 Task: Add White Chocolate Macadamia Cookies to the cart.
Action: Mouse pressed left at (19, 76)
Screenshot: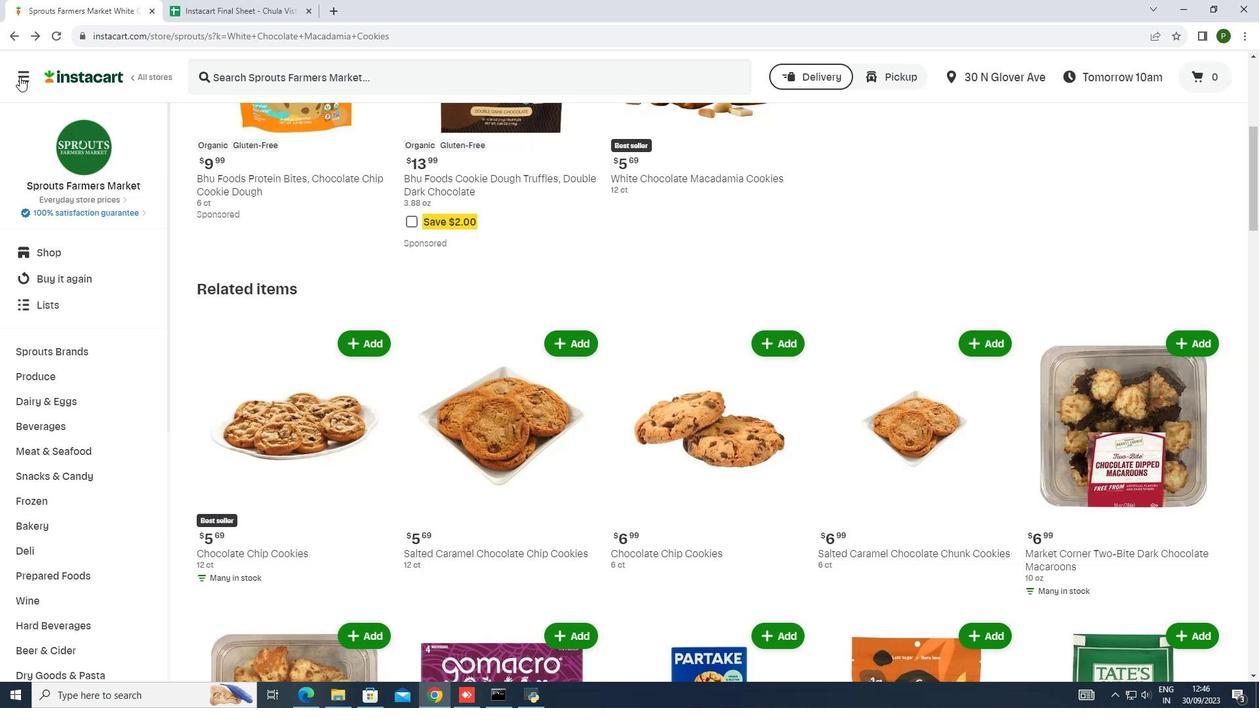 
Action: Mouse moved to (24, 340)
Screenshot: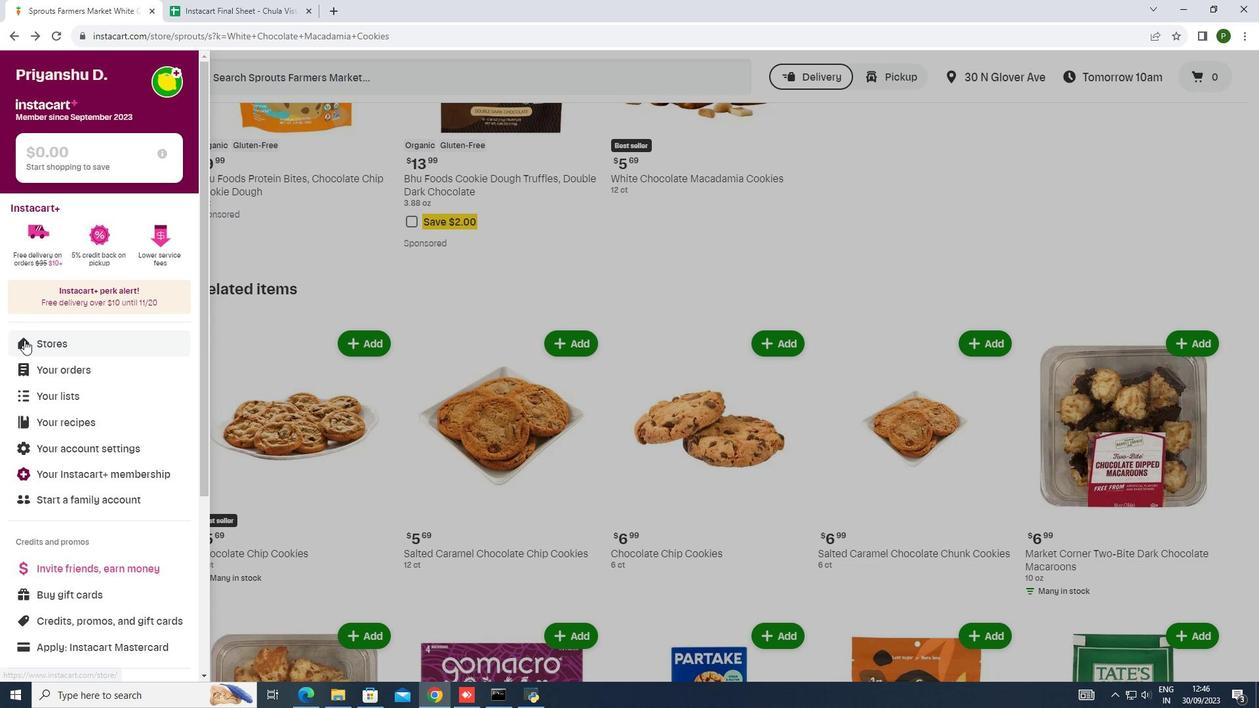 
Action: Mouse pressed left at (24, 340)
Screenshot: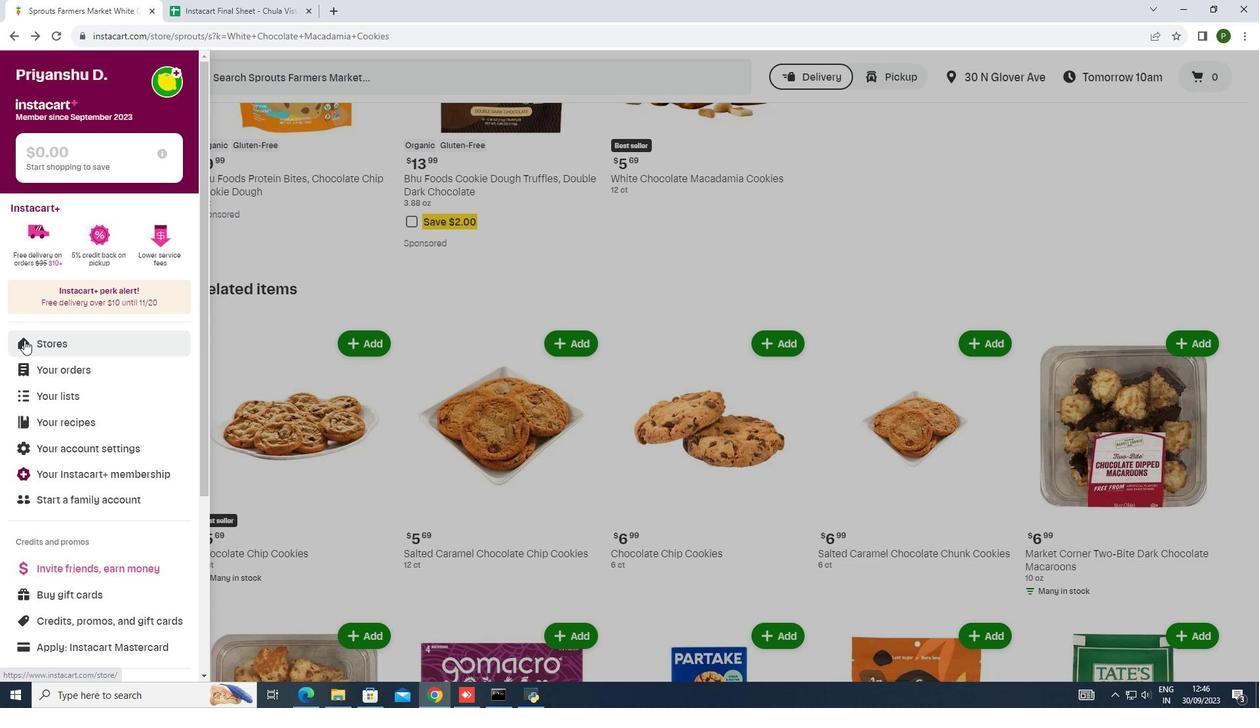 
Action: Mouse moved to (316, 108)
Screenshot: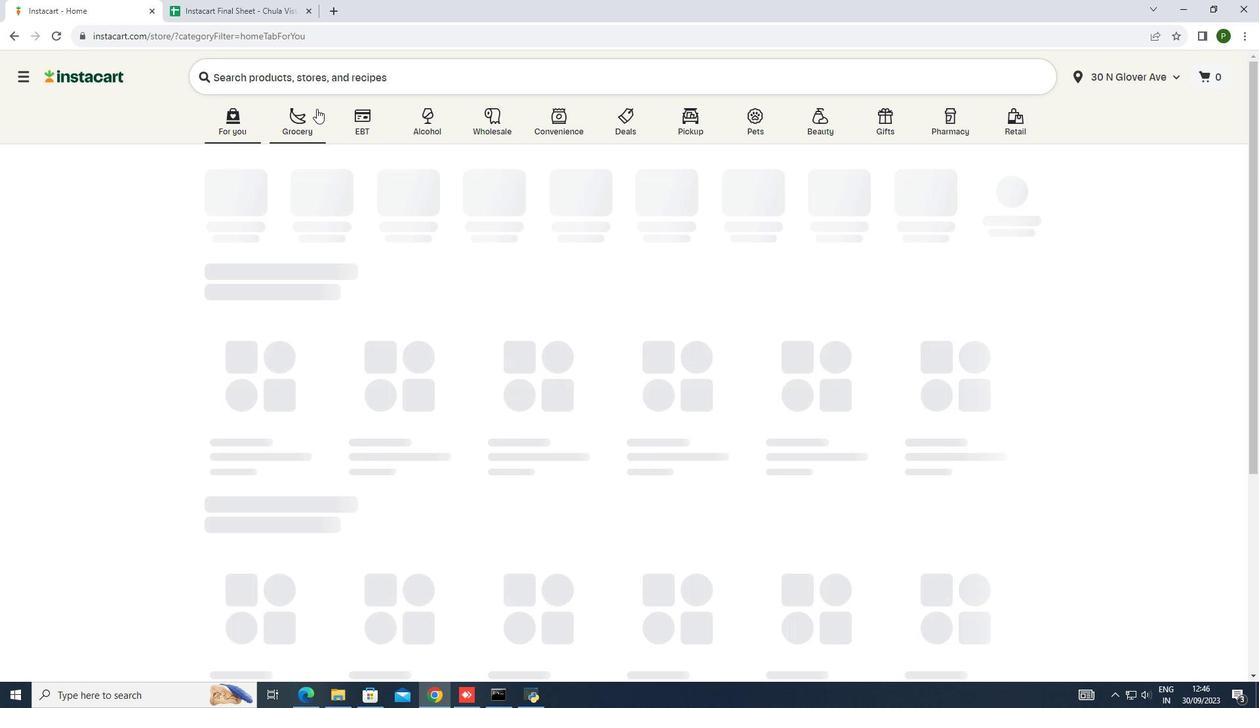 
Action: Mouse pressed left at (316, 108)
Screenshot: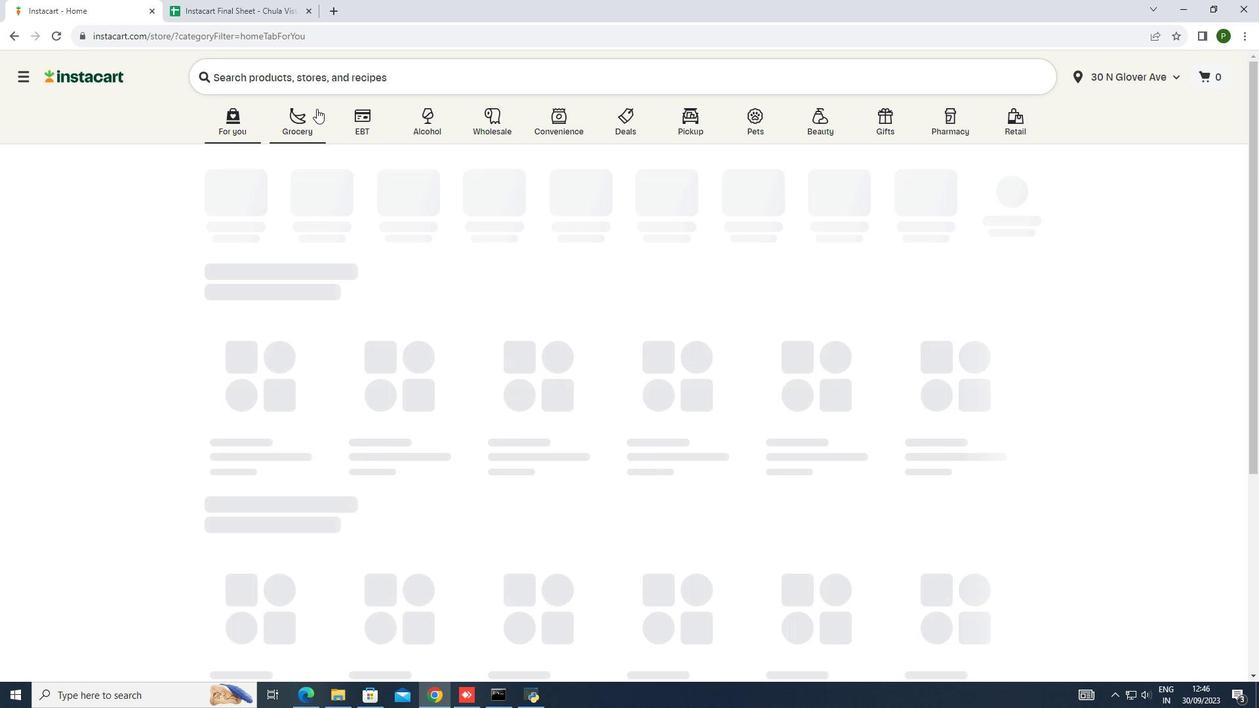 
Action: Mouse moved to (661, 195)
Screenshot: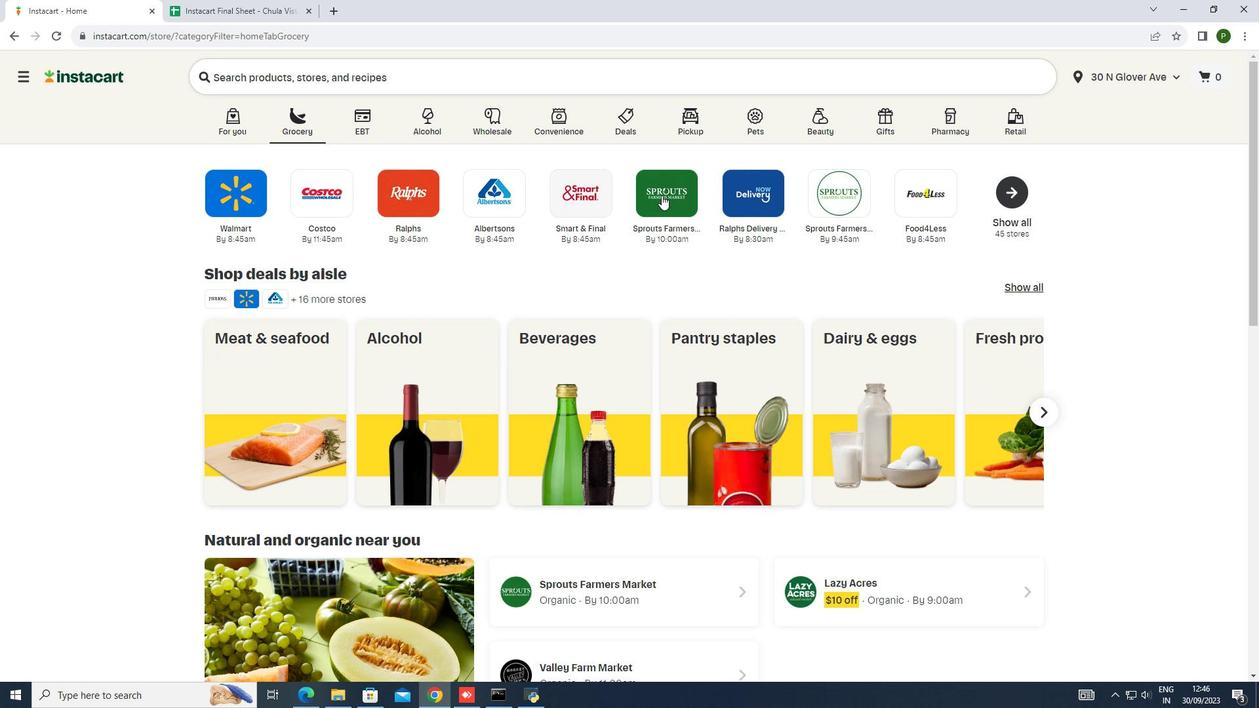 
Action: Mouse pressed left at (661, 195)
Screenshot: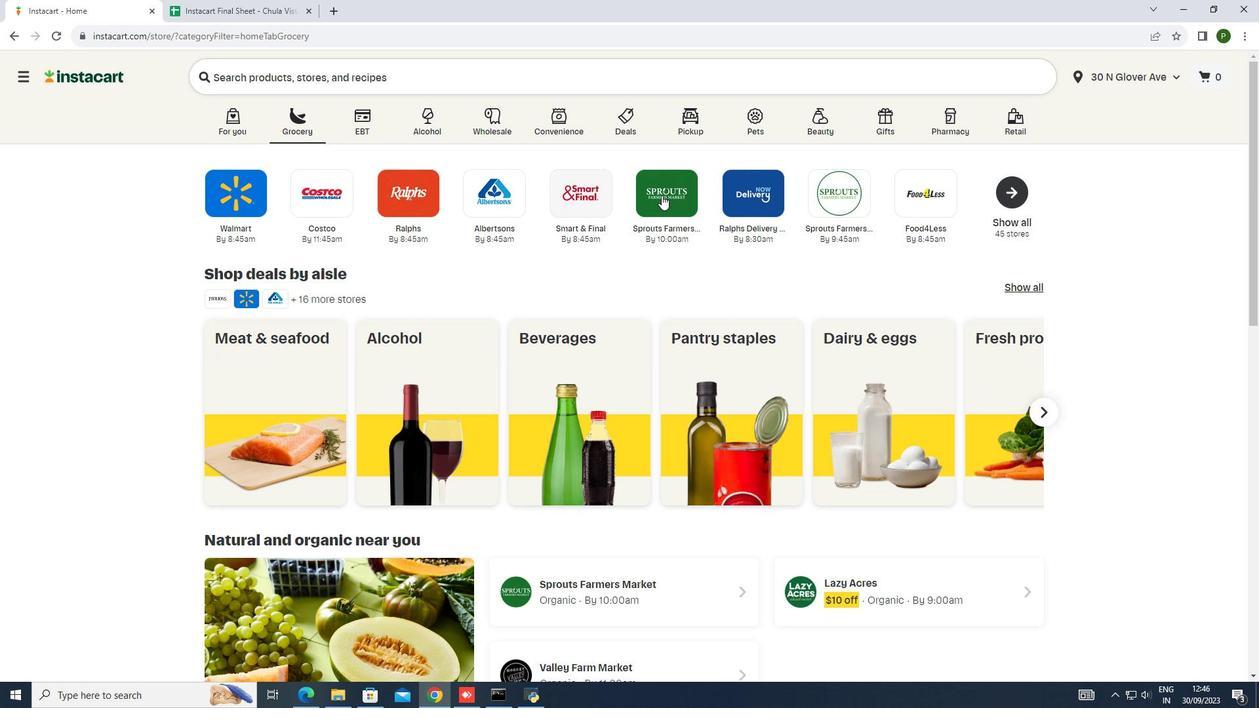 
Action: Mouse moved to (107, 247)
Screenshot: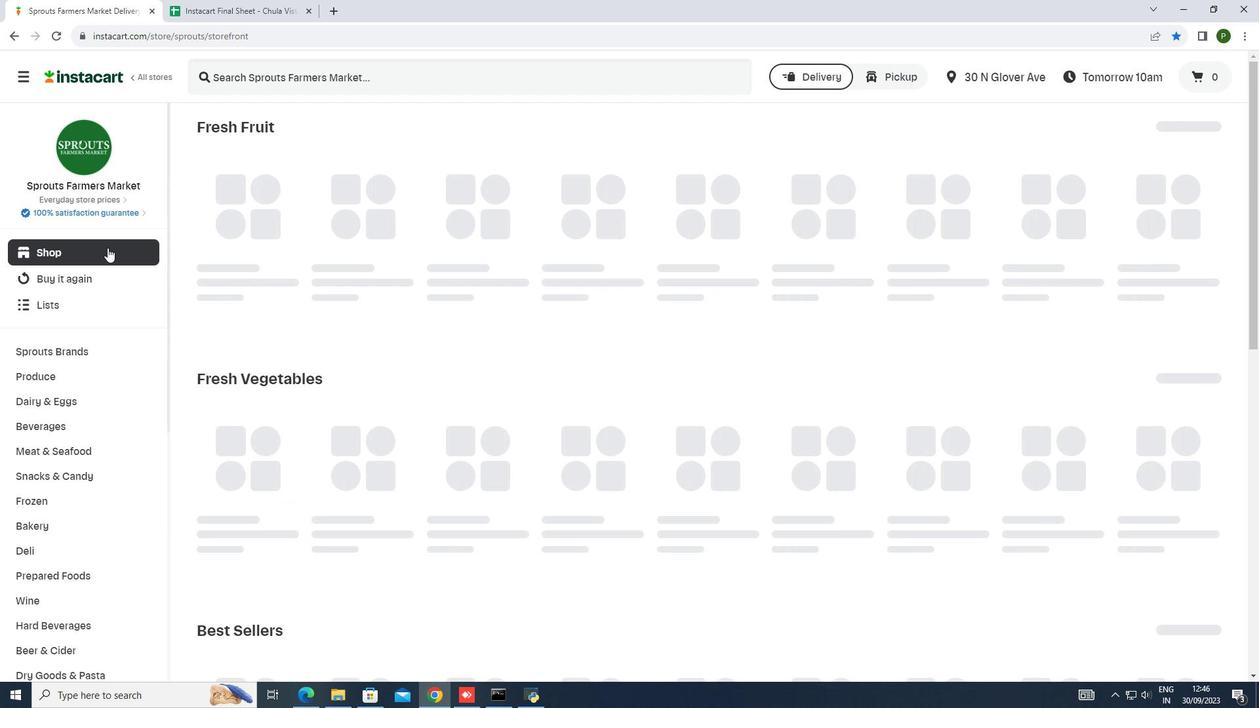 
Action: Mouse pressed left at (107, 247)
Screenshot: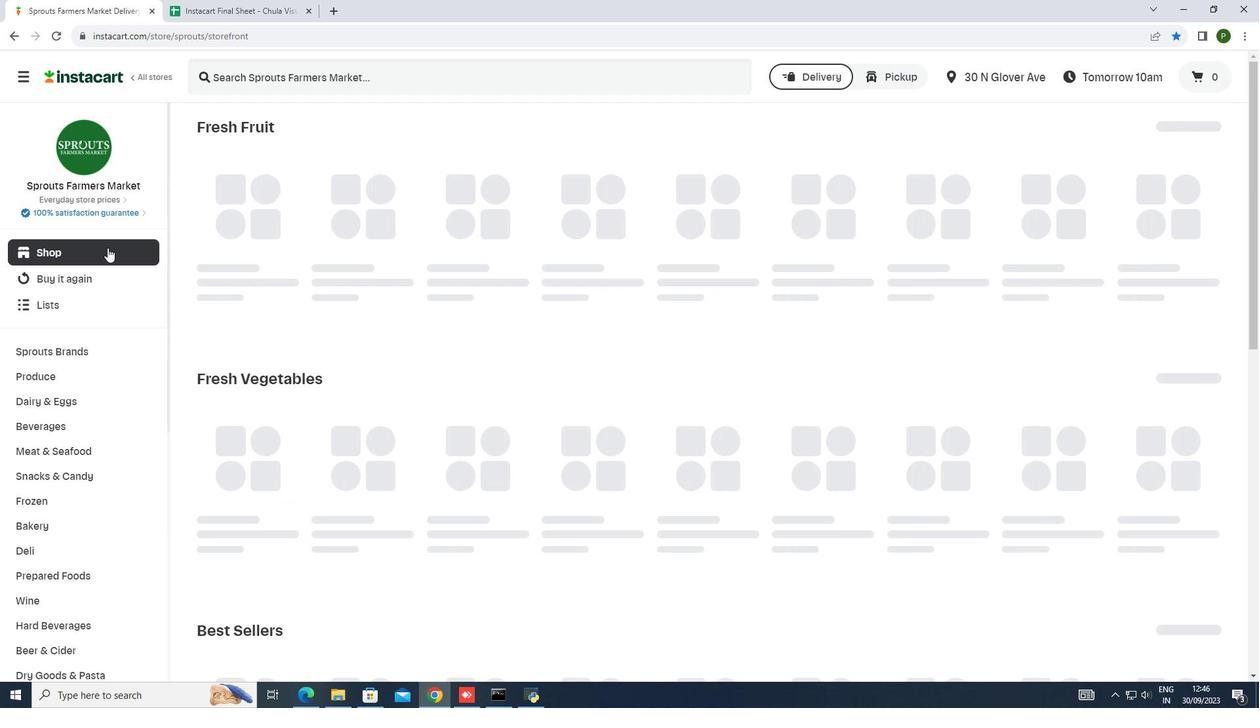 
Action: Mouse moved to (679, 400)
Screenshot: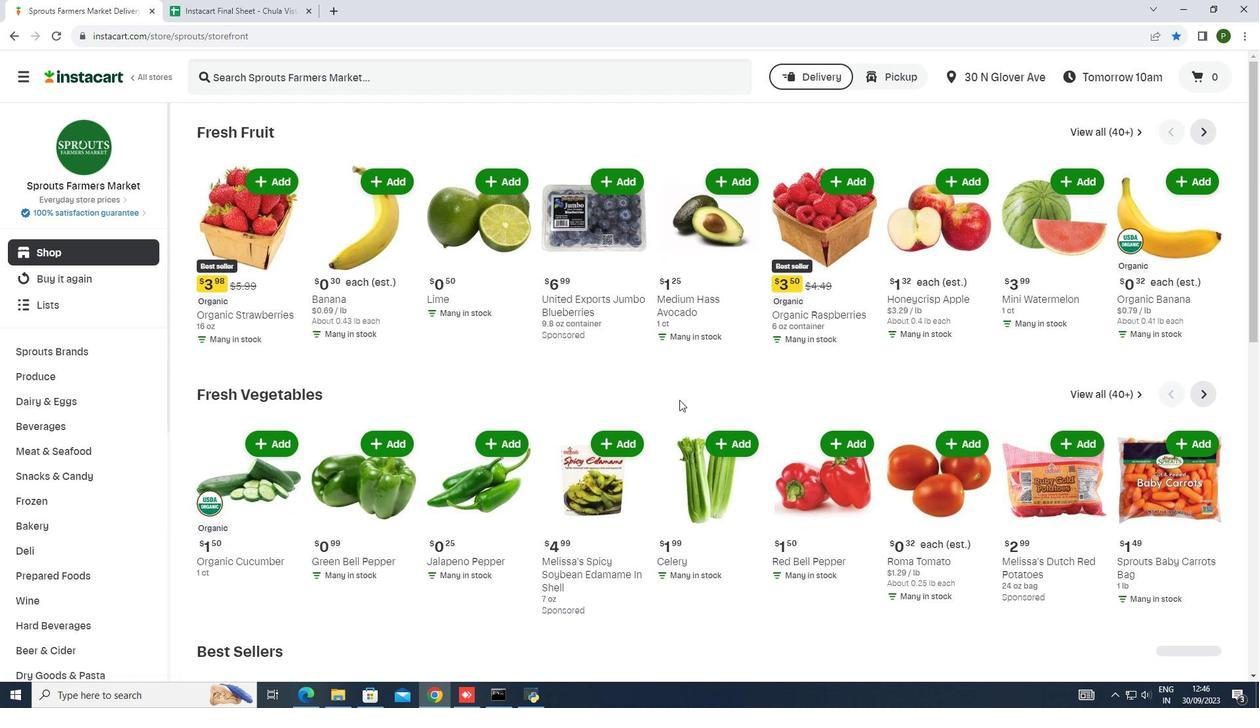 
Action: Mouse scrolled (679, 399) with delta (0, 0)
Screenshot: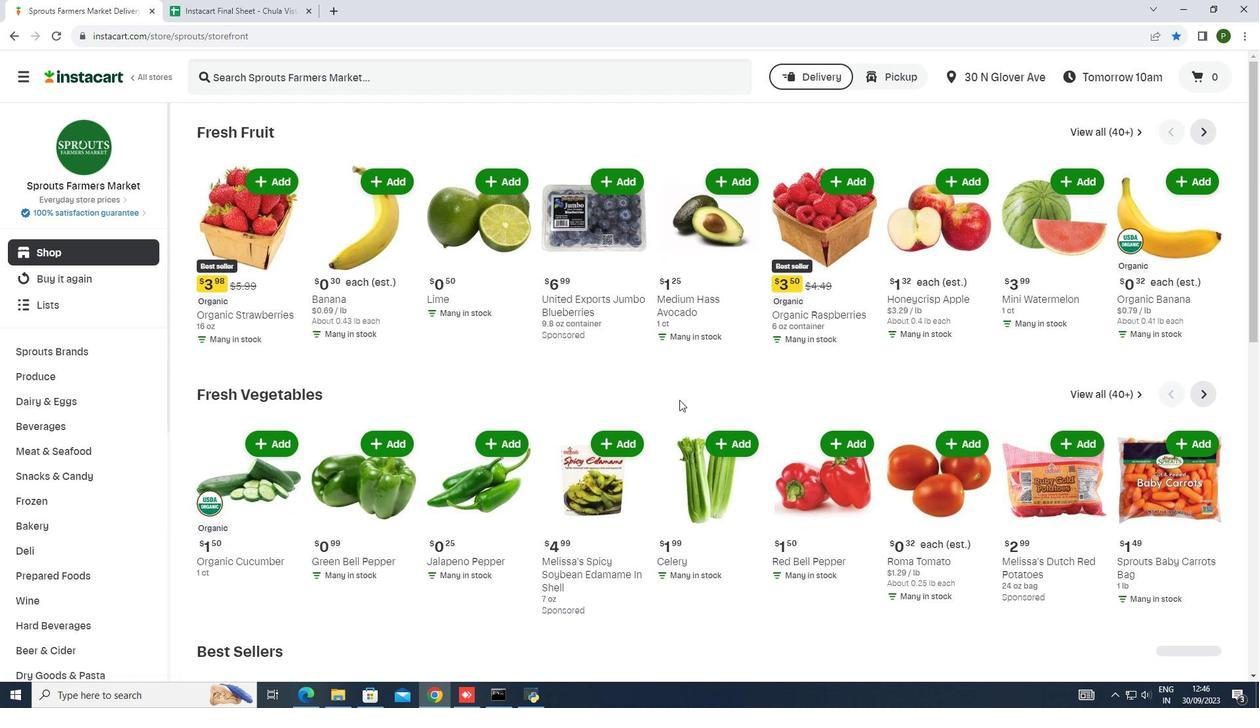 
Action: Mouse scrolled (679, 399) with delta (0, 0)
Screenshot: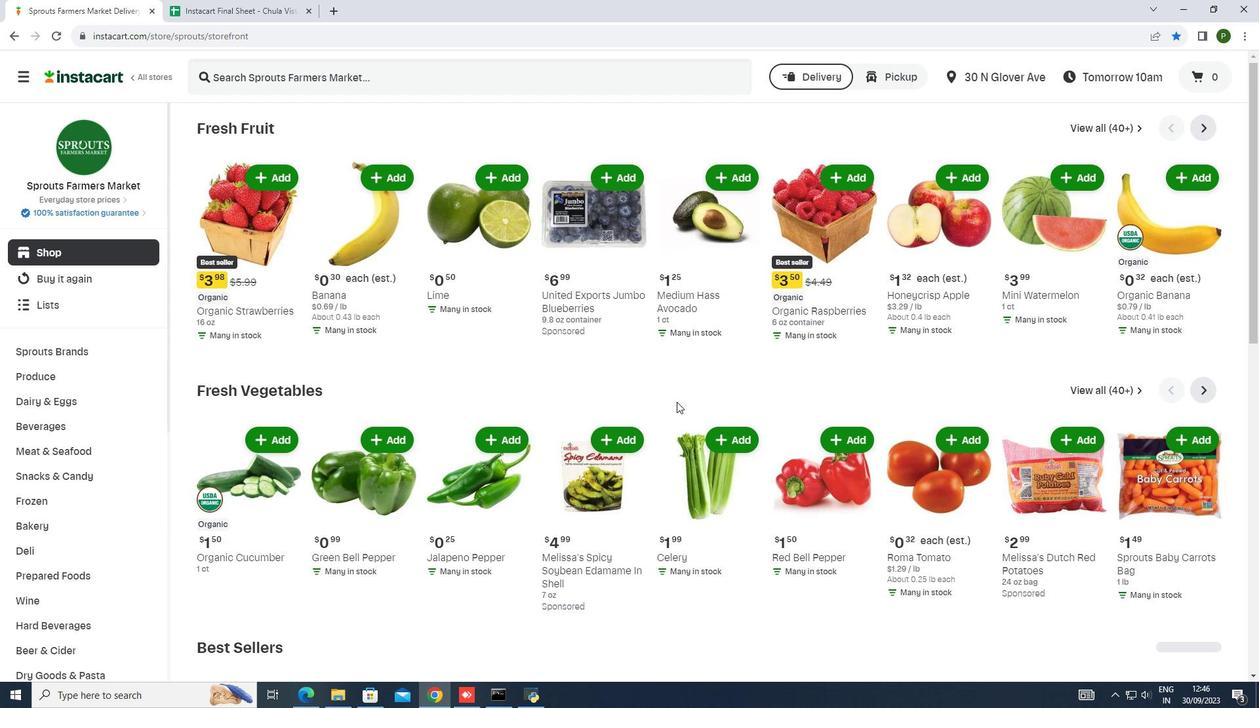 
Action: Mouse moved to (679, 400)
Screenshot: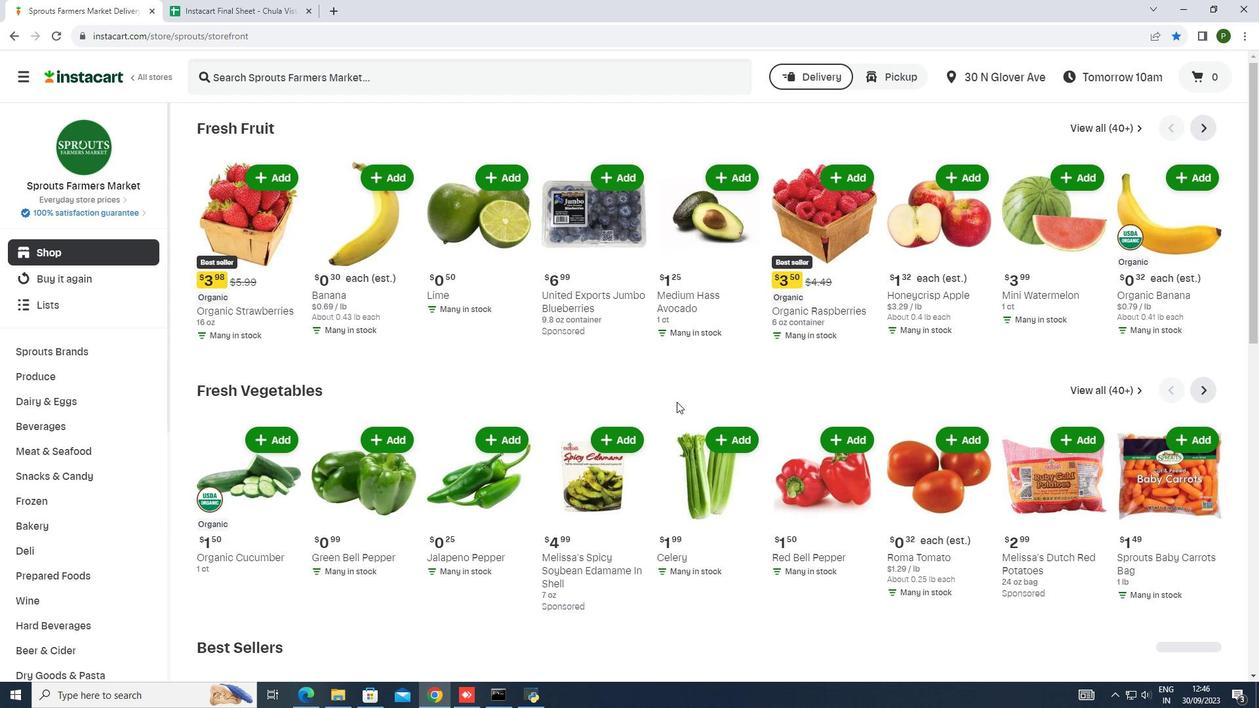 
Action: Mouse scrolled (679, 400) with delta (0, 0)
Screenshot: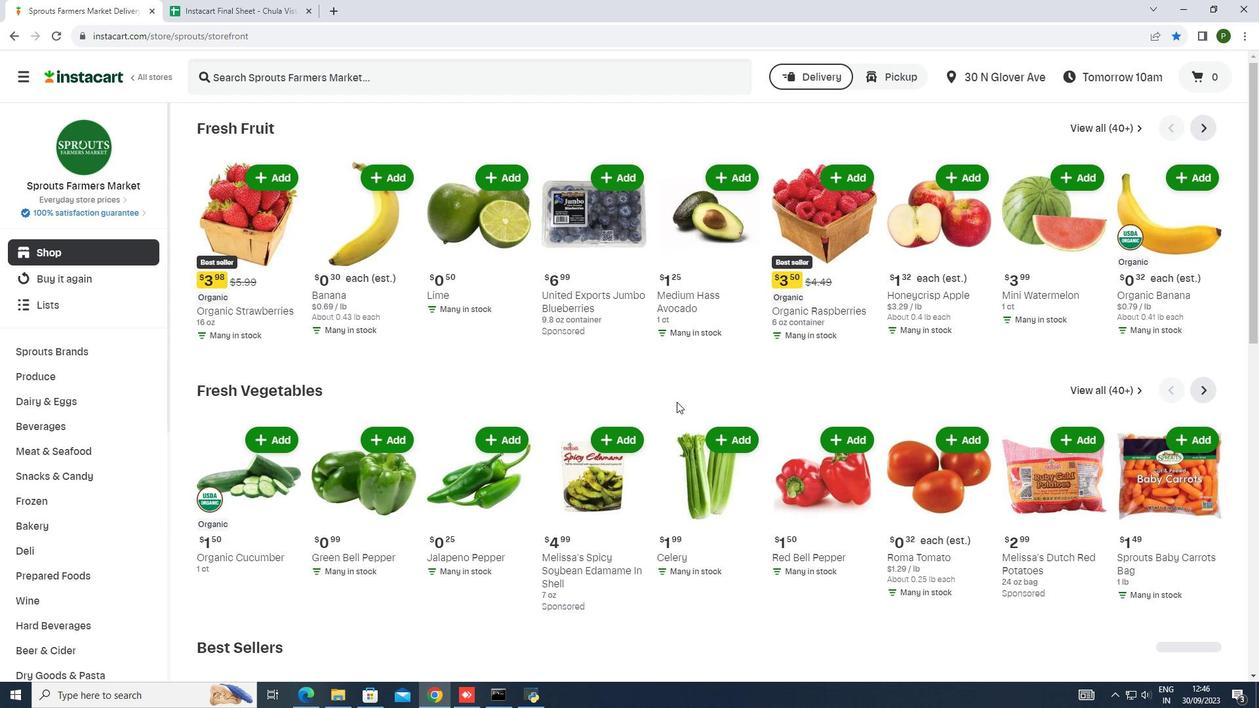 
Action: Mouse moved to (678, 402)
Screenshot: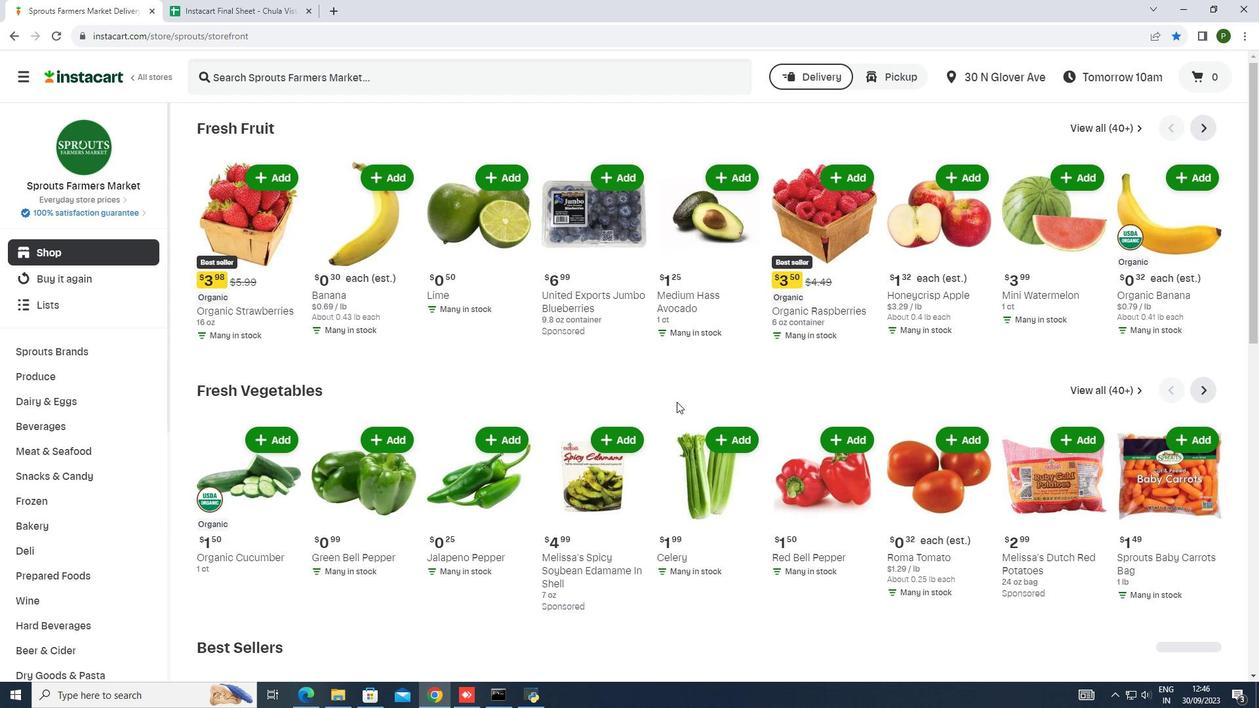 
Action: Mouse scrolled (678, 401) with delta (0, 0)
Screenshot: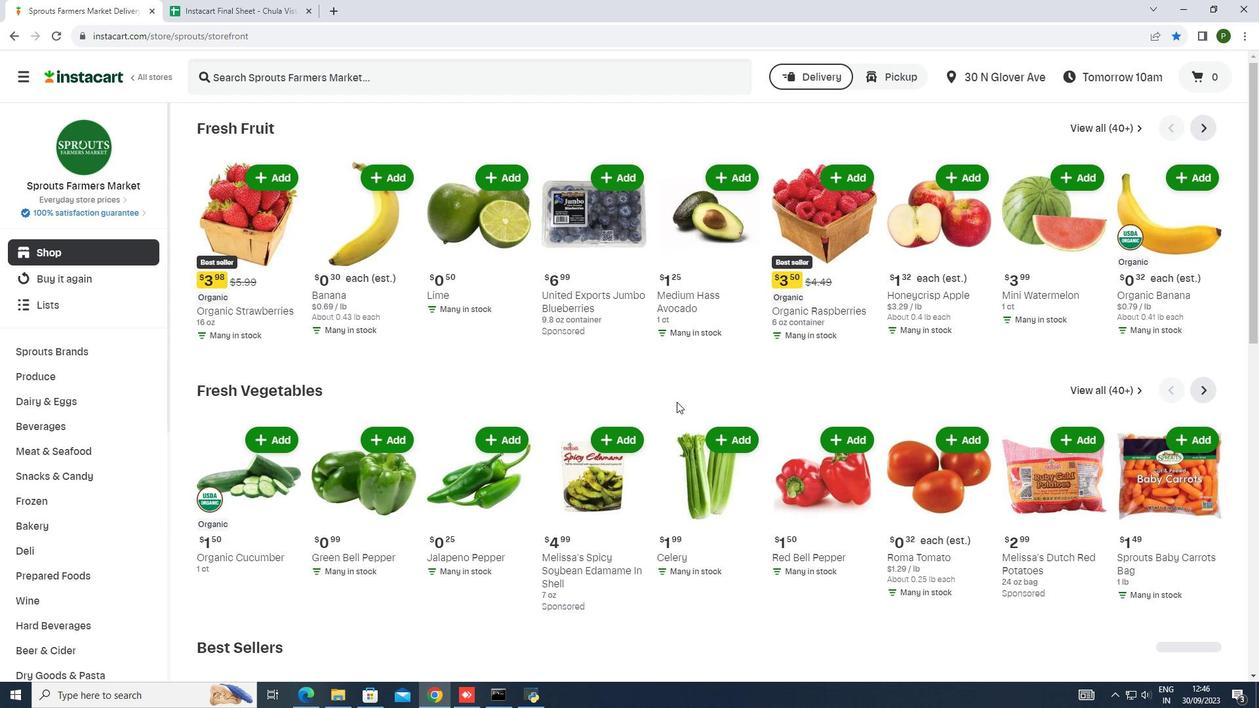 
Action: Mouse moved to (676, 402)
Screenshot: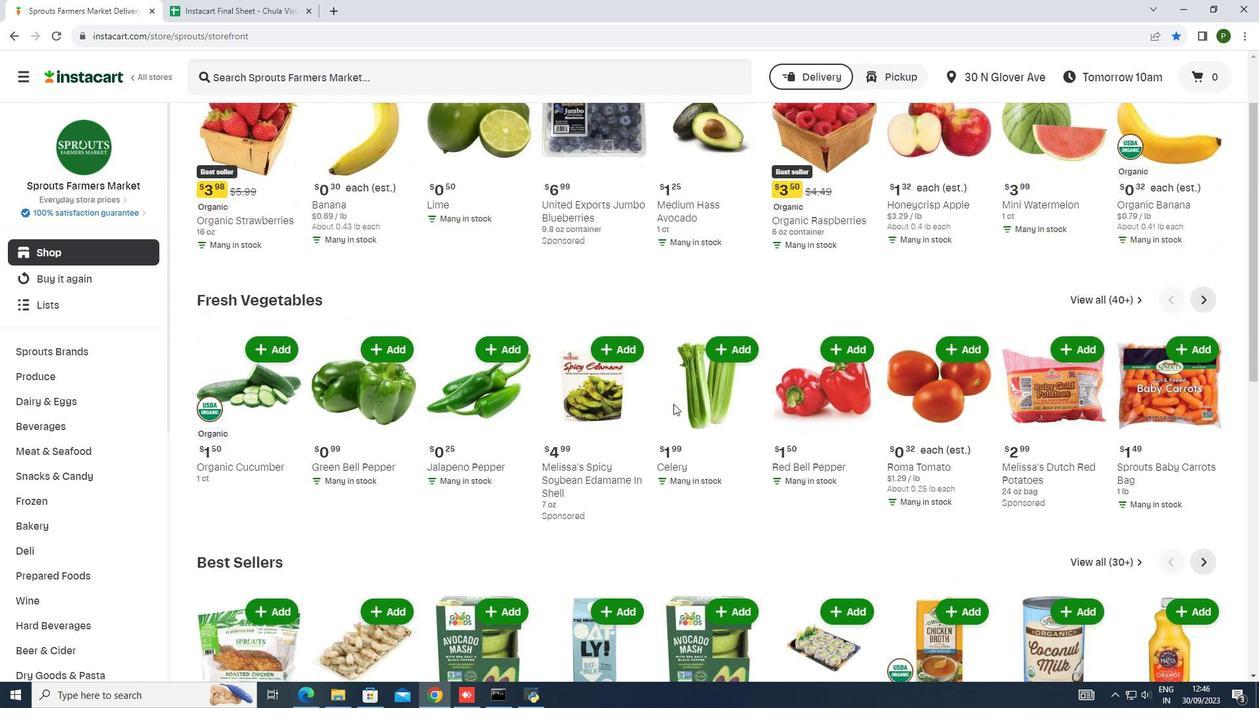 
Action: Mouse scrolled (676, 401) with delta (0, 0)
Screenshot: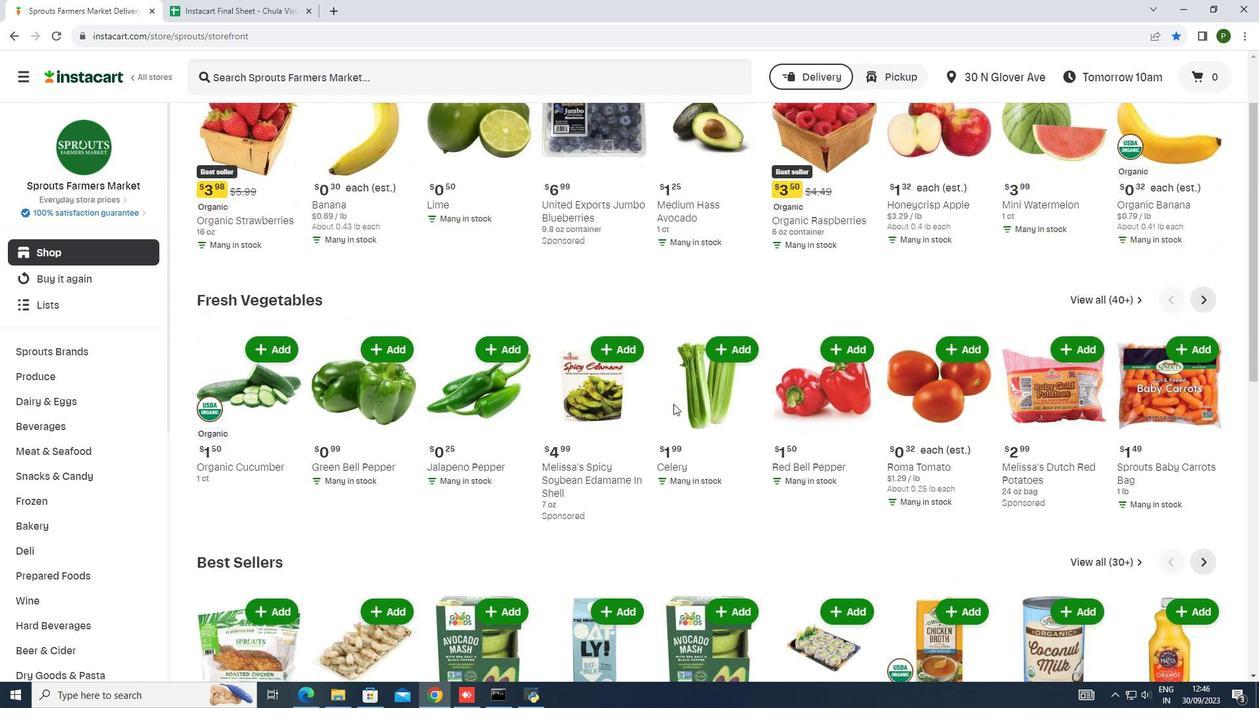 
Action: Mouse moved to (676, 403)
Screenshot: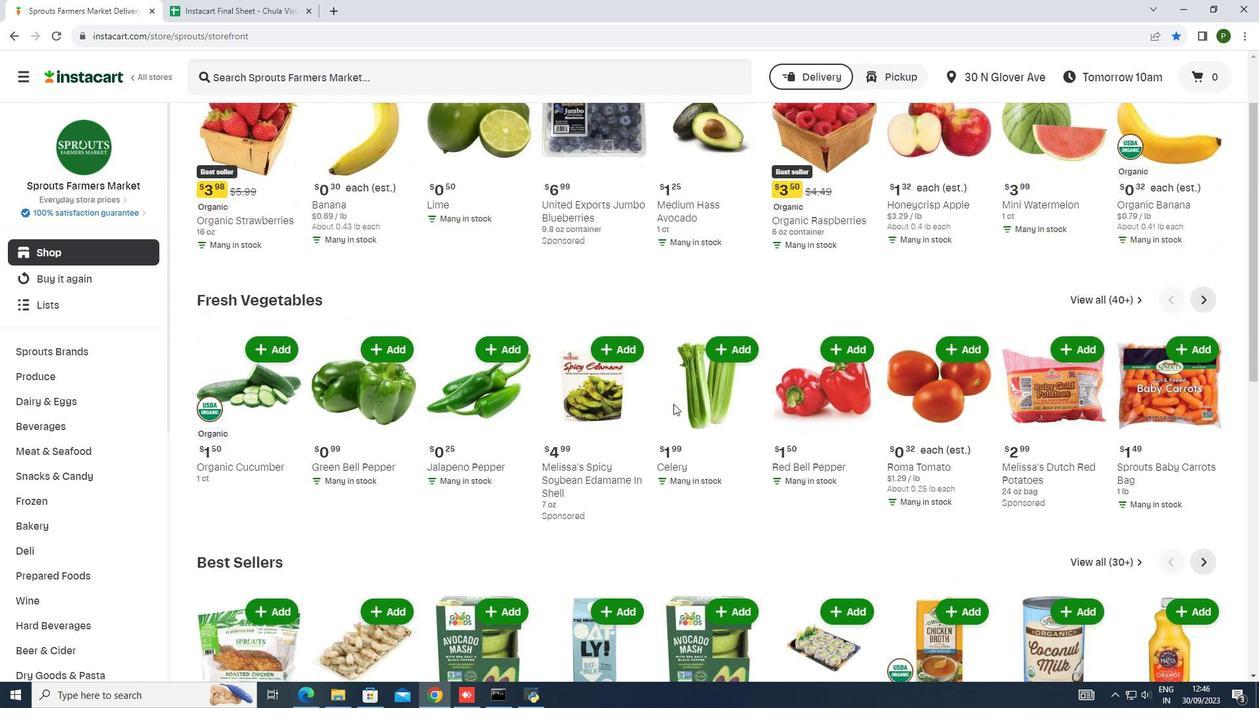 
Action: Mouse scrolled (676, 402) with delta (0, 0)
Screenshot: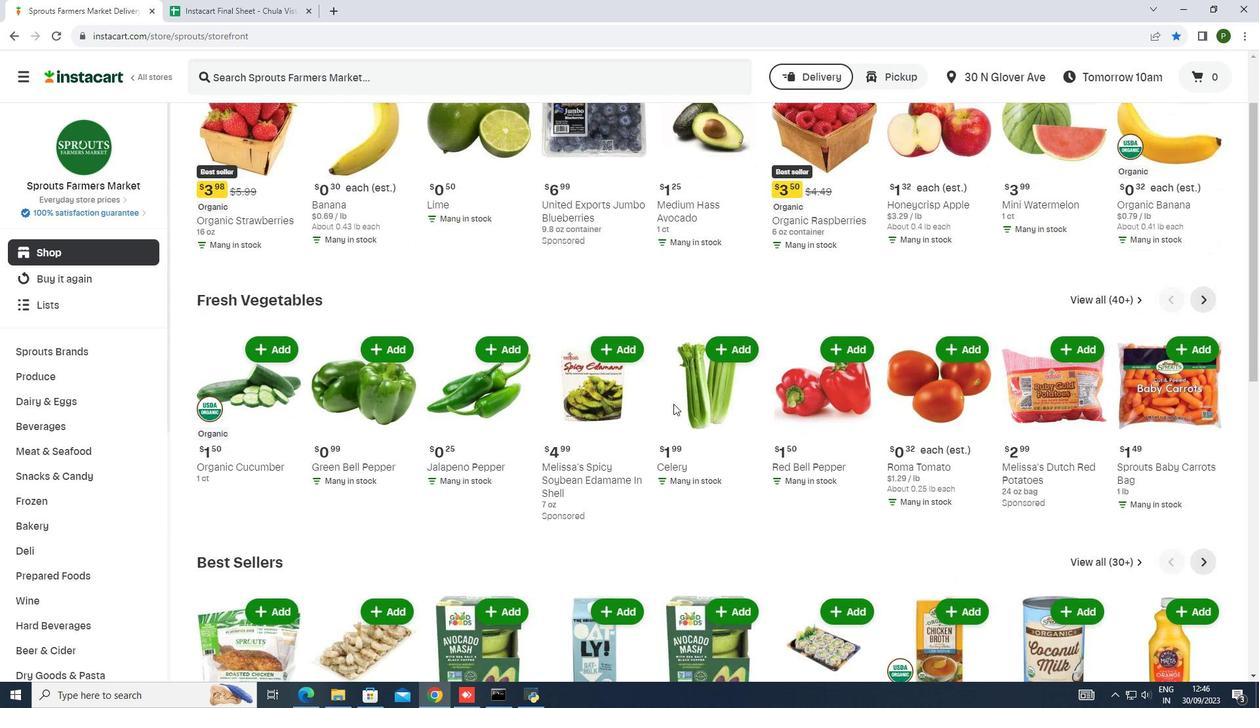 
Action: Mouse moved to (675, 404)
Screenshot: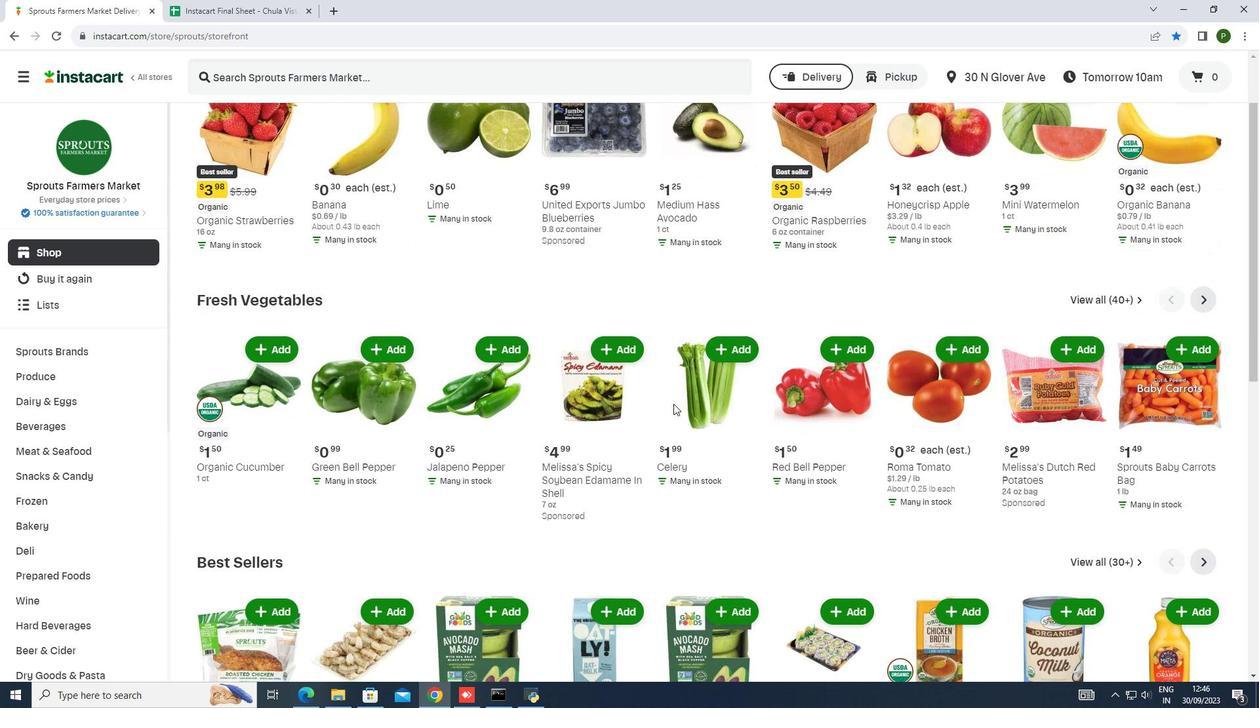 
Action: Mouse scrolled (675, 403) with delta (0, 0)
Screenshot: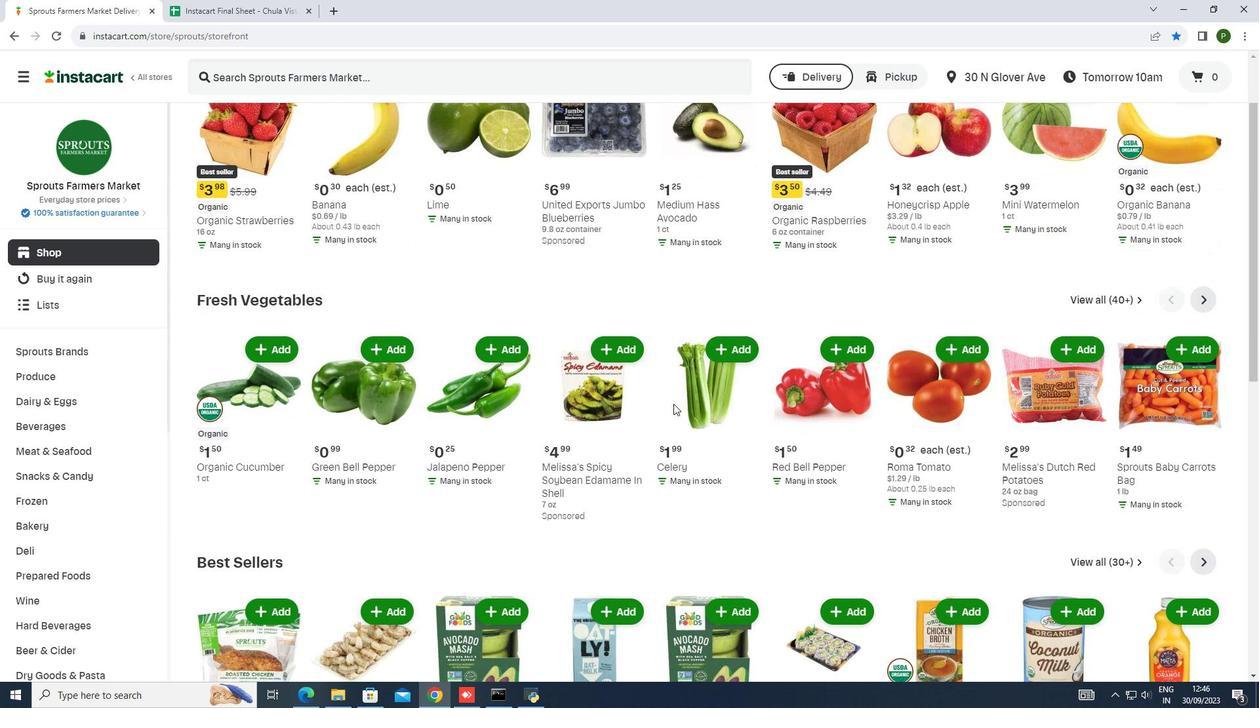
Action: Mouse moved to (693, 473)
Screenshot: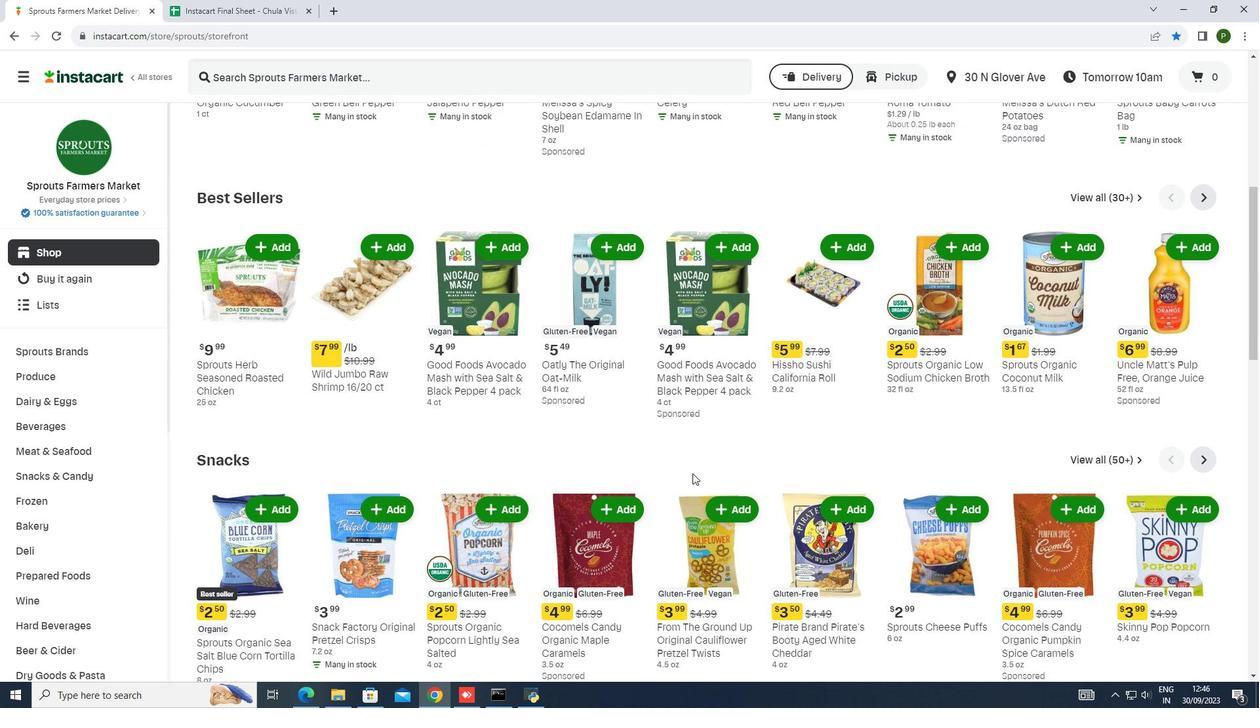 
Action: Mouse scrolled (693, 472) with delta (0, 0)
Screenshot: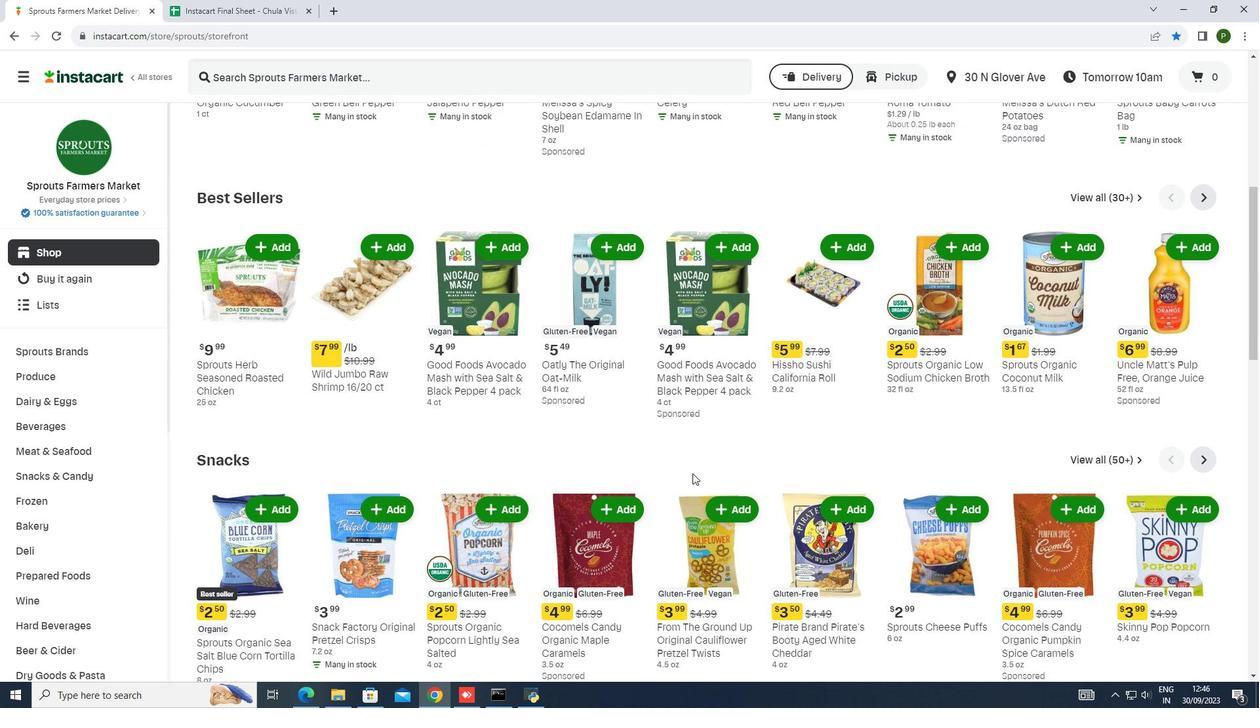 
Action: Mouse moved to (690, 473)
Screenshot: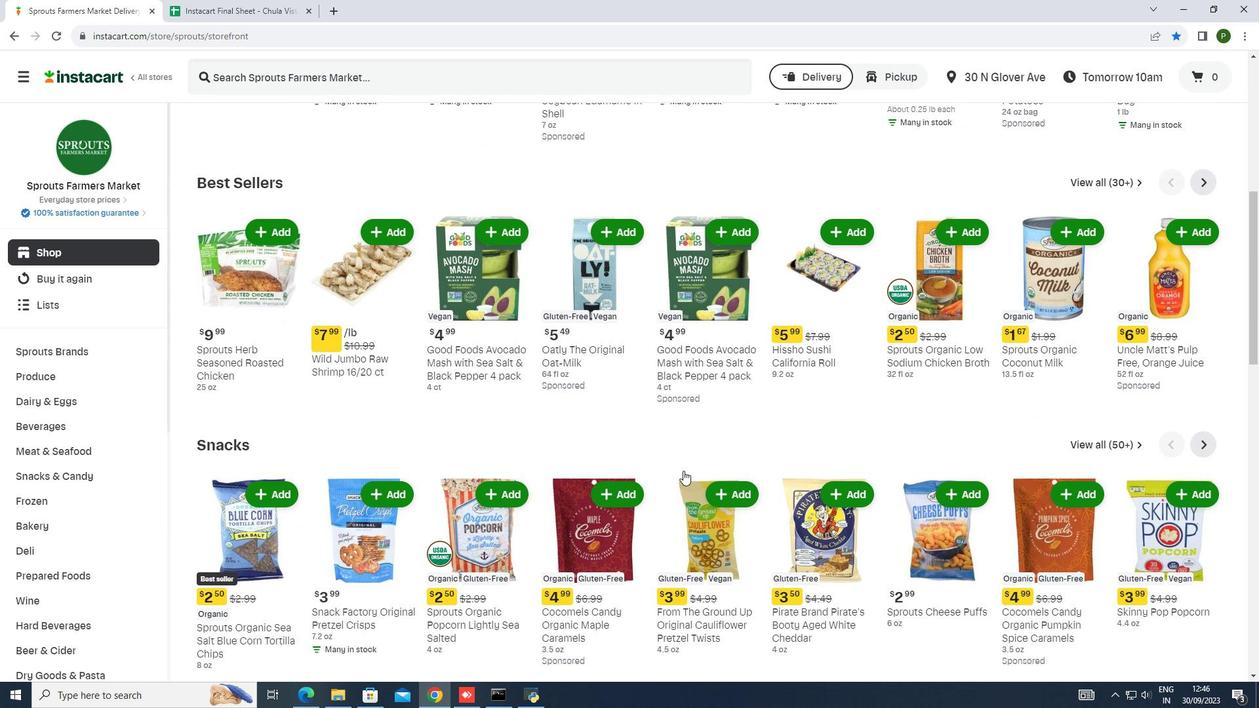 
Action: Mouse scrolled (690, 472) with delta (0, 0)
Screenshot: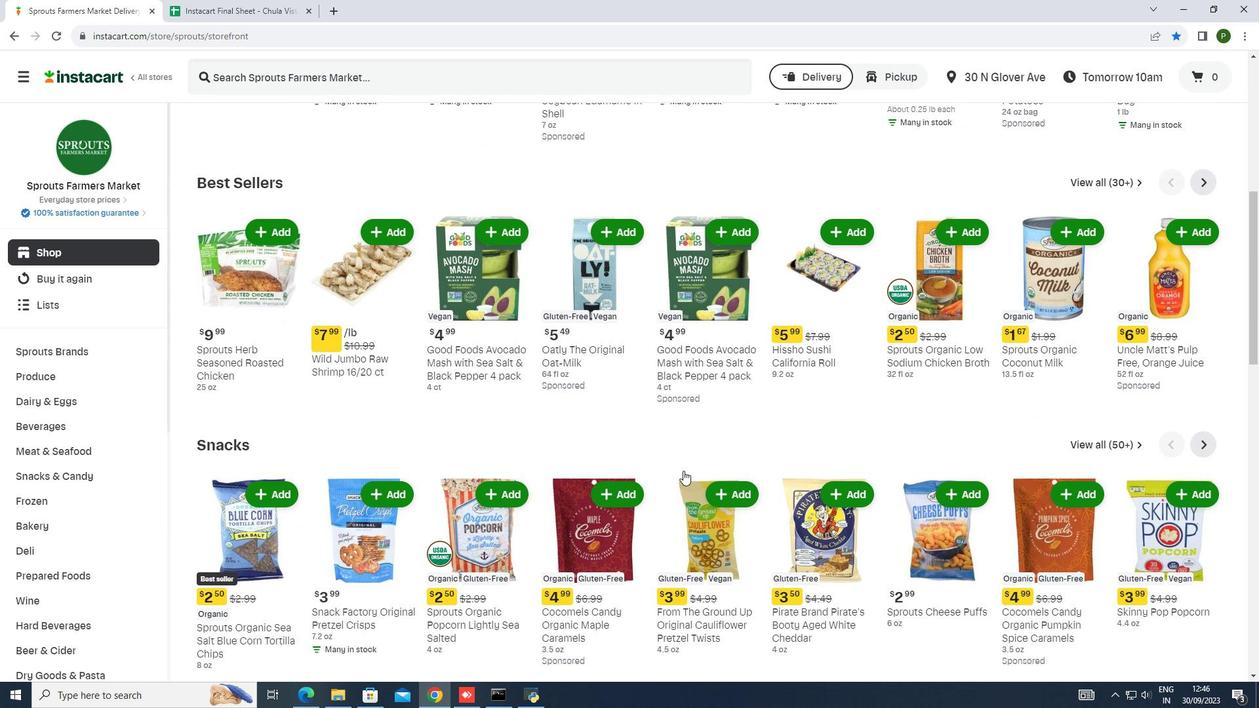 
Action: Mouse moved to (683, 470)
Screenshot: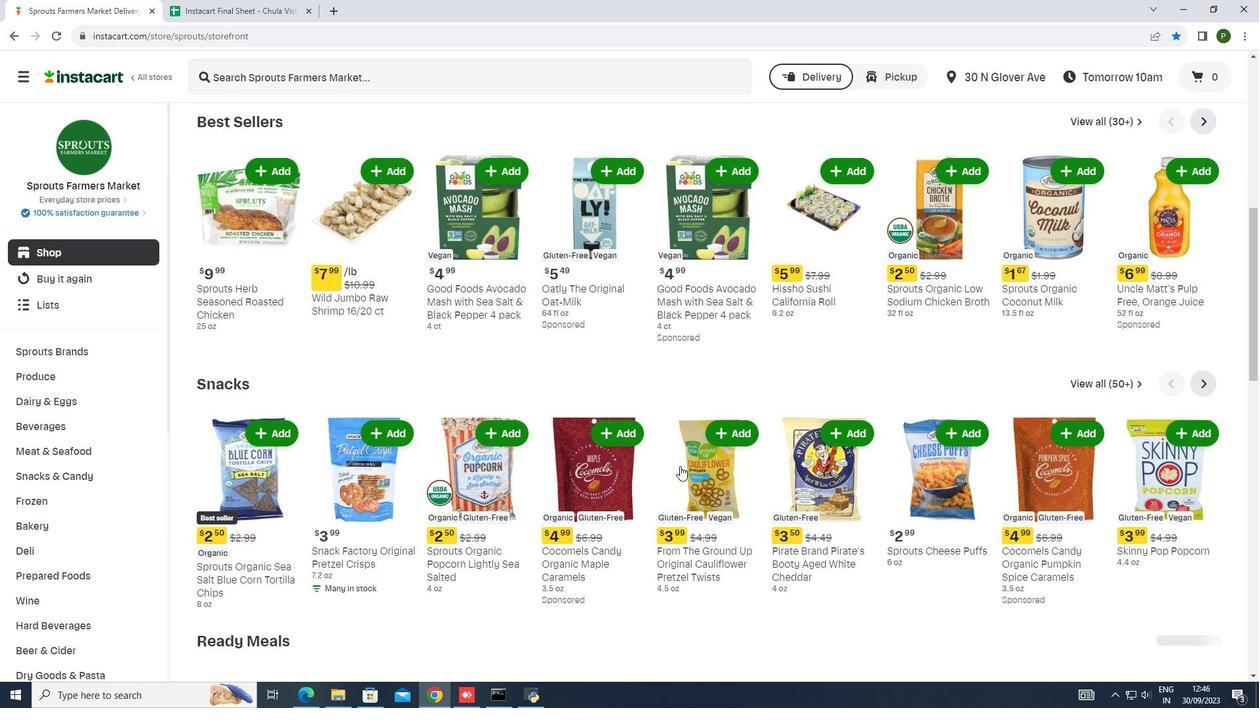 
Action: Mouse scrolled (683, 470) with delta (0, 0)
Screenshot: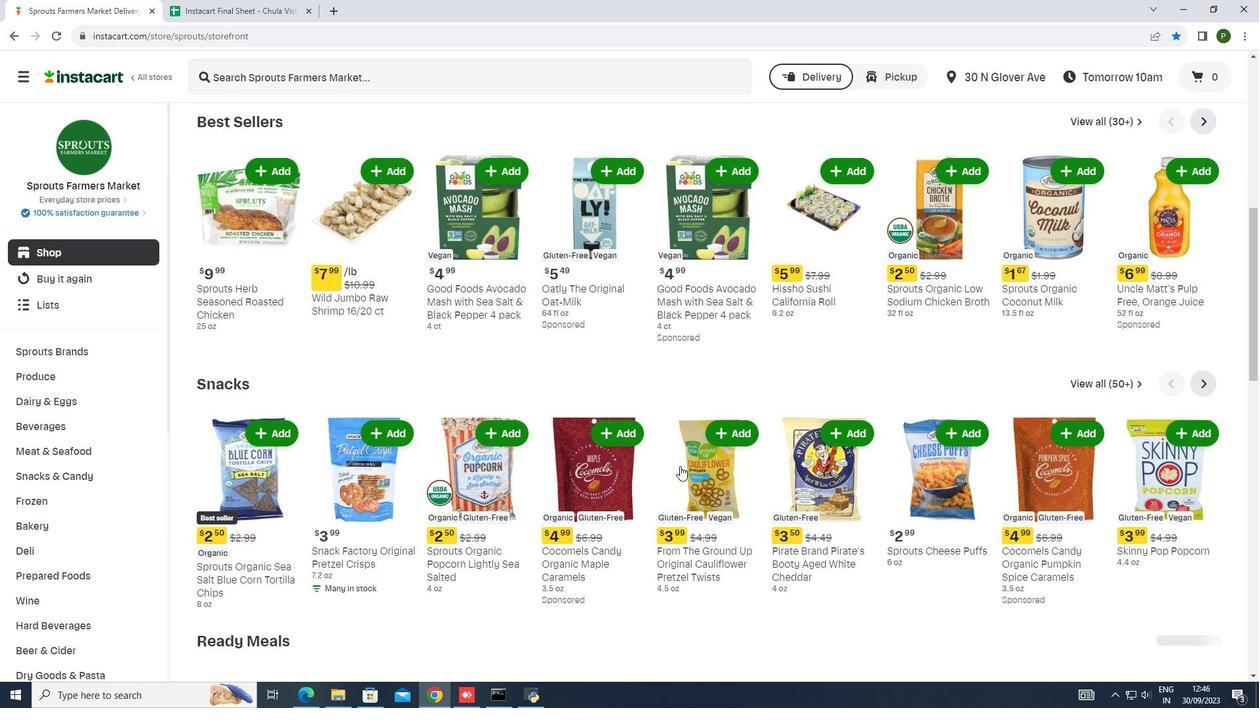 
Action: Mouse moved to (681, 467)
Screenshot: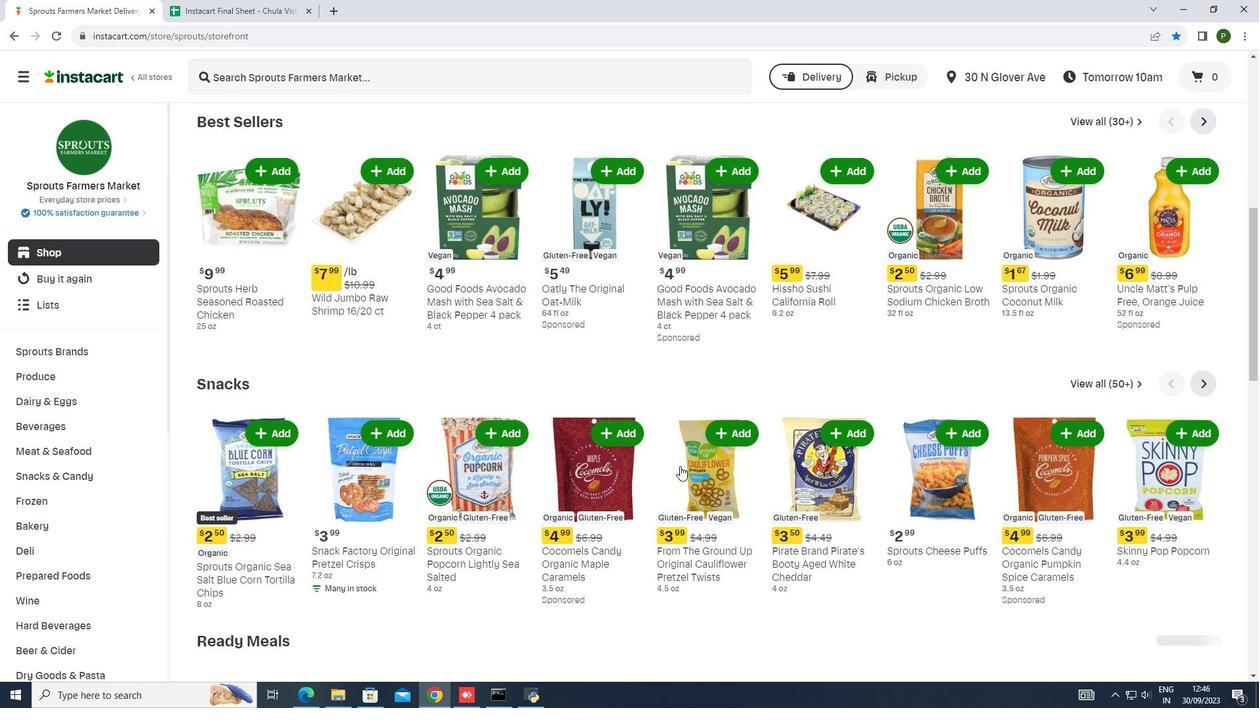 
Action: Mouse scrolled (681, 467) with delta (0, 0)
Screenshot: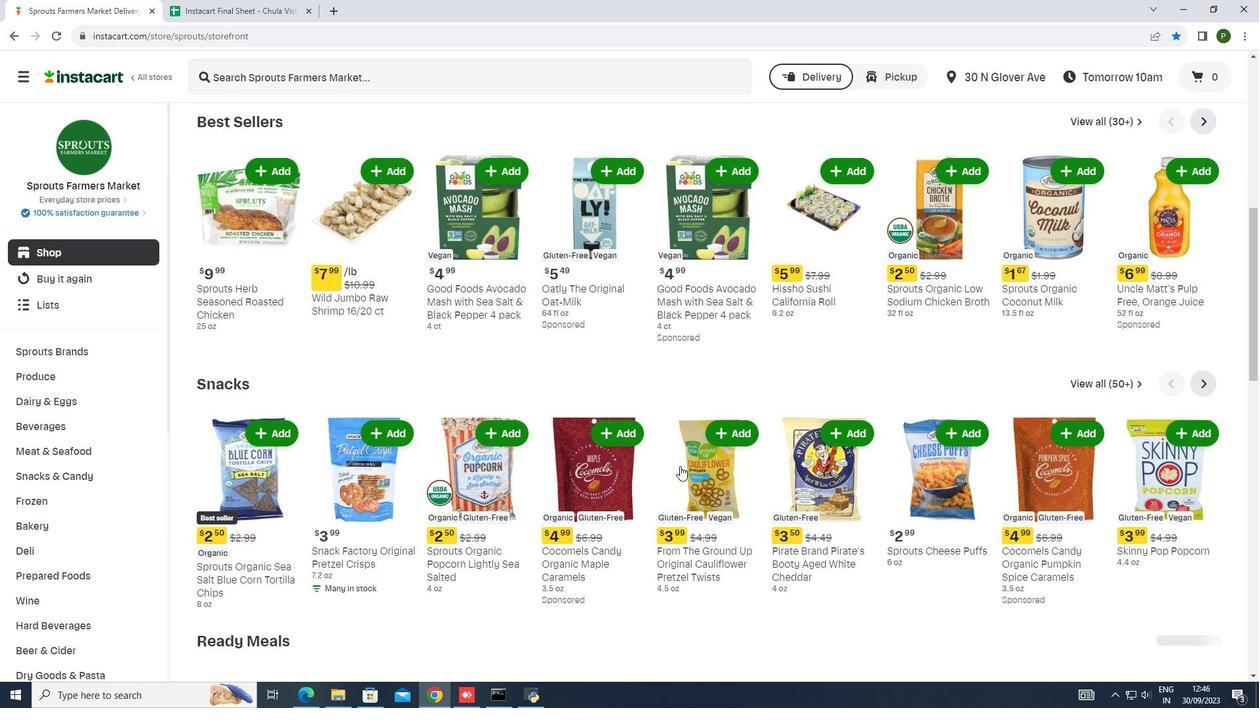
Action: Mouse moved to (678, 465)
Screenshot: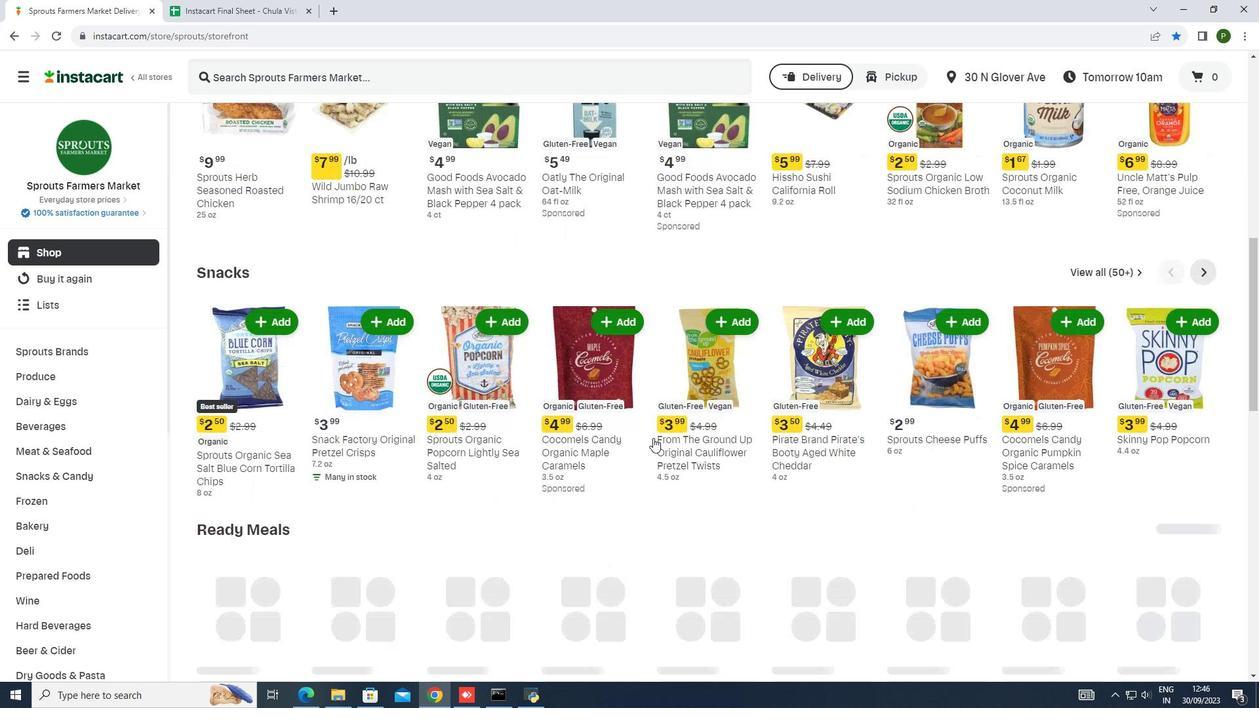 
Action: Mouse scrolled (678, 464) with delta (0, 0)
Screenshot: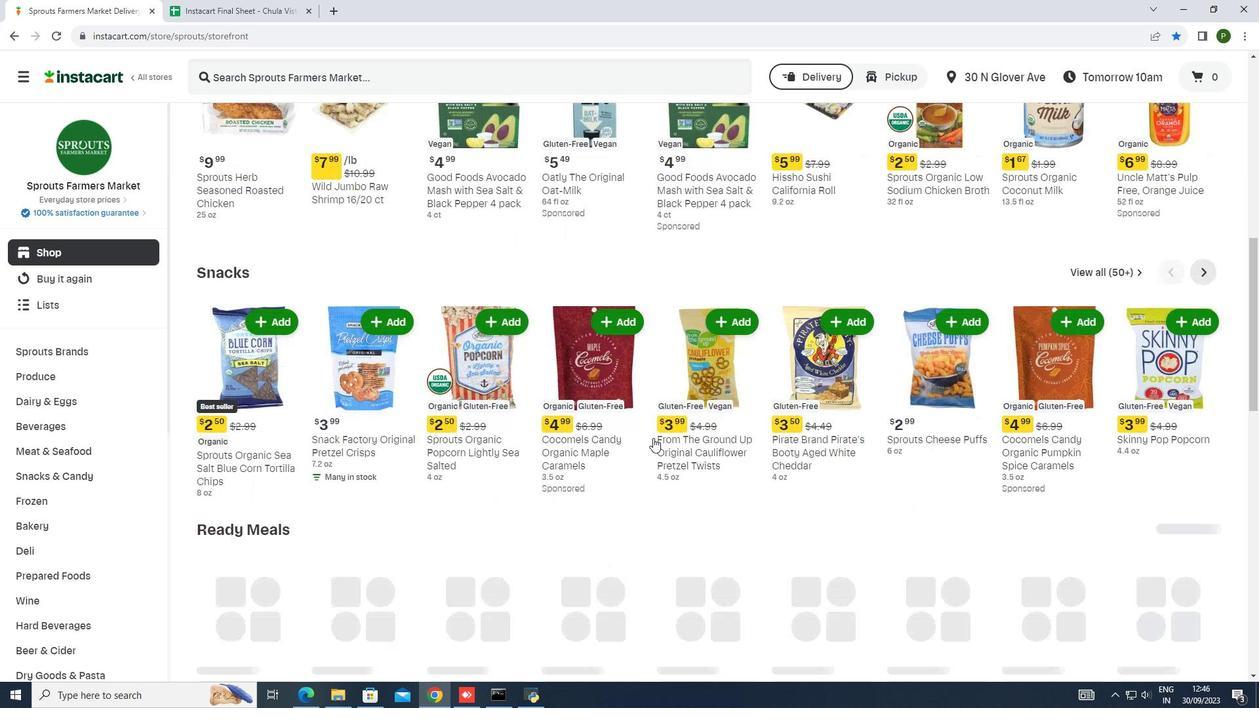 
Action: Mouse moved to (671, 456)
Screenshot: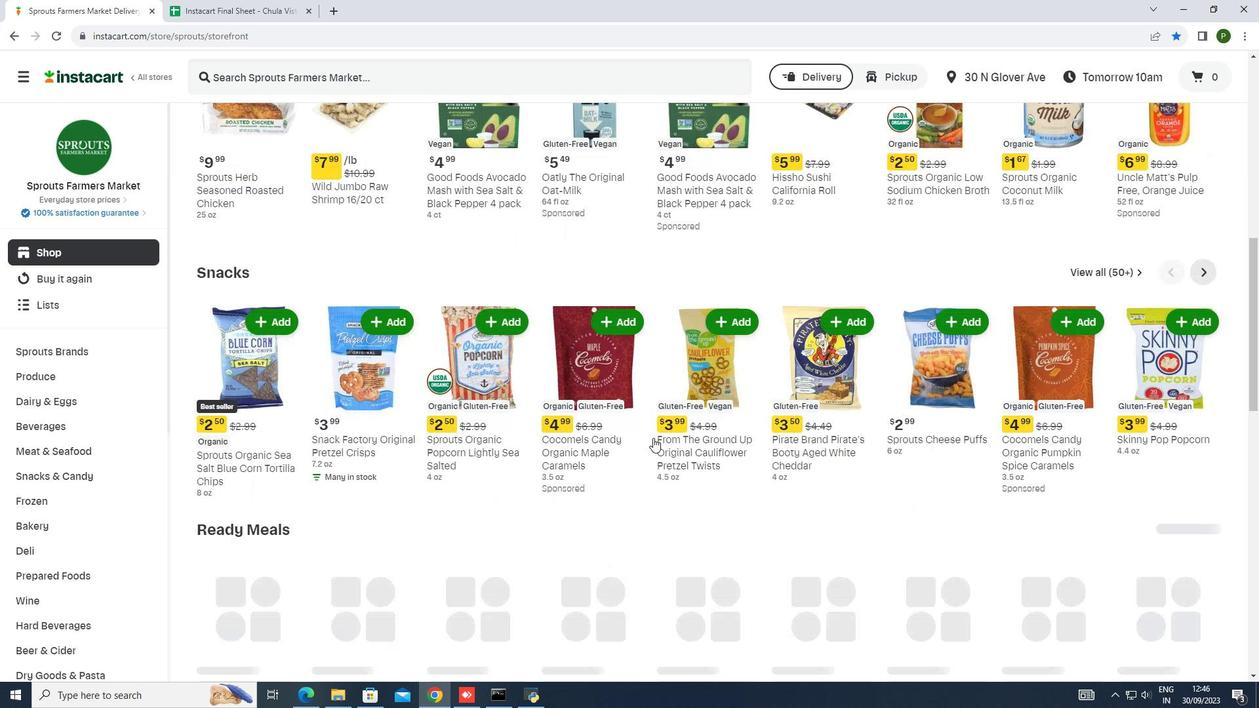 
Action: Mouse scrolled (671, 455) with delta (0, 0)
Screenshot: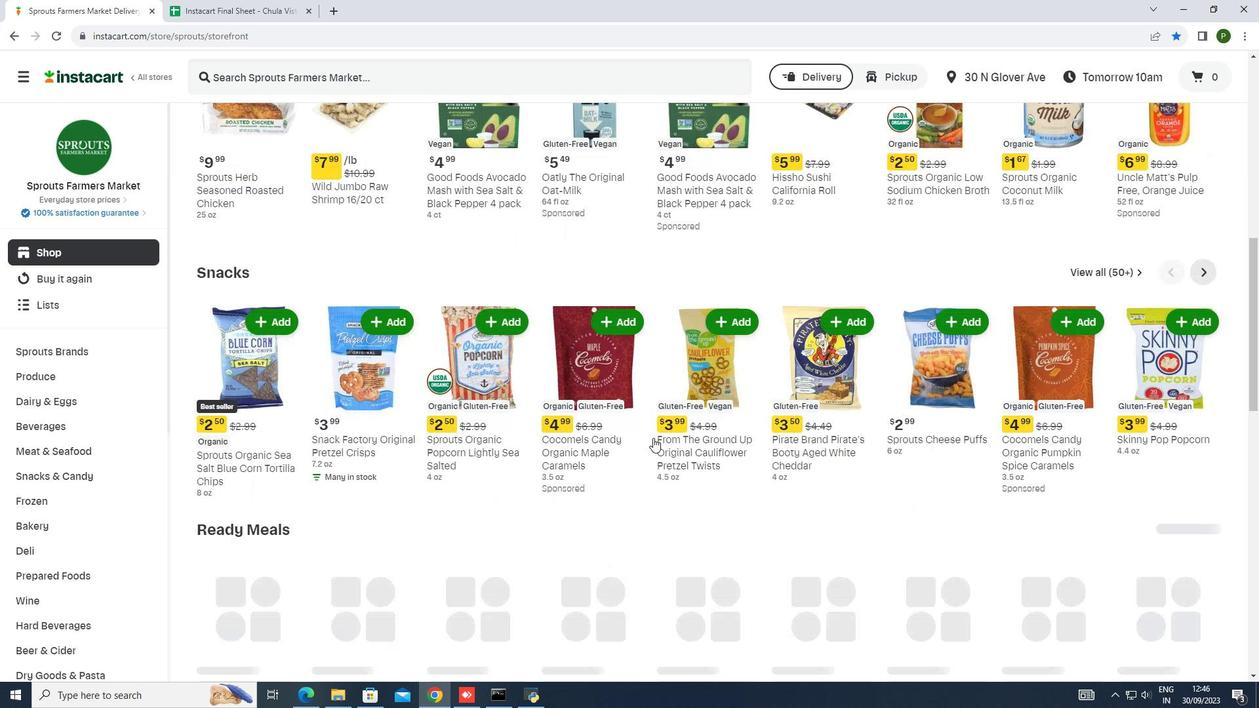 
Action: Mouse moved to (648, 440)
Screenshot: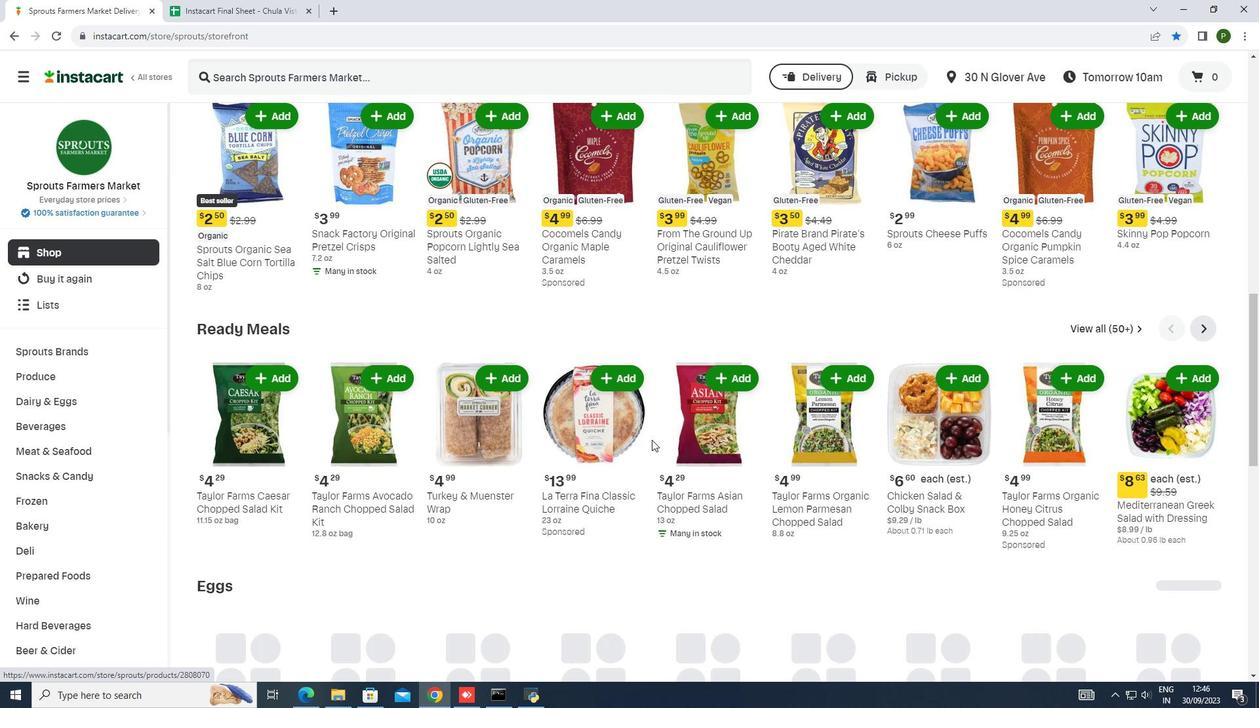 
Action: Mouse scrolled (648, 439) with delta (0, 0)
Screenshot: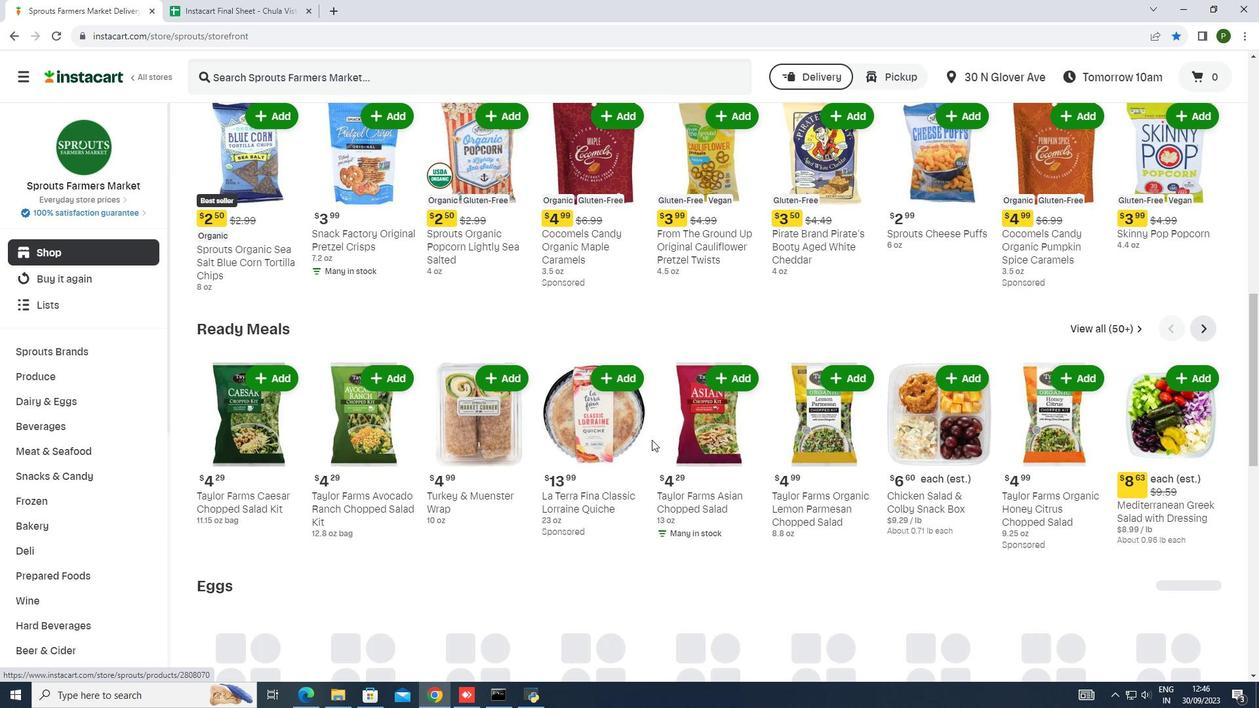 
Action: Mouse moved to (651, 440)
Screenshot: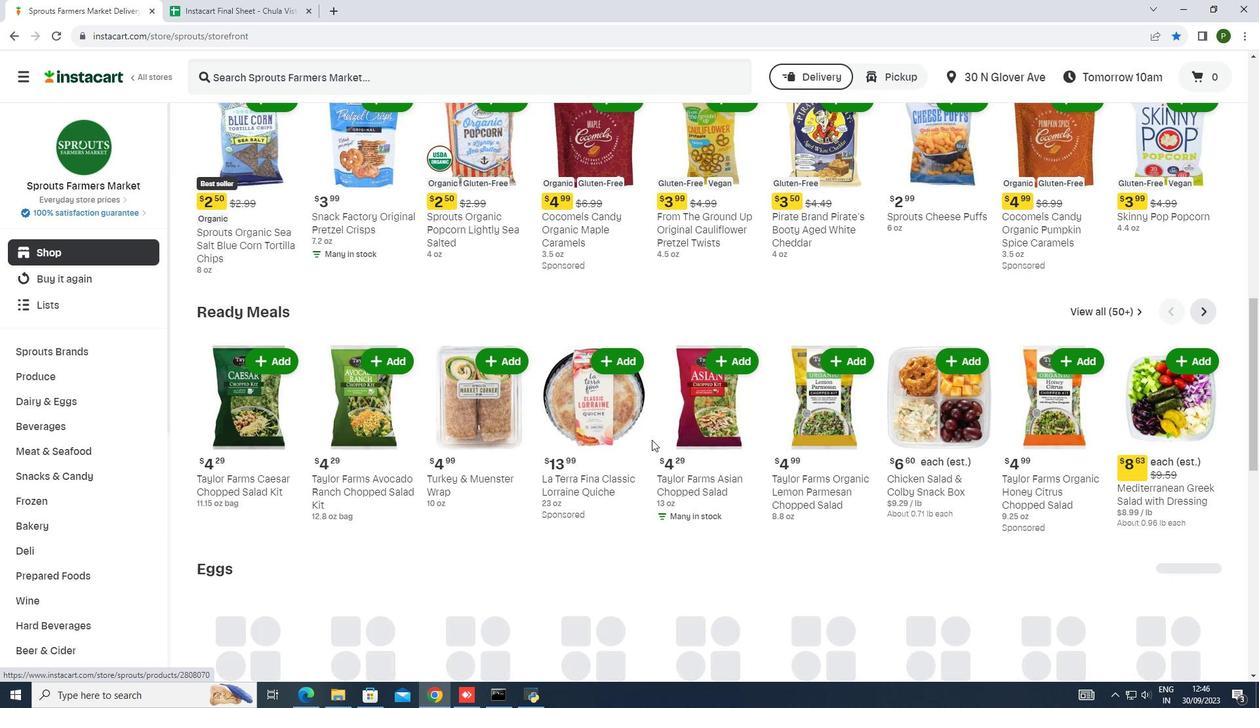 
Action: Mouse scrolled (651, 439) with delta (0, 0)
Screenshot: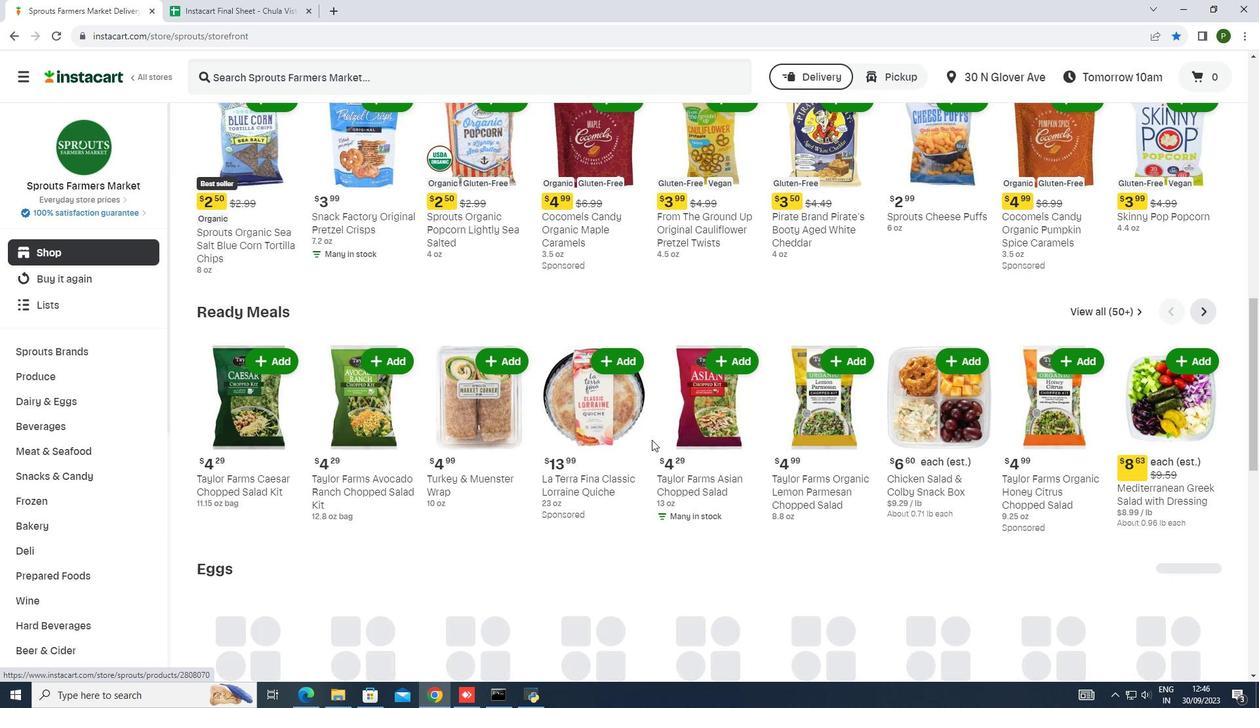 
Action: Mouse scrolled (651, 439) with delta (0, 0)
Screenshot: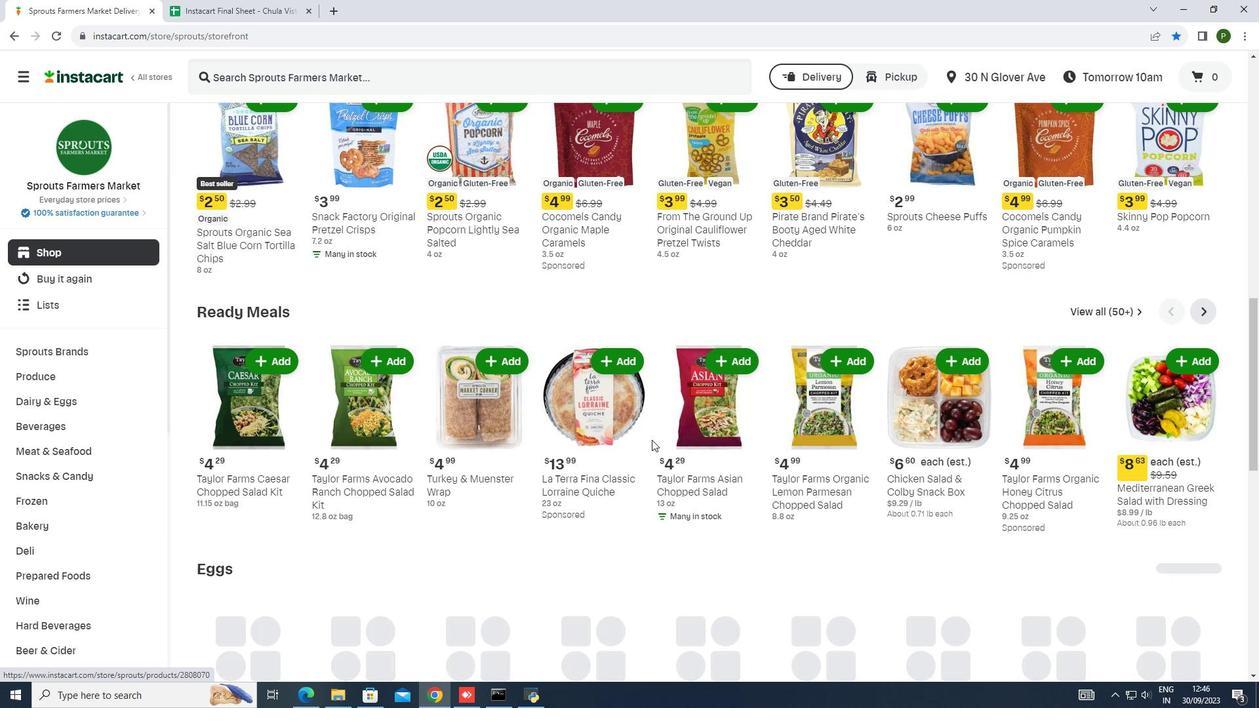 
Action: Mouse scrolled (651, 439) with delta (0, 0)
Screenshot: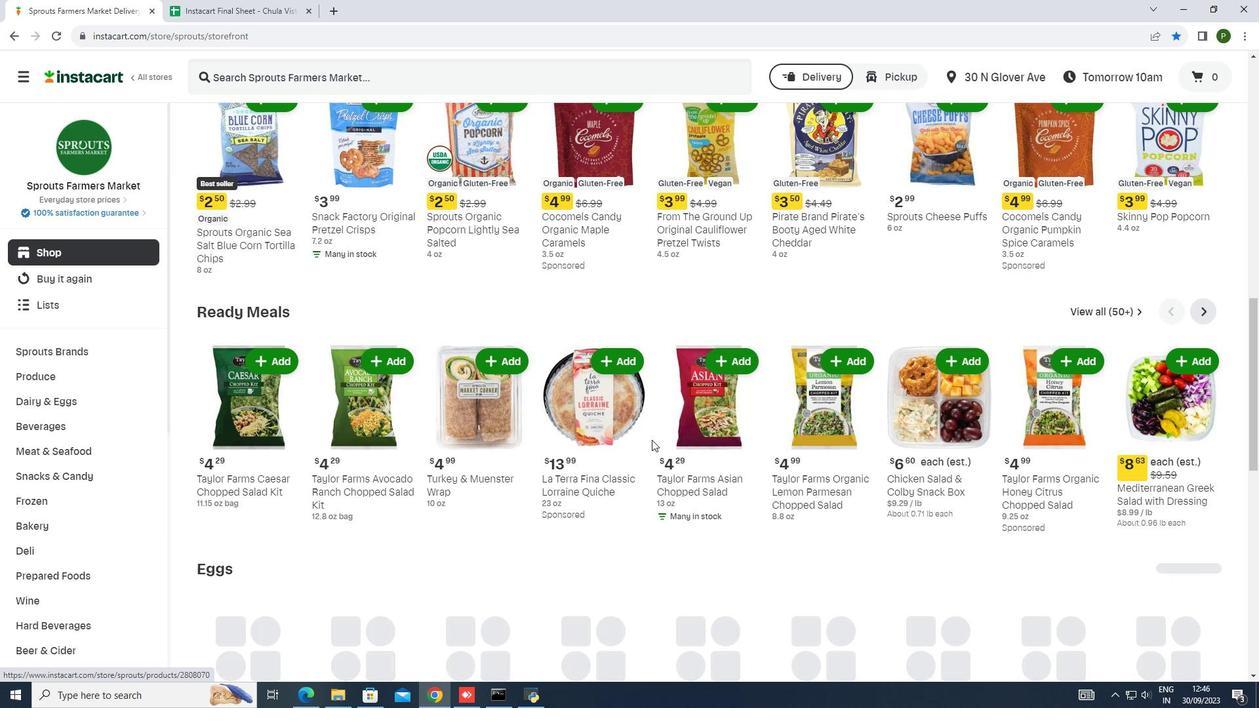 
Action: Mouse scrolled (651, 439) with delta (0, 0)
Screenshot: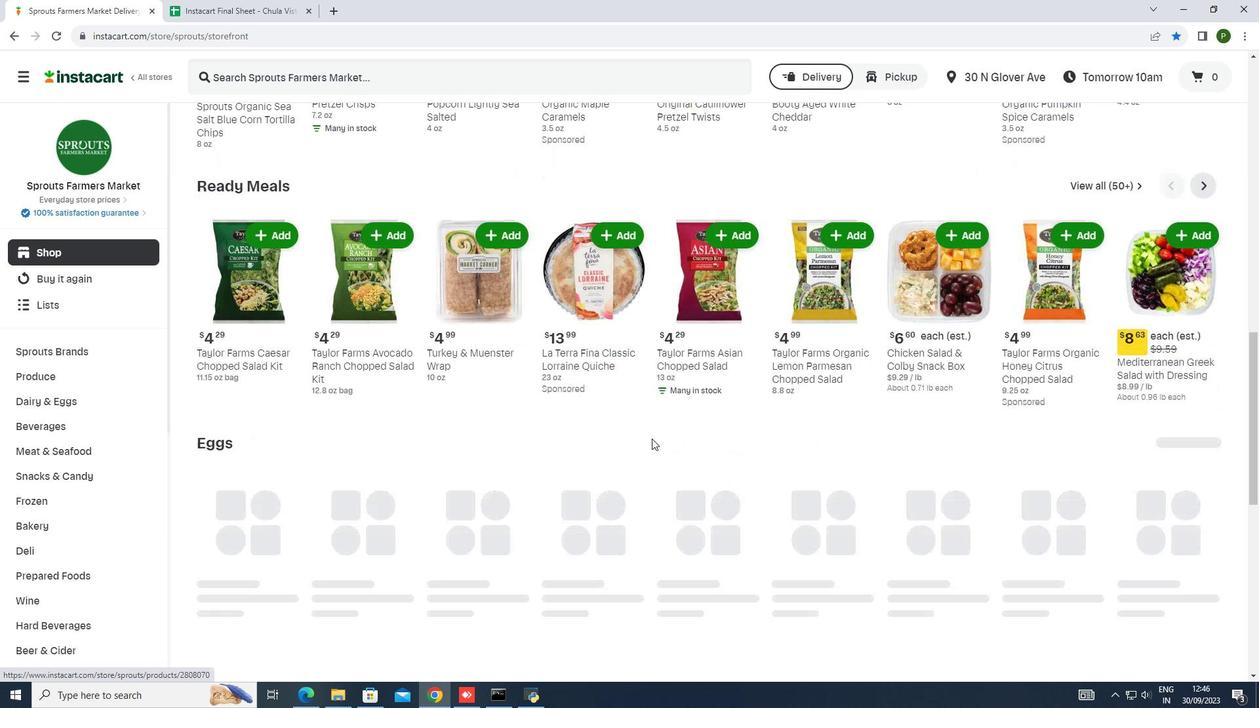 
Action: Mouse scrolled (651, 439) with delta (0, 0)
Screenshot: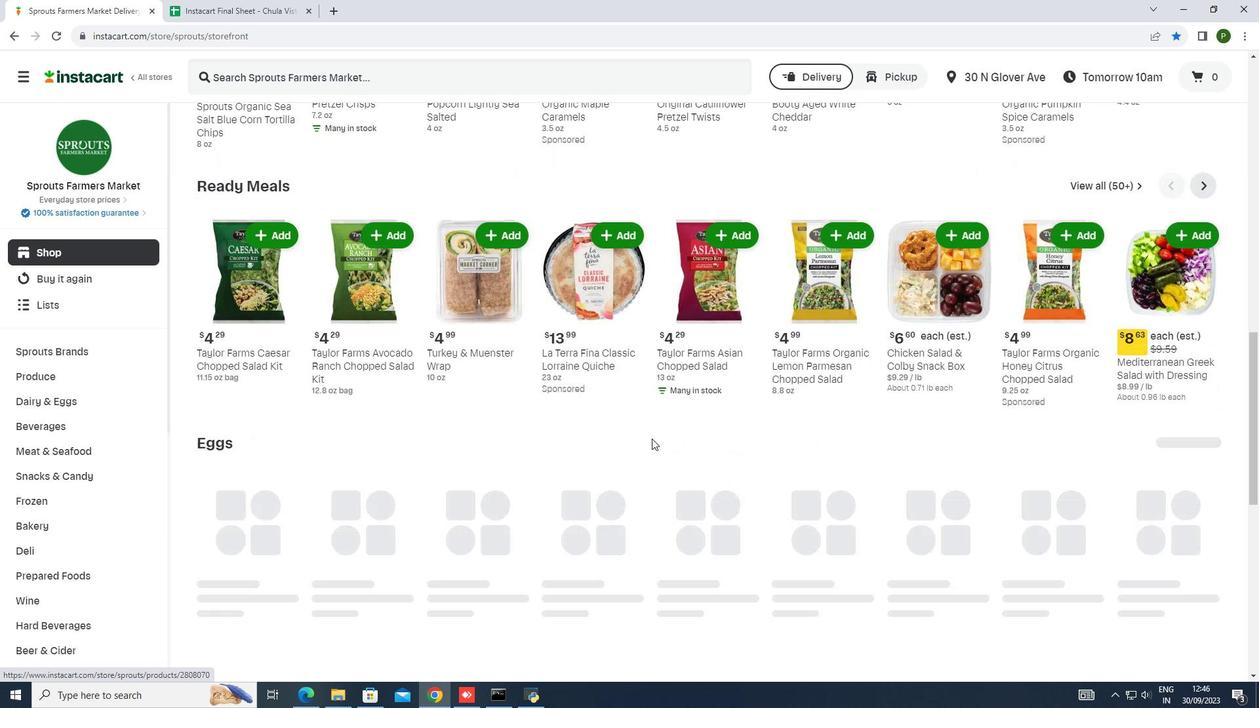 
Action: Mouse scrolled (651, 439) with delta (0, 0)
Screenshot: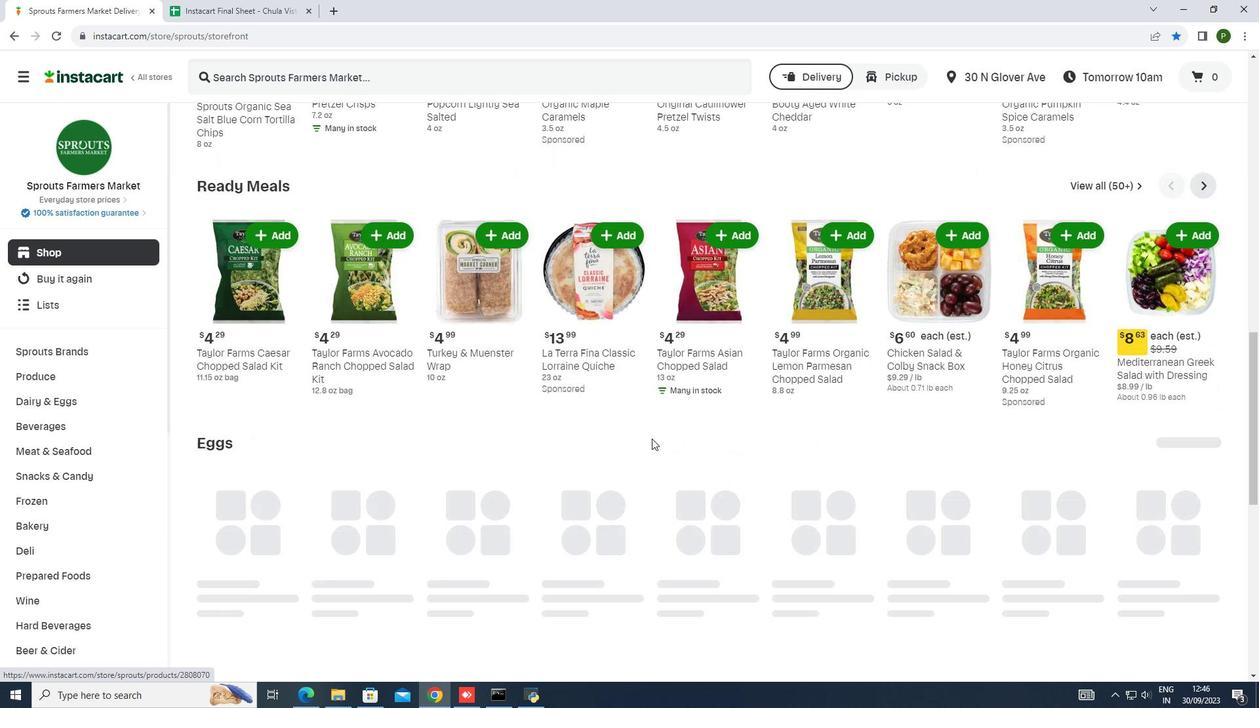 
Action: Mouse moved to (716, 456)
Screenshot: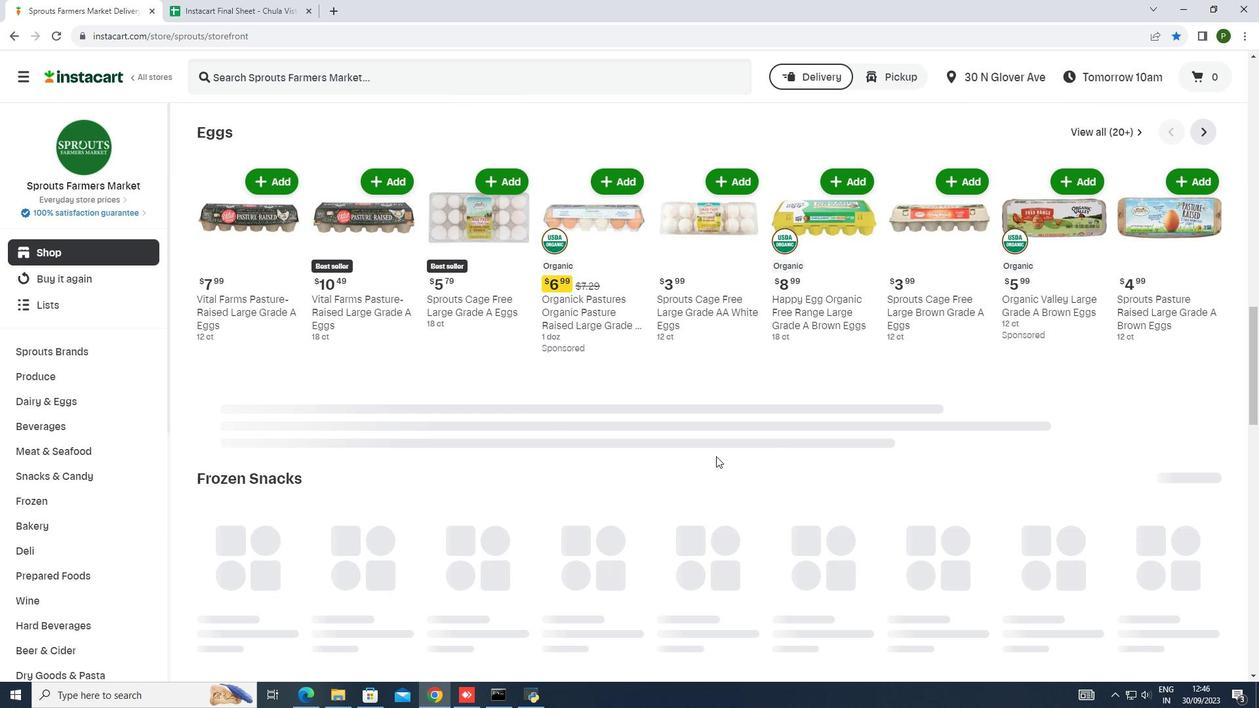 
Action: Mouse scrolled (716, 455) with delta (0, 0)
Screenshot: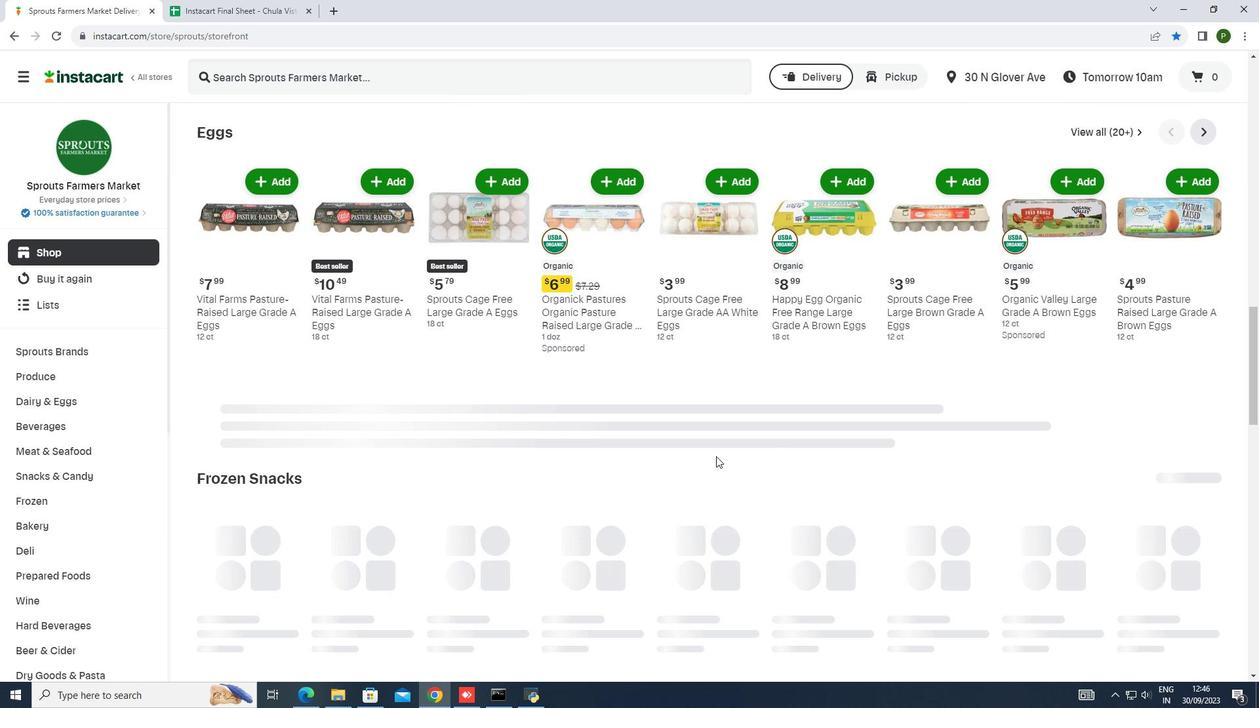 
Action: Mouse scrolled (716, 455) with delta (0, 0)
Screenshot: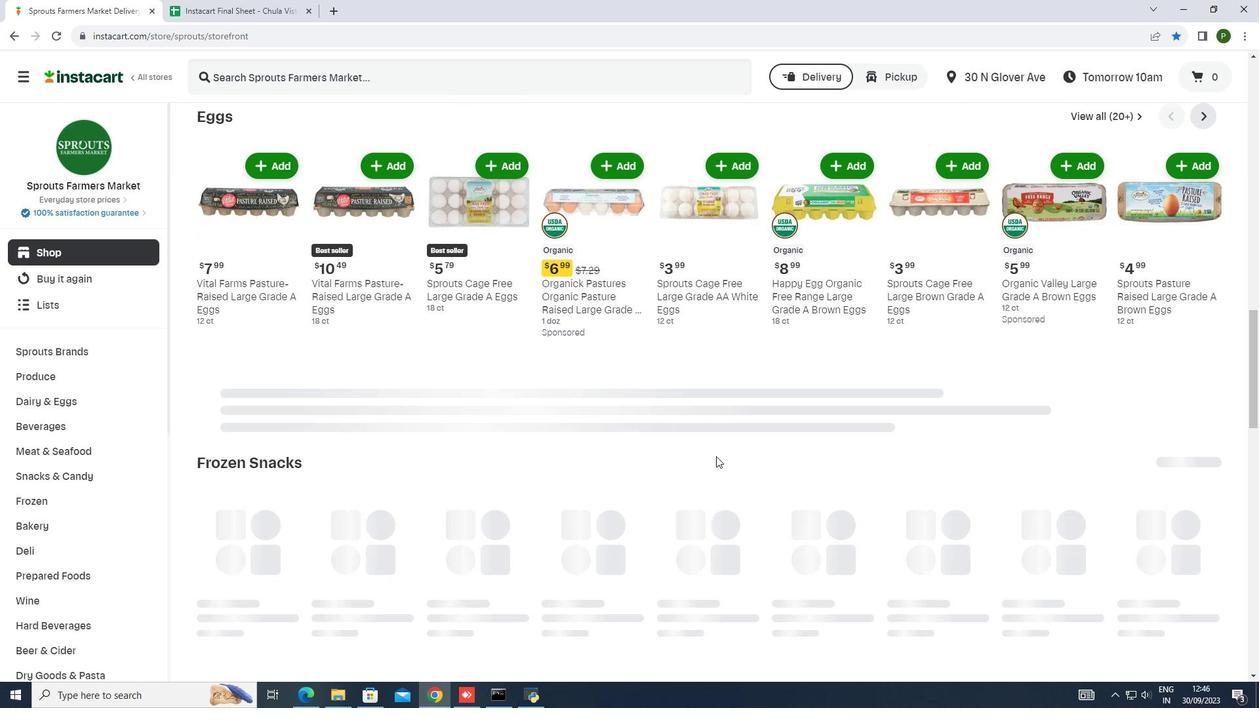 
Action: Mouse moved to (714, 457)
Screenshot: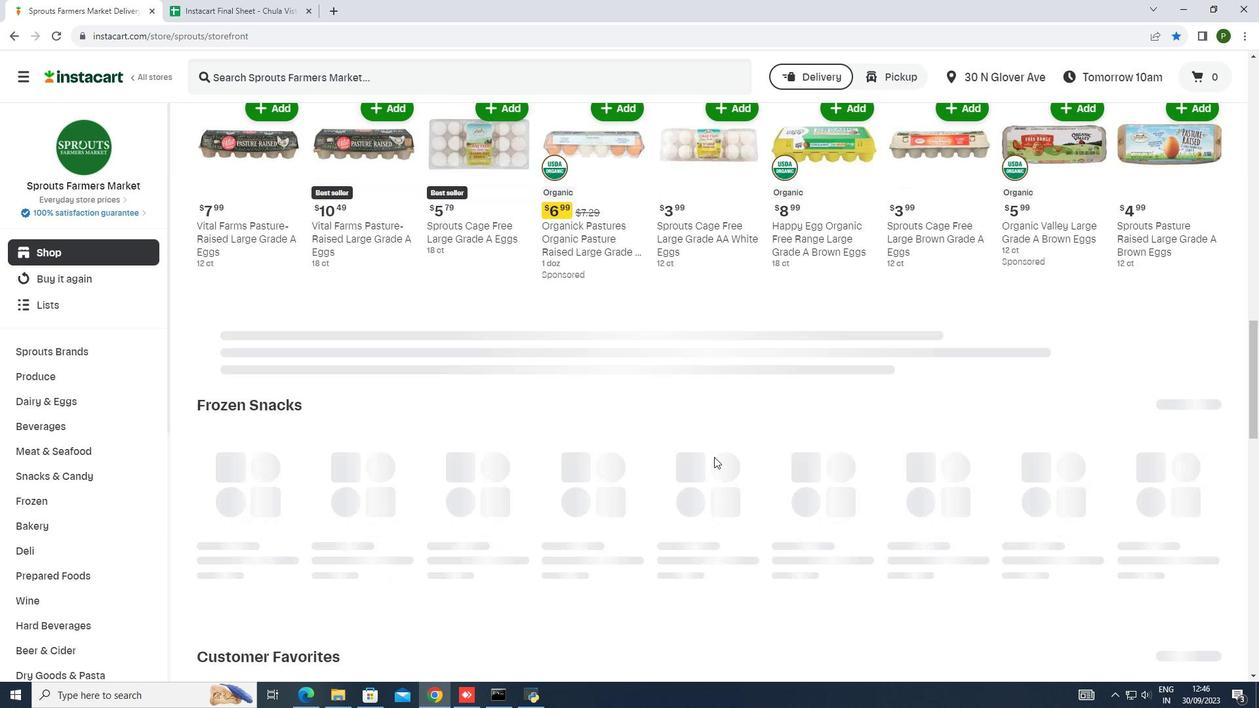 
Action: Mouse scrolled (714, 456) with delta (0, 0)
Screenshot: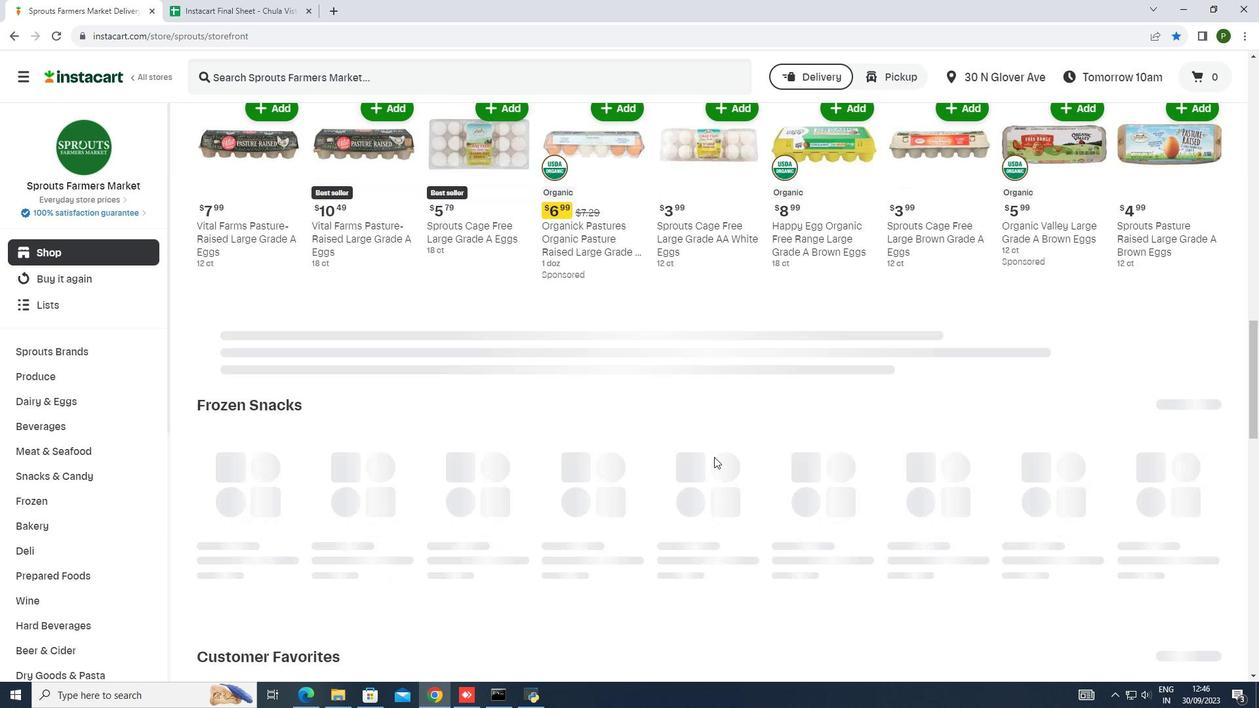
Action: Mouse moved to (711, 457)
Screenshot: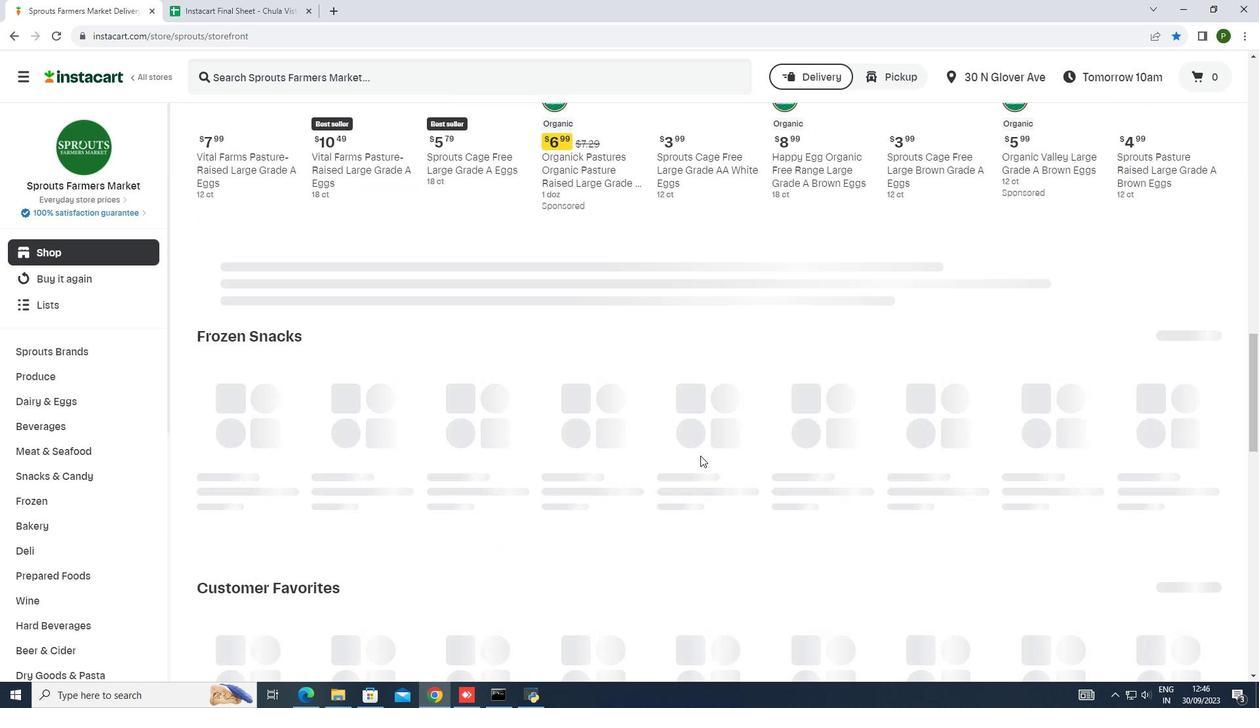 
Action: Mouse scrolled (711, 456) with delta (0, 0)
Screenshot: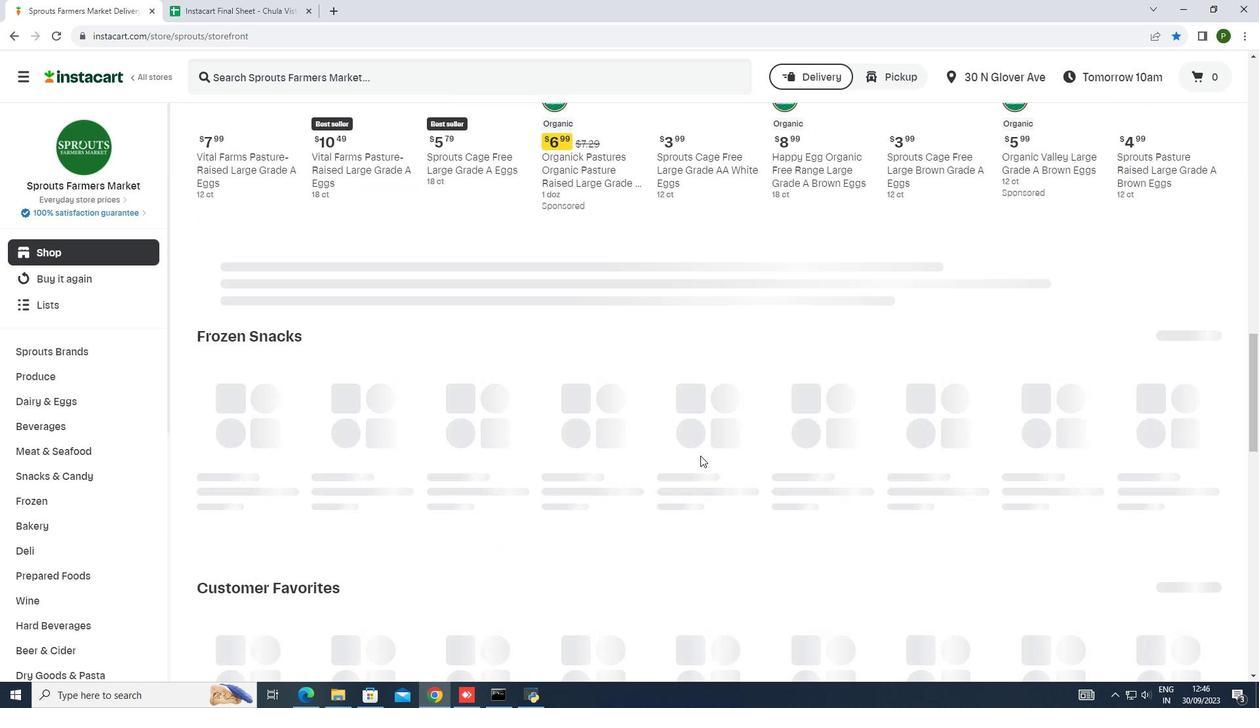 
Action: Mouse moved to (701, 456)
Screenshot: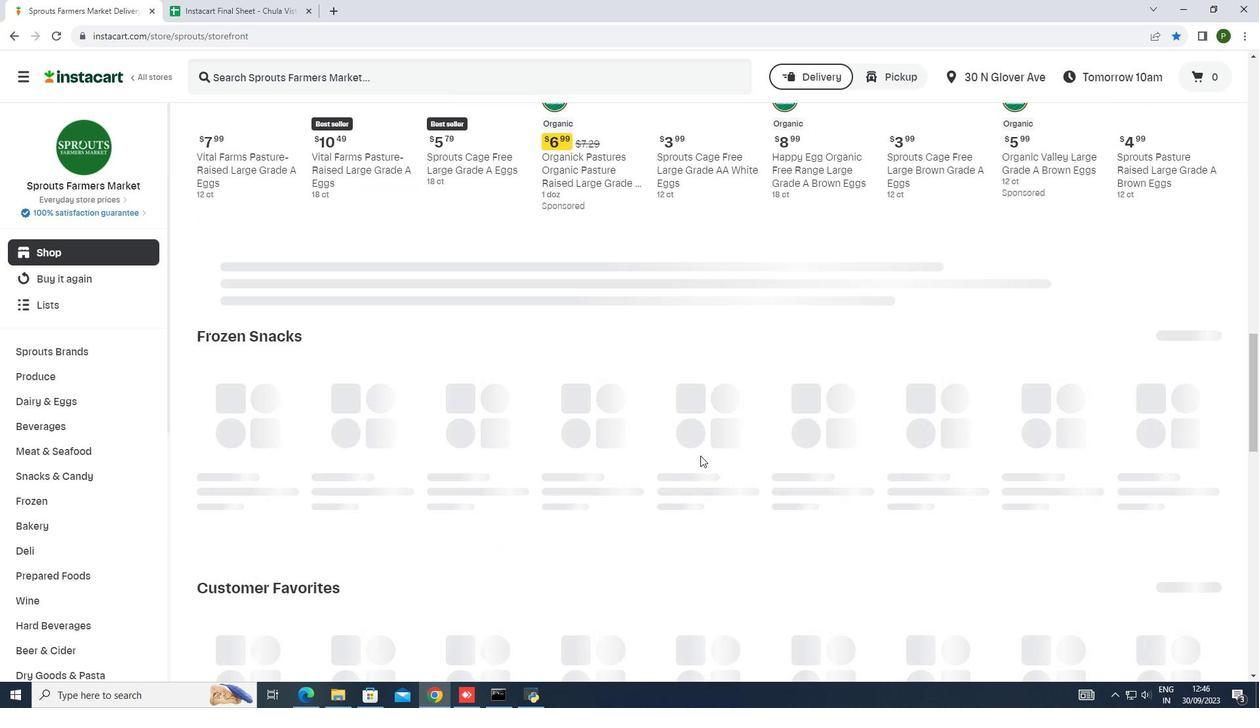
Action: Mouse scrolled (701, 455) with delta (0, 0)
Screenshot: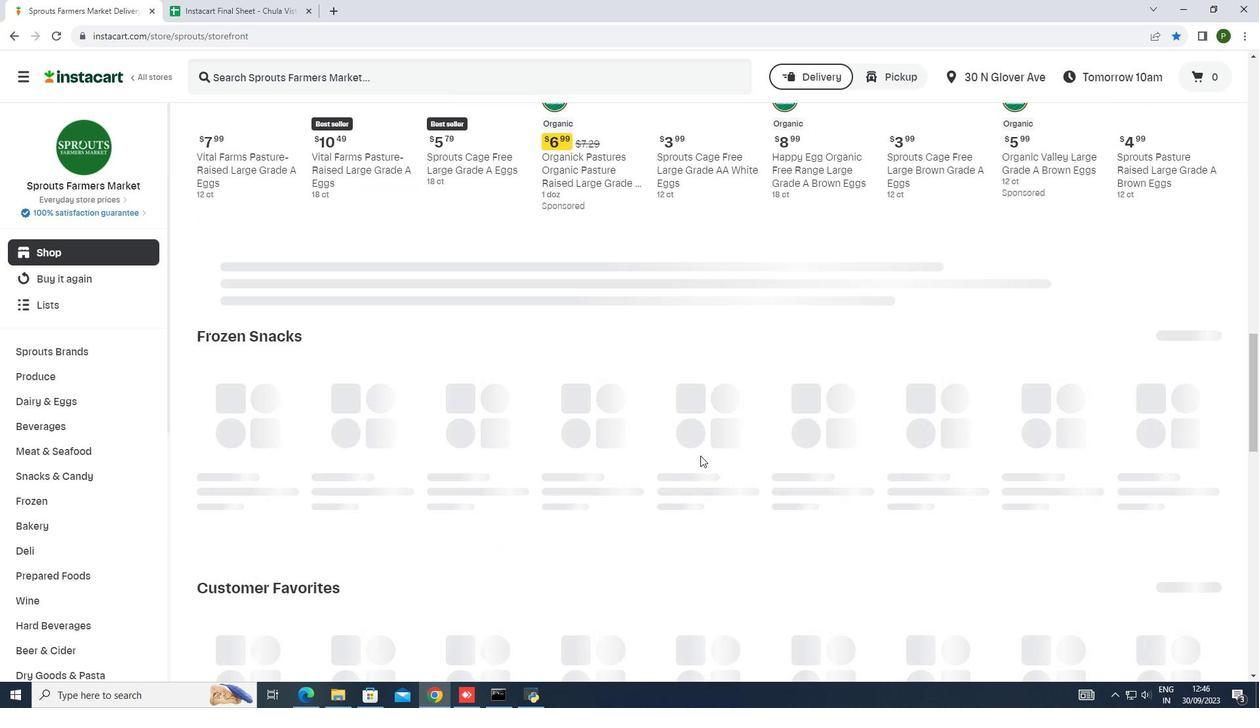 
Action: Mouse moved to (759, 398)
Screenshot: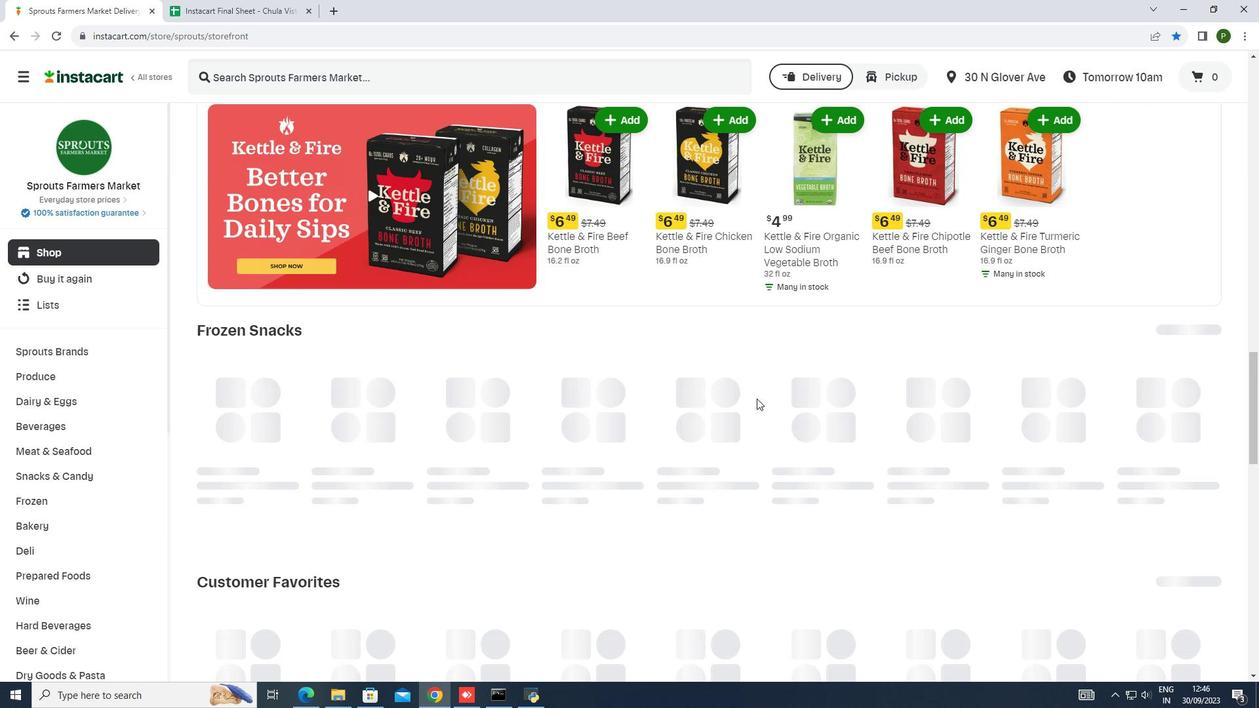 
Action: Mouse scrolled (759, 398) with delta (0, 0)
Screenshot: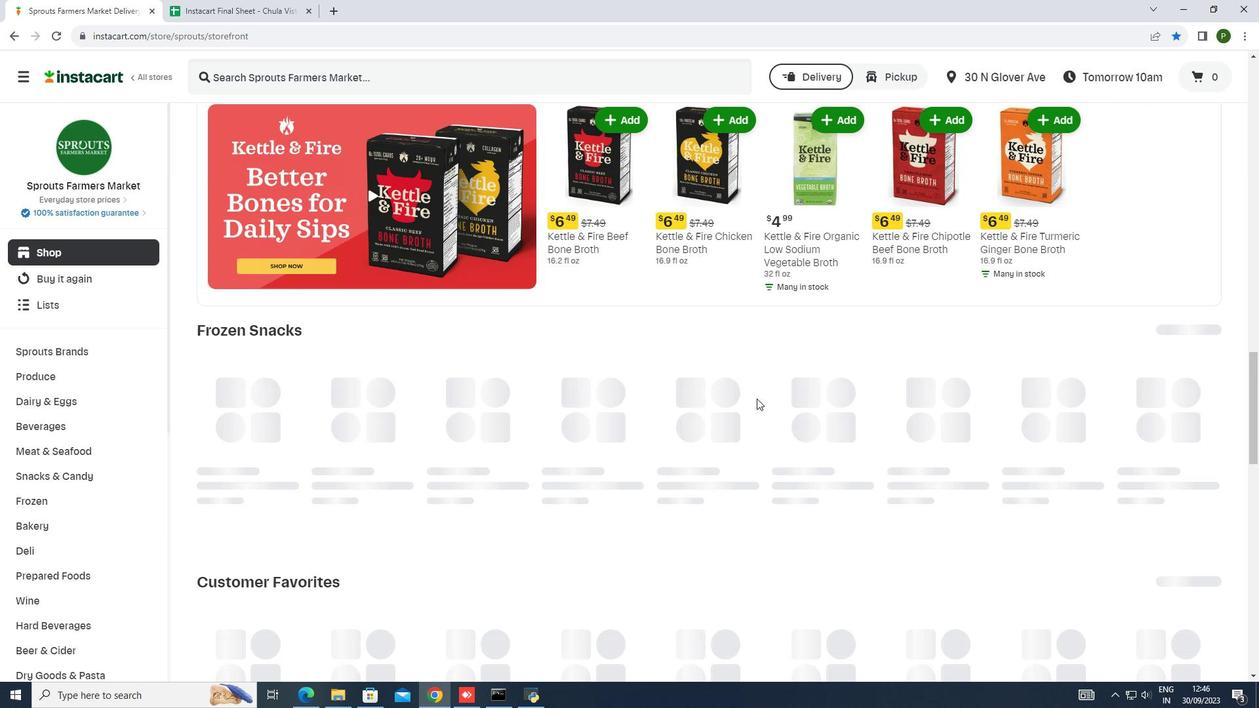 
Action: Mouse moved to (758, 398)
Screenshot: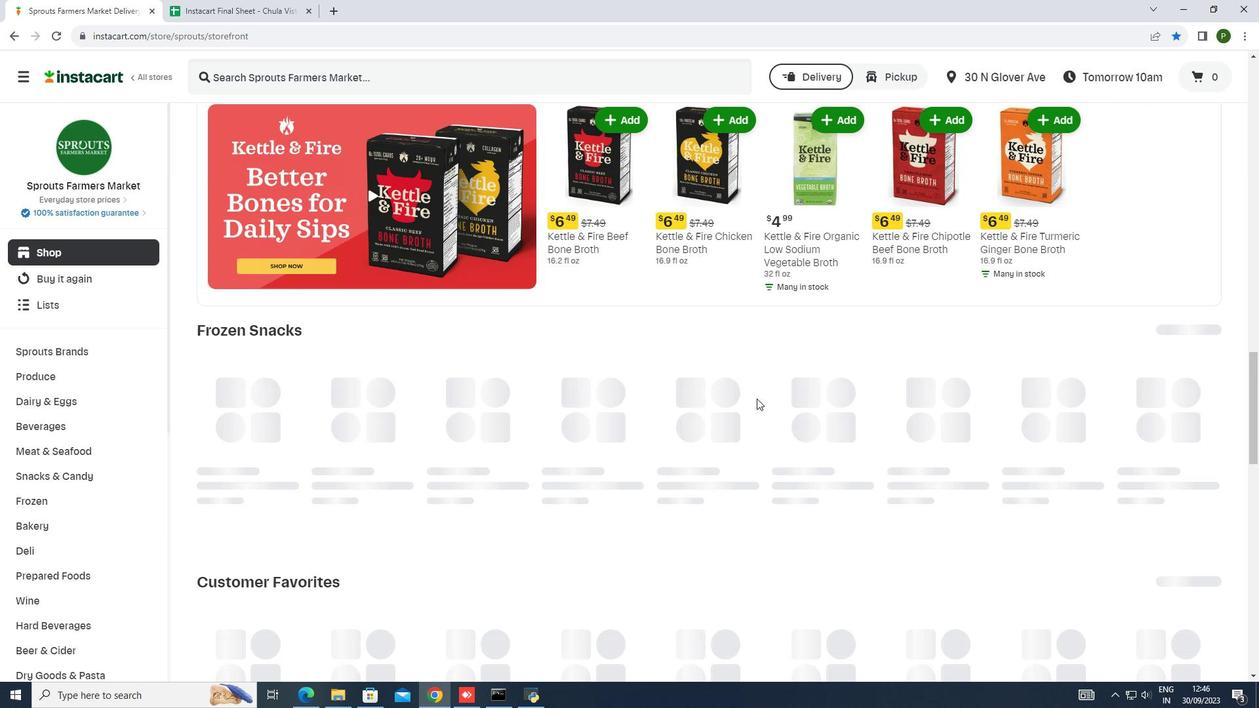 
Action: Mouse scrolled (758, 398) with delta (0, 0)
Screenshot: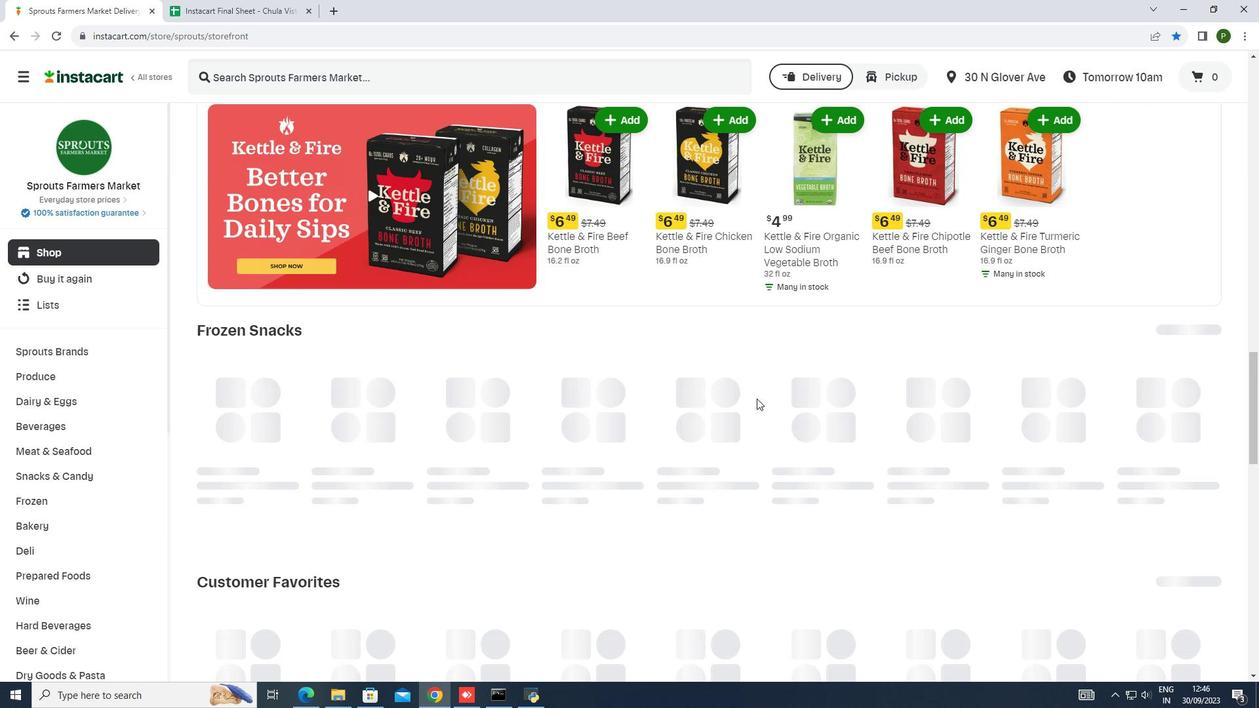 
Action: Mouse moved to (756, 398)
Screenshot: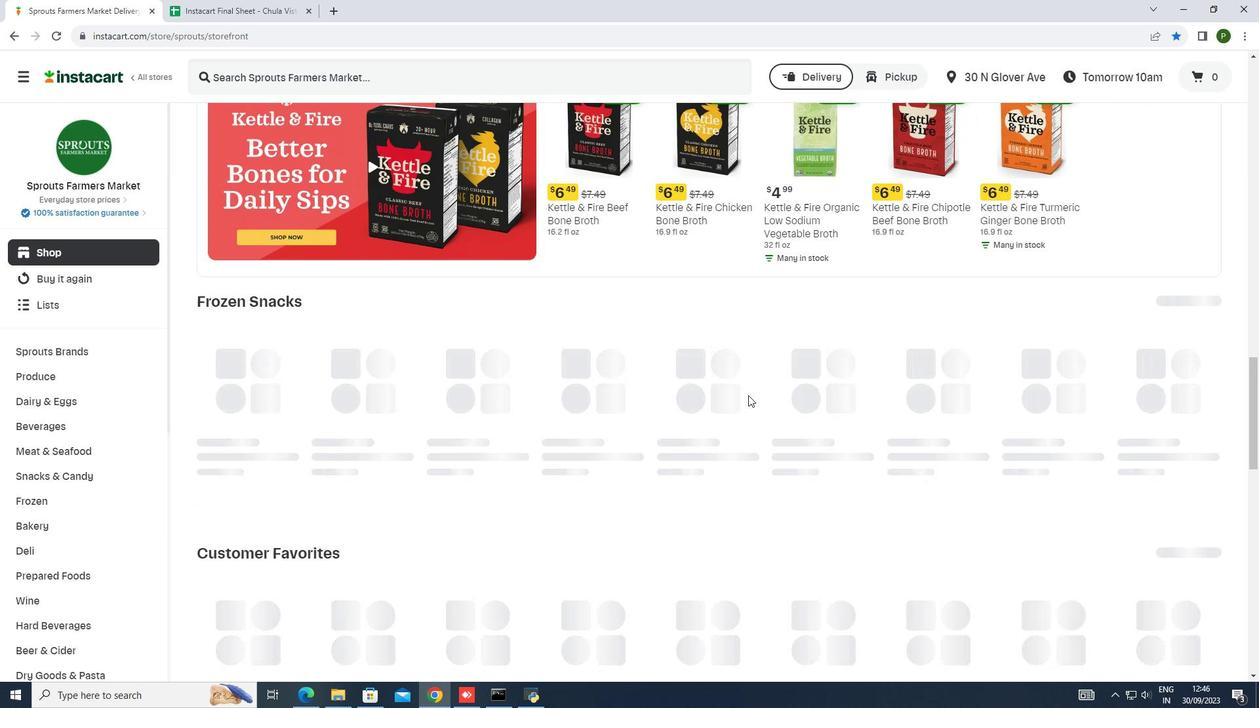 
Action: Mouse scrolled (756, 398) with delta (0, 0)
Screenshot: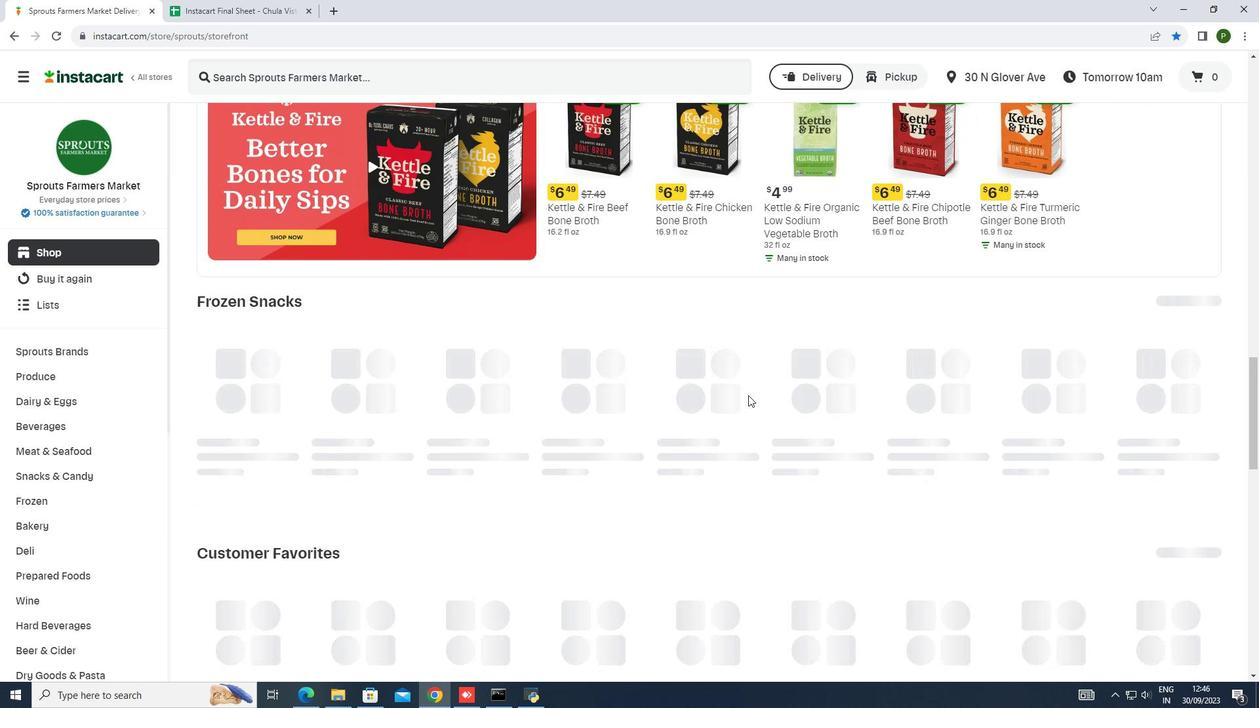 
Action: Mouse moved to (756, 398)
Screenshot: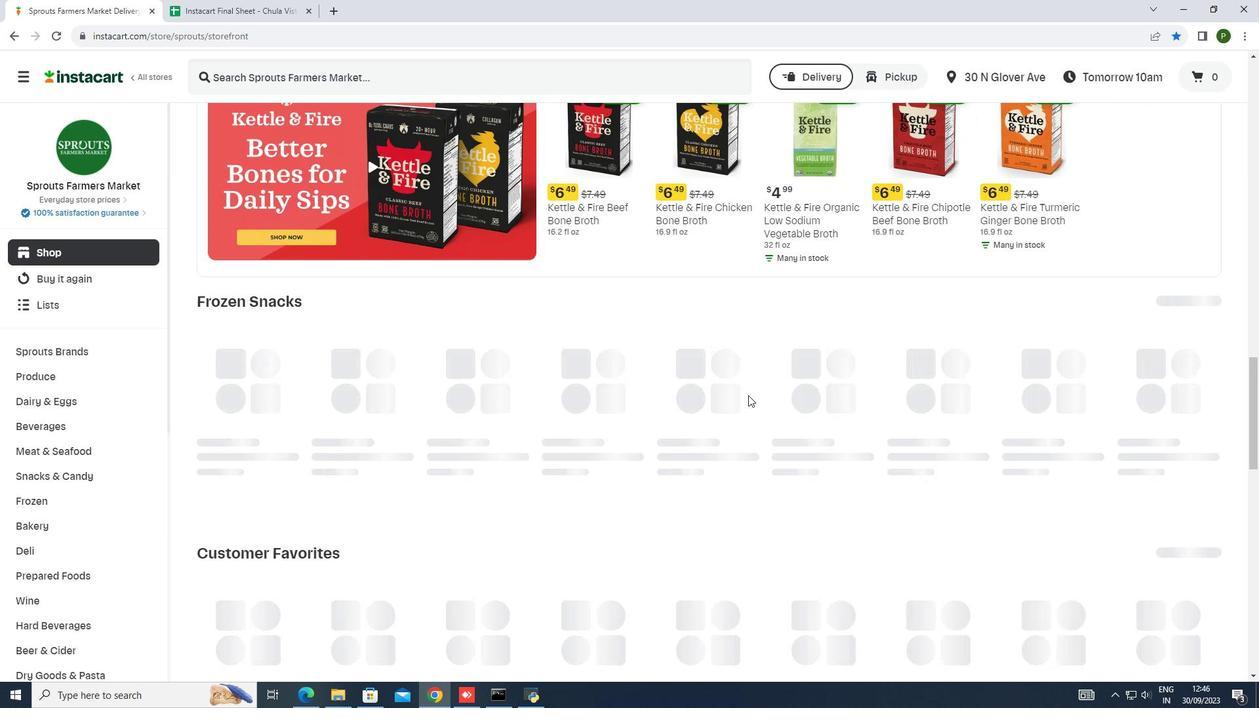 
Action: Mouse scrolled (756, 398) with delta (0, 0)
Screenshot: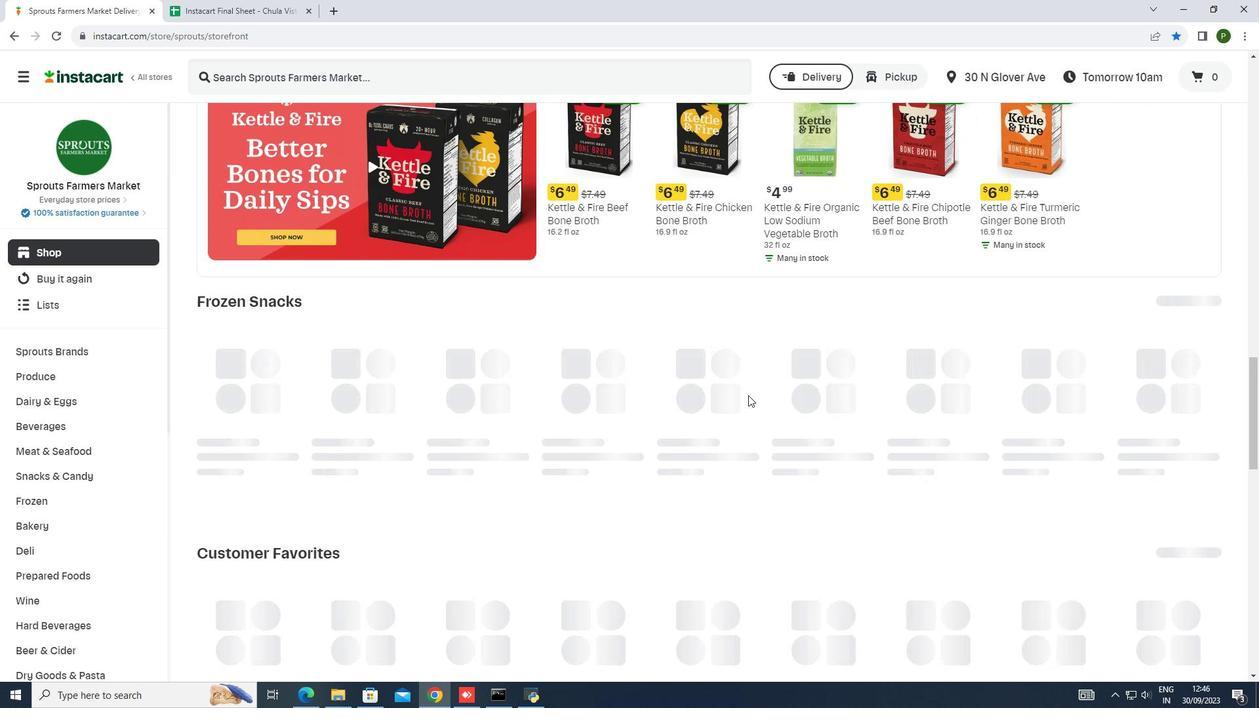 
Action: Mouse moved to (754, 398)
Screenshot: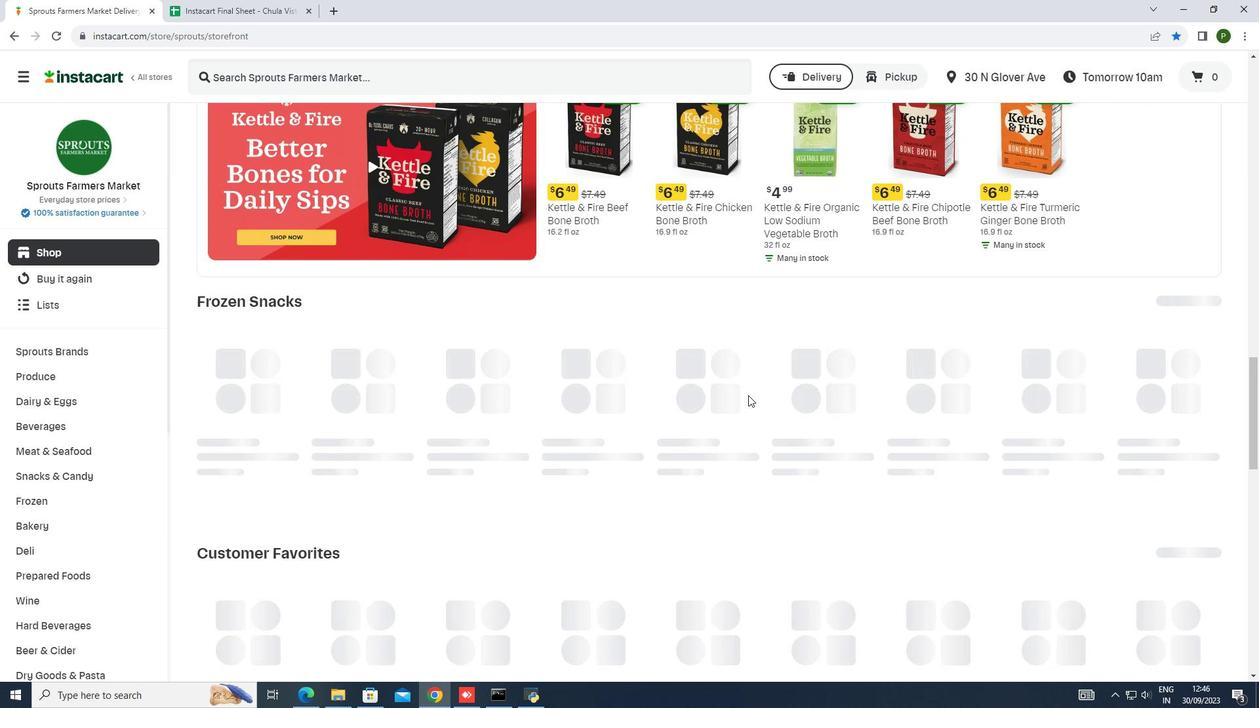 
Action: Mouse scrolled (754, 397) with delta (0, 0)
Screenshot: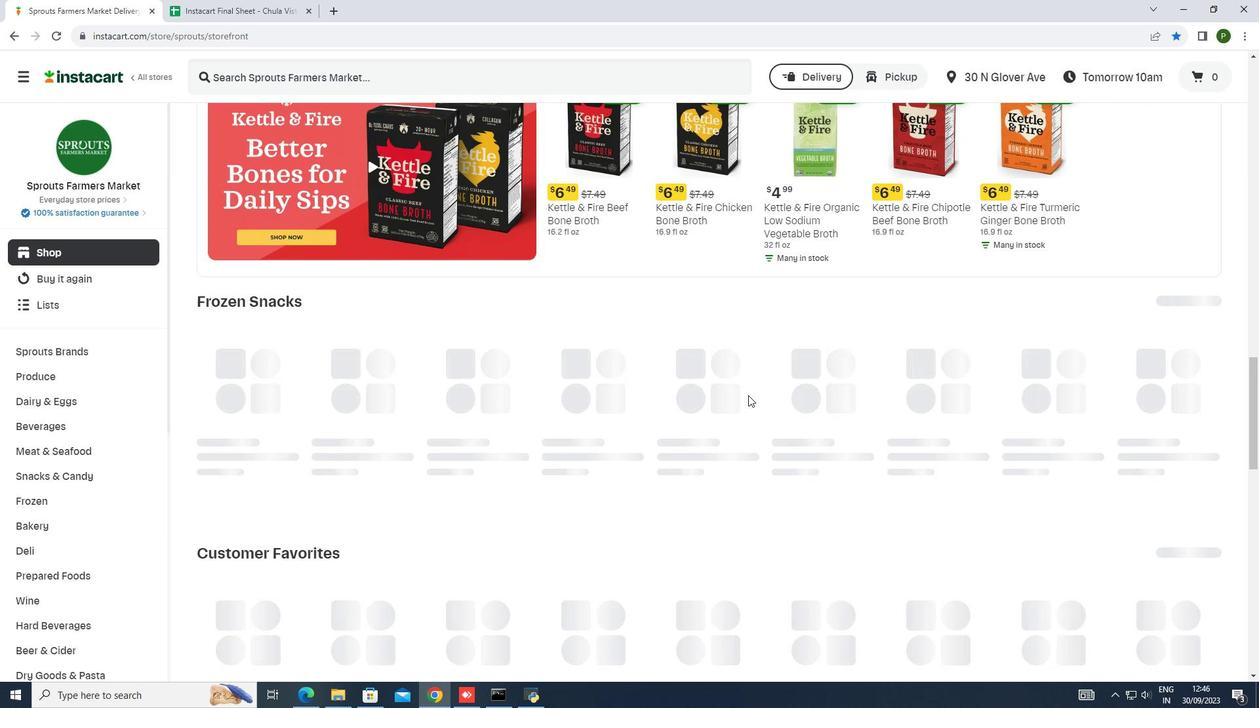 
Action: Mouse moved to (743, 383)
Screenshot: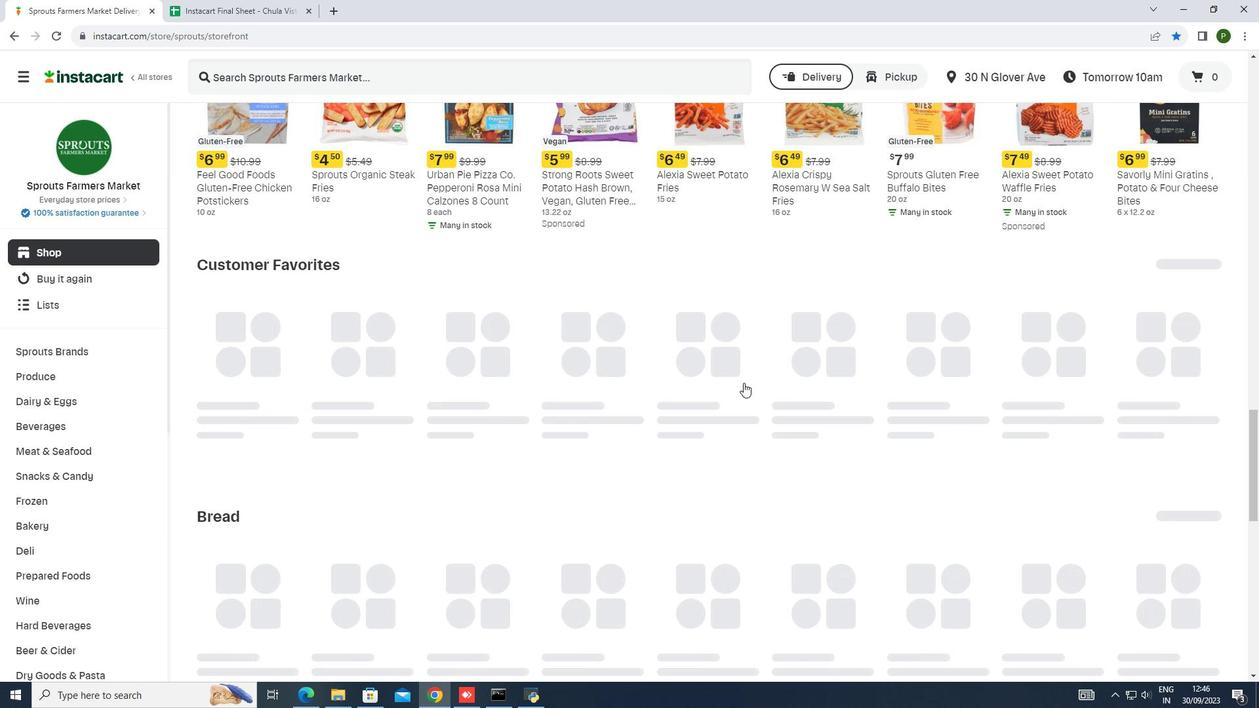 
Action: Mouse scrolled (743, 383) with delta (0, 0)
Screenshot: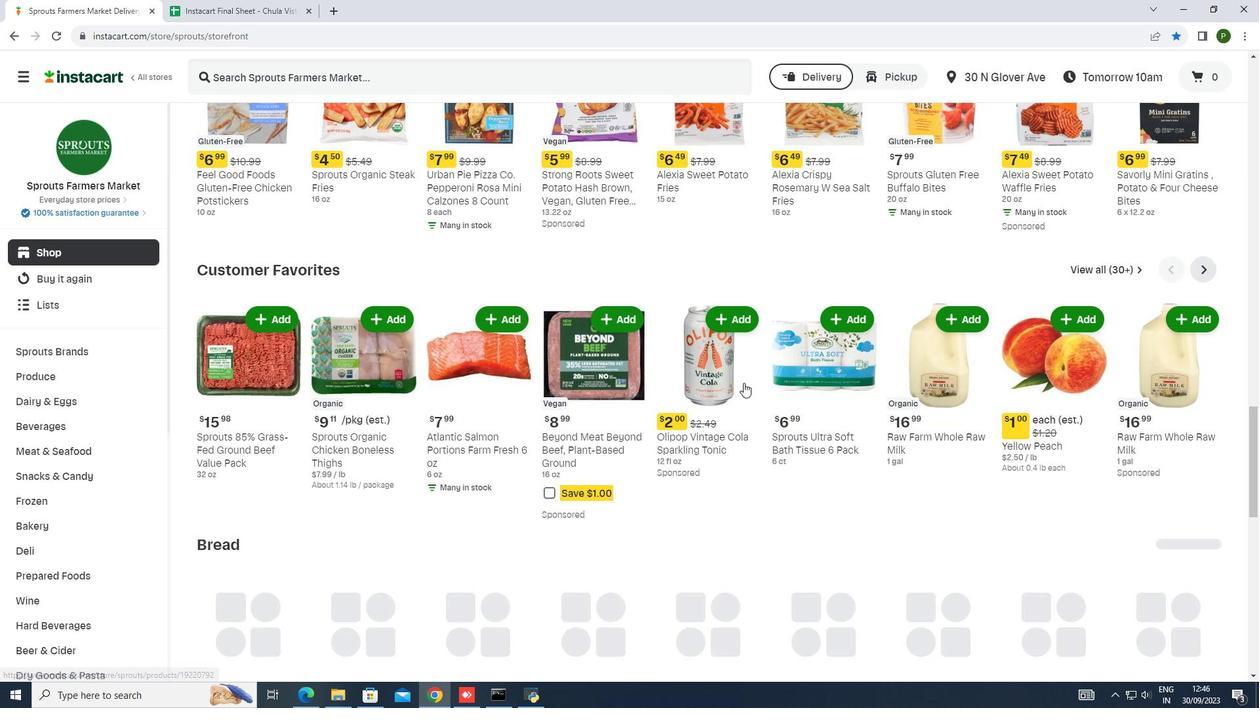 
Action: Mouse moved to (743, 383)
Screenshot: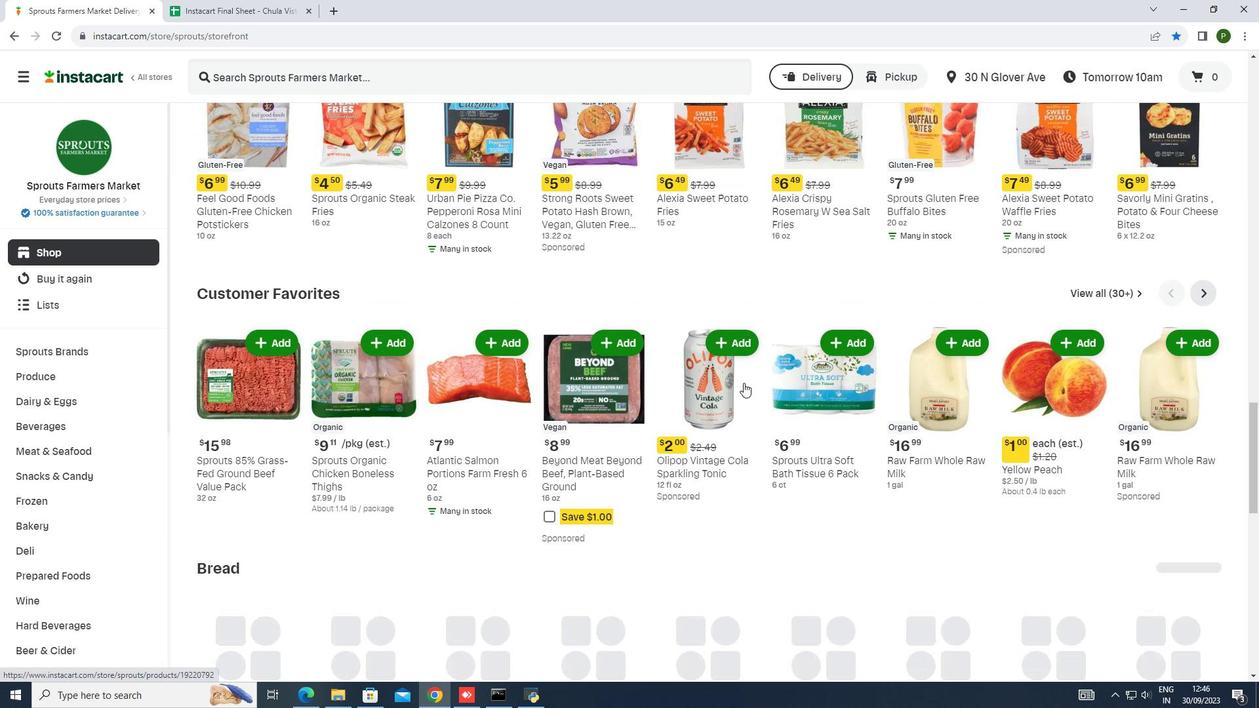 
Action: Mouse scrolled (743, 383) with delta (0, 0)
Screenshot: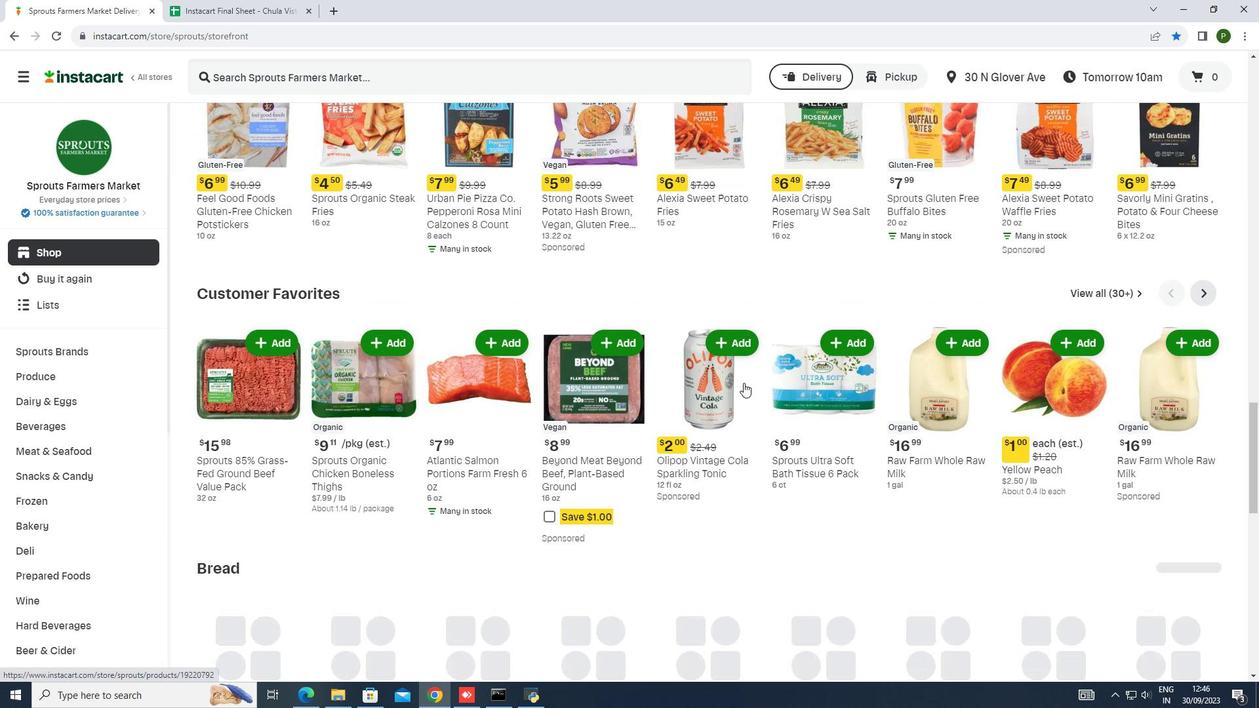 
Action: Mouse moved to (743, 383)
Screenshot: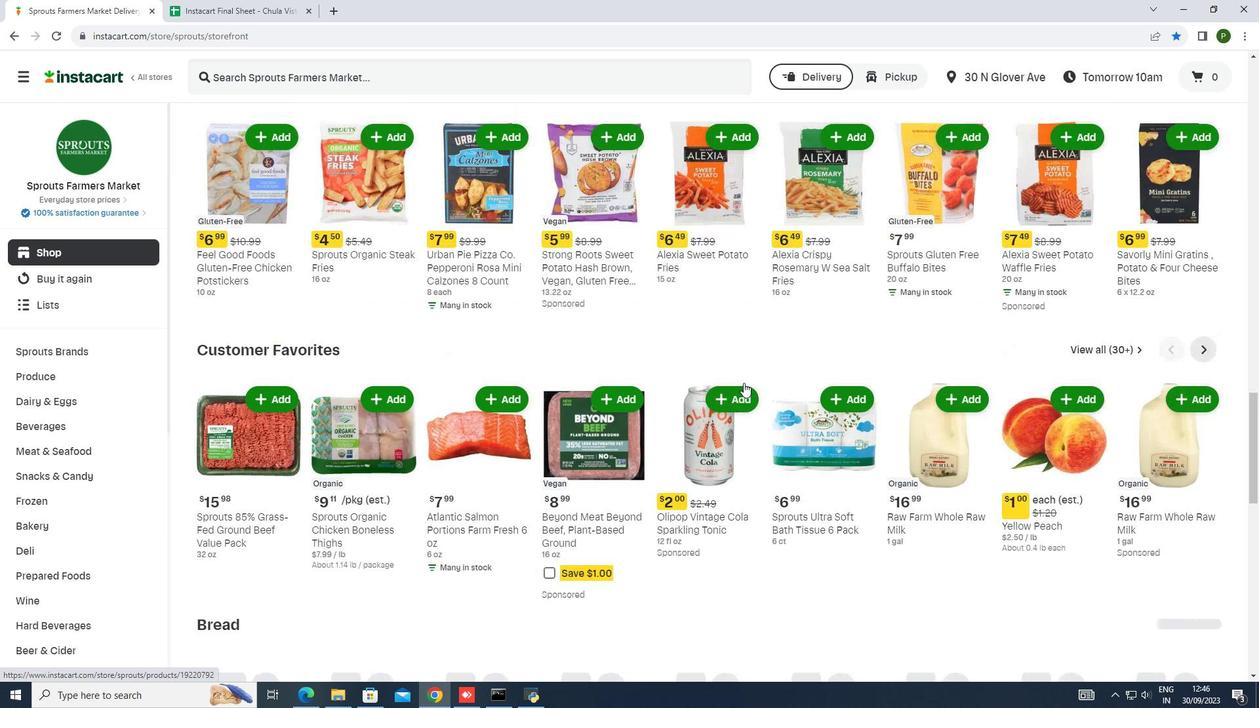 
Action: Mouse scrolled (743, 382) with delta (0, 0)
Screenshot: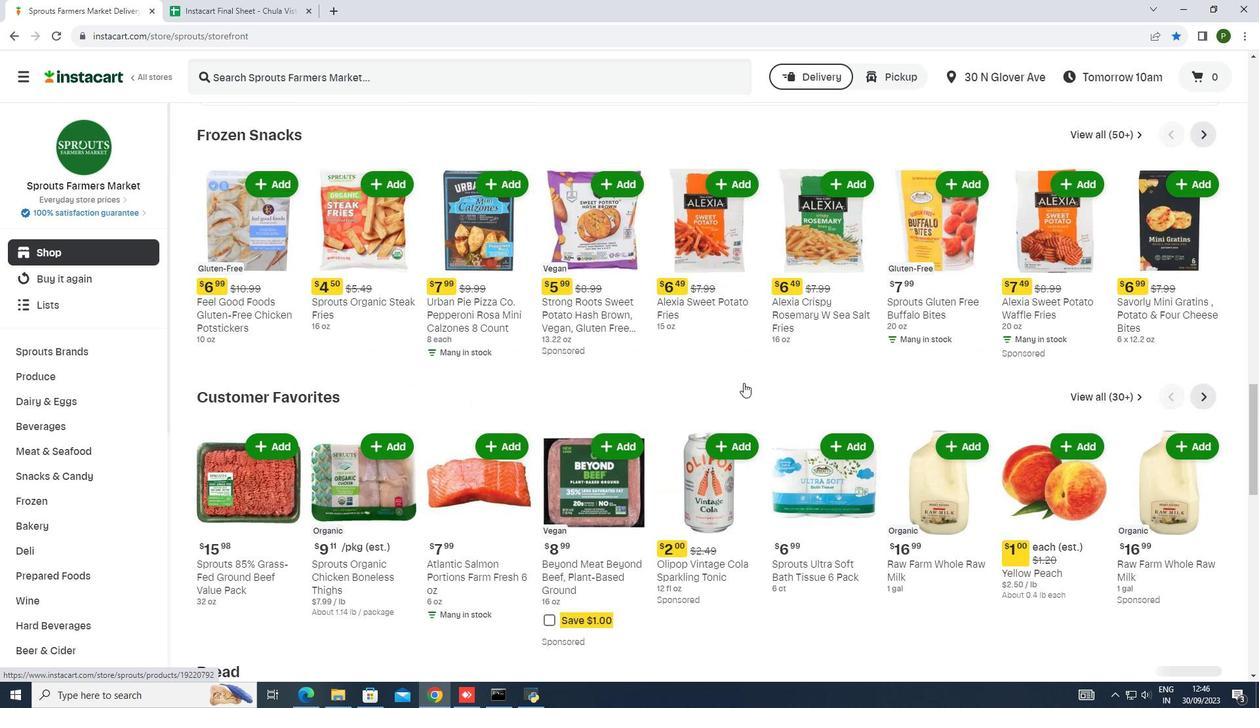
Action: Mouse scrolled (743, 382) with delta (0, 0)
Screenshot: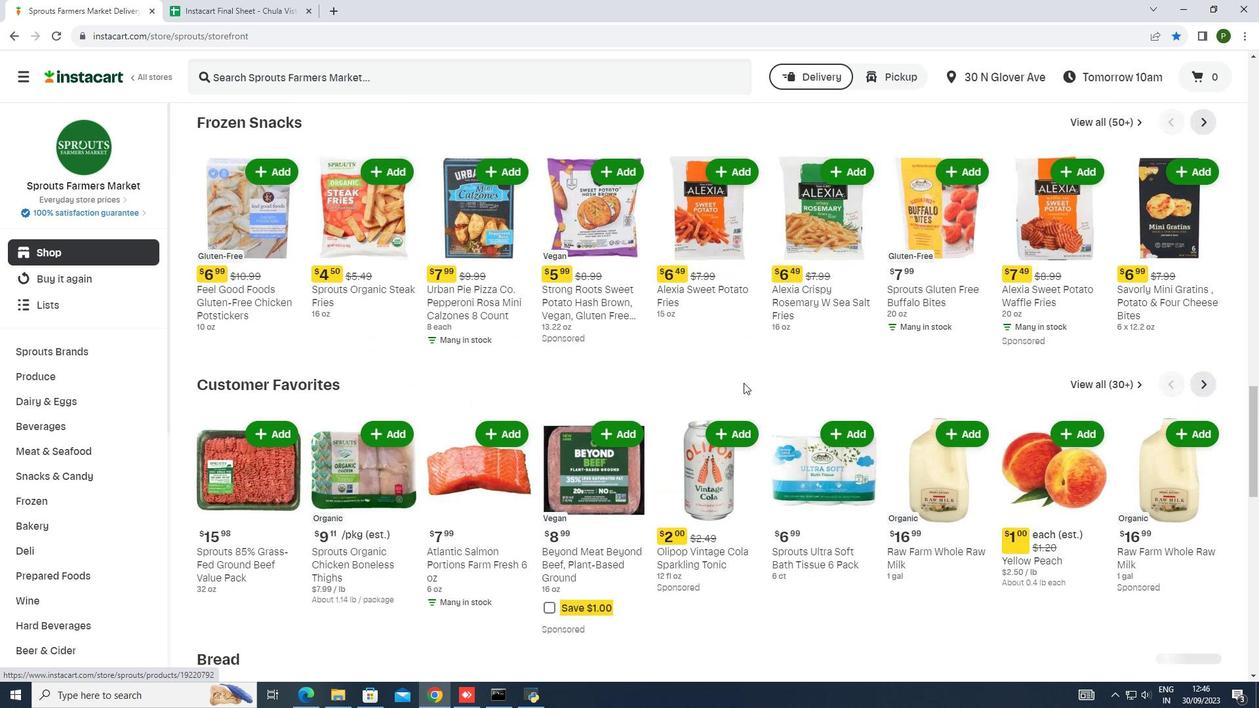 
Action: Mouse scrolled (743, 382) with delta (0, 0)
Screenshot: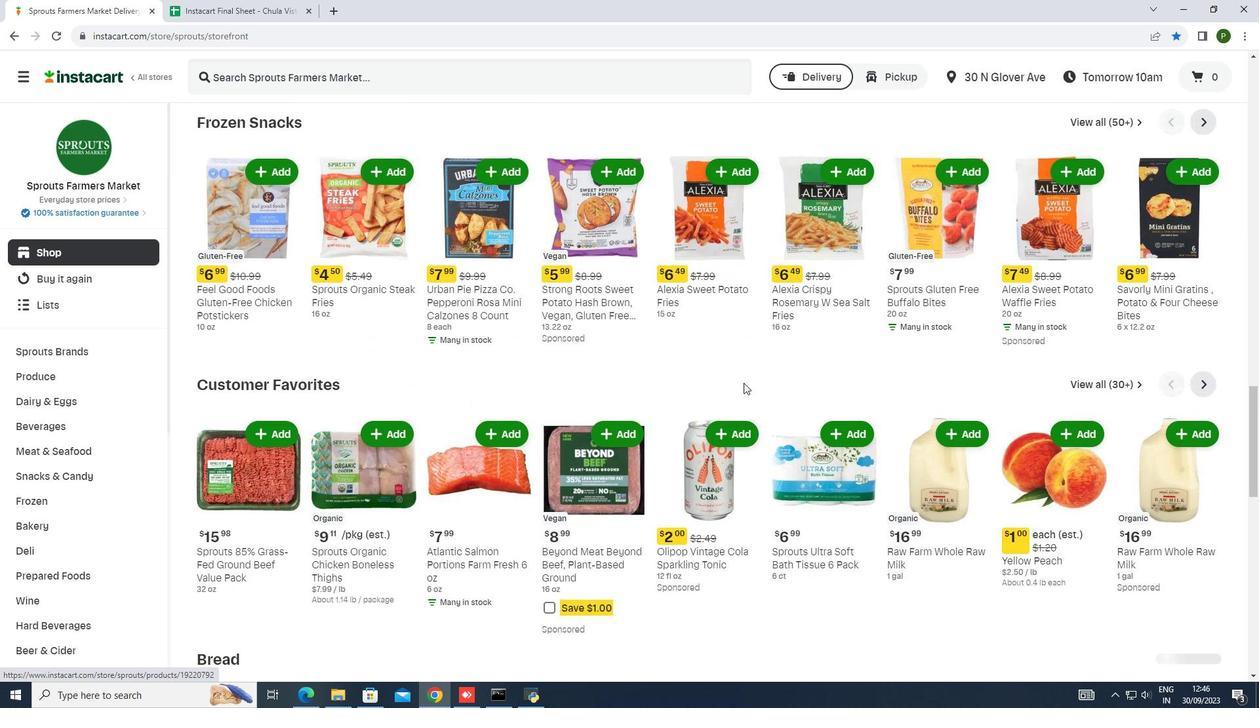 
Action: Mouse scrolled (743, 382) with delta (0, 0)
Screenshot: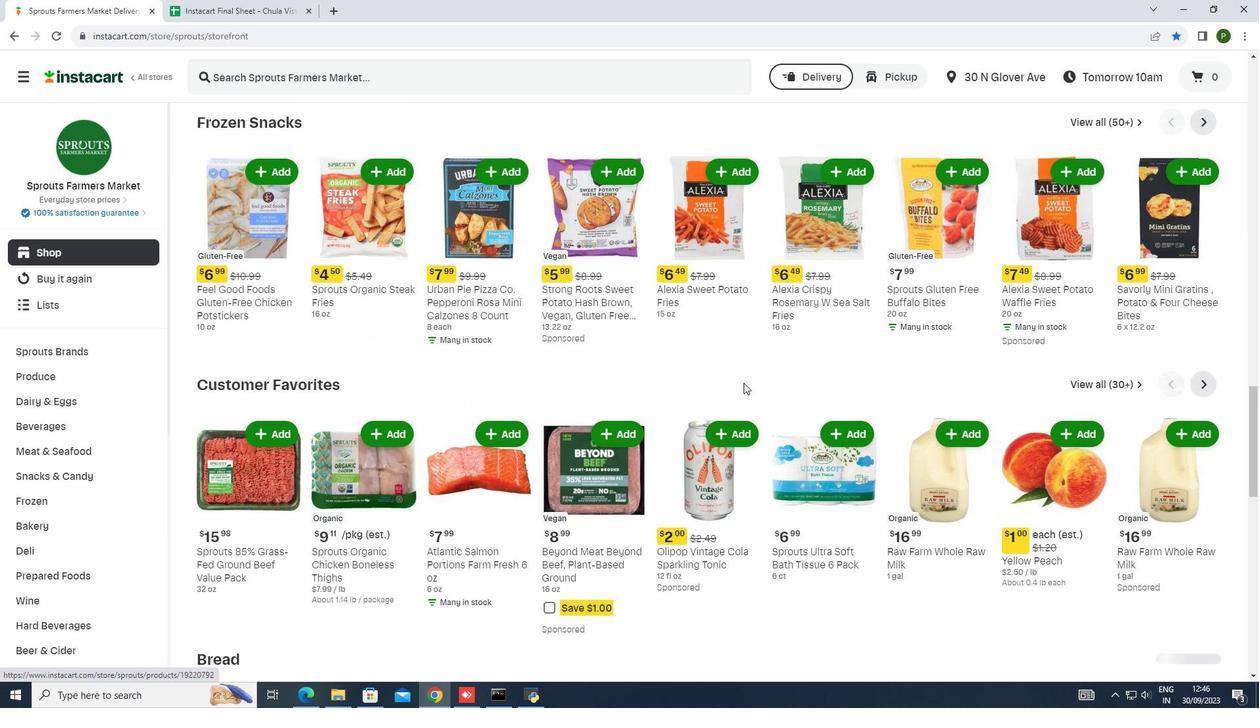 
Action: Mouse scrolled (743, 382) with delta (0, 0)
Screenshot: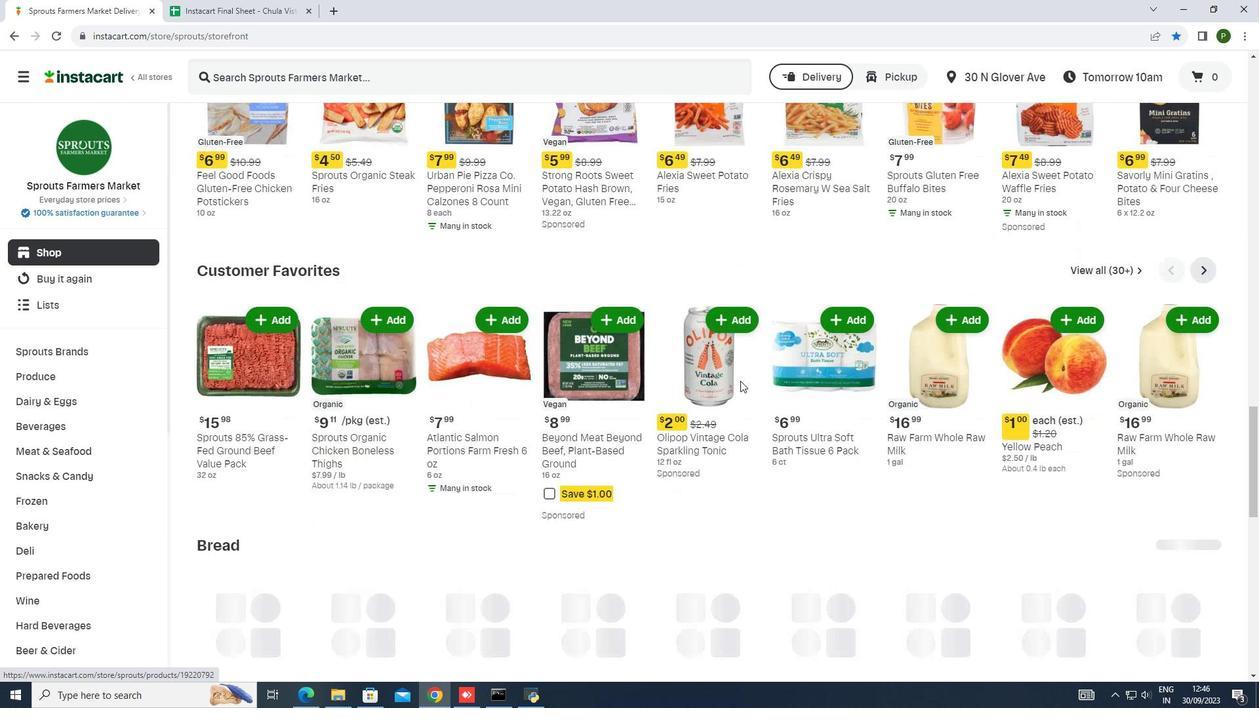 
Action: Mouse moved to (587, 438)
Screenshot: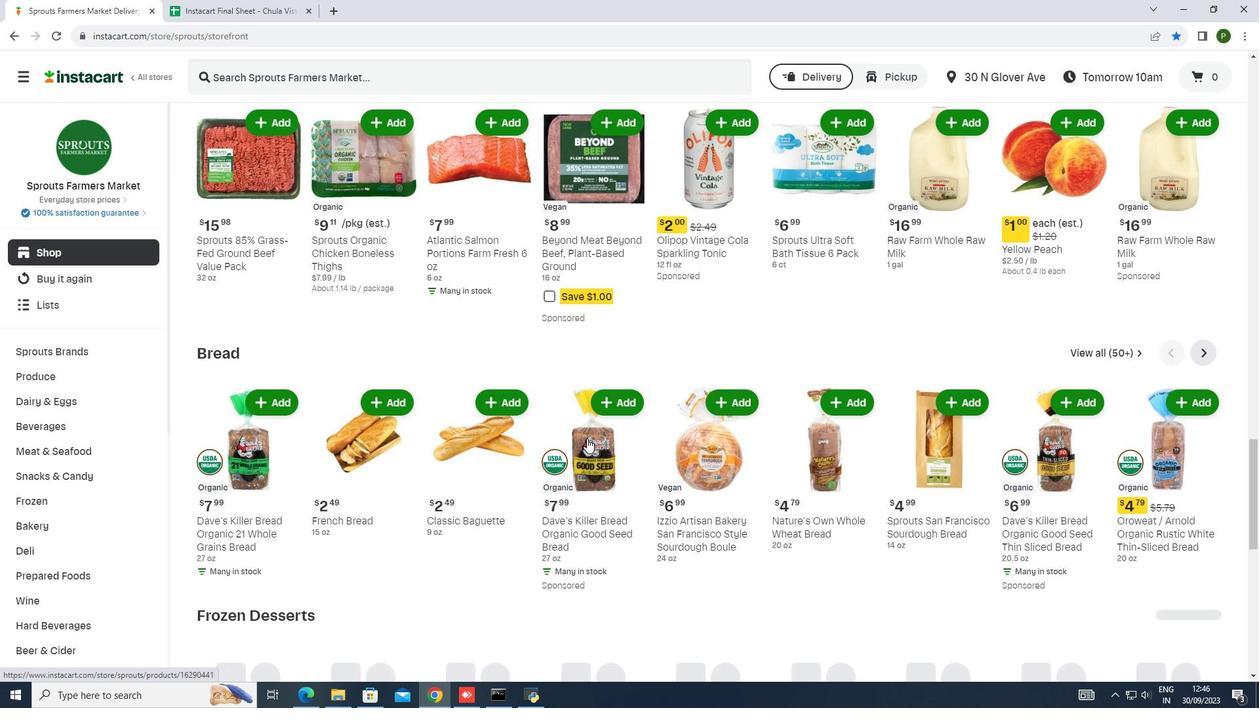 
Action: Mouse scrolled (587, 438) with delta (0, 0)
Screenshot: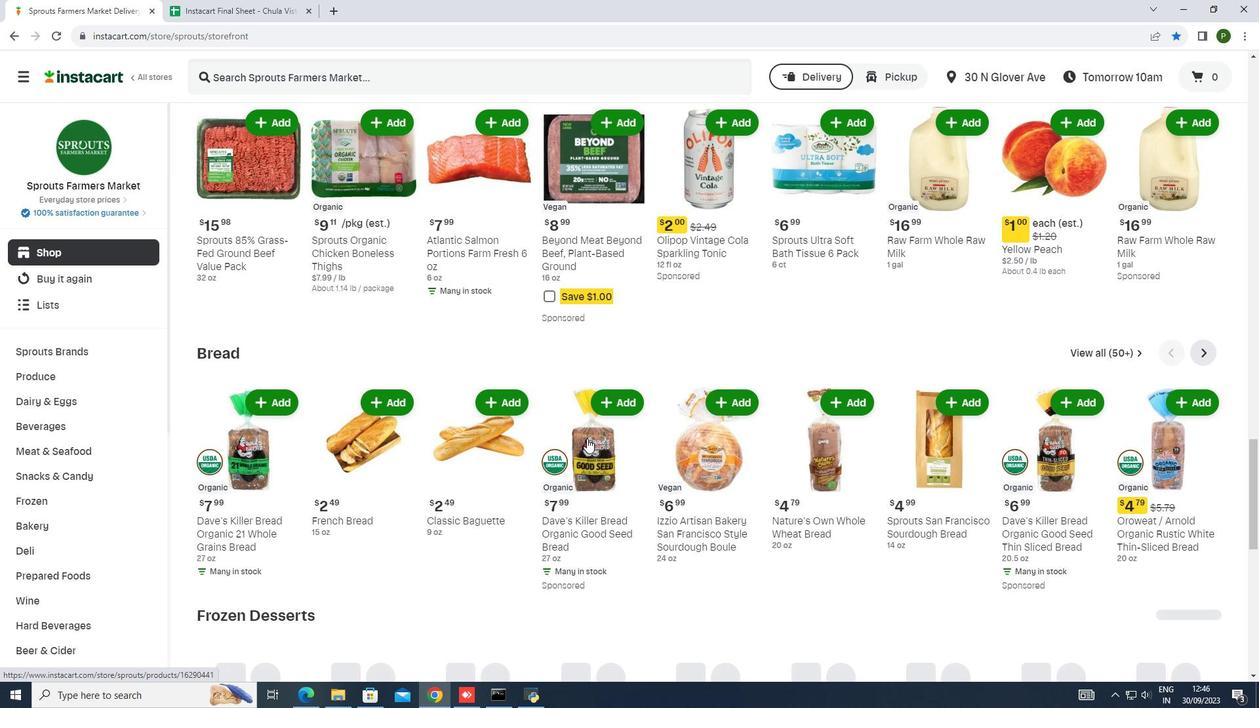 
Action: Mouse scrolled (587, 438) with delta (0, 0)
Screenshot: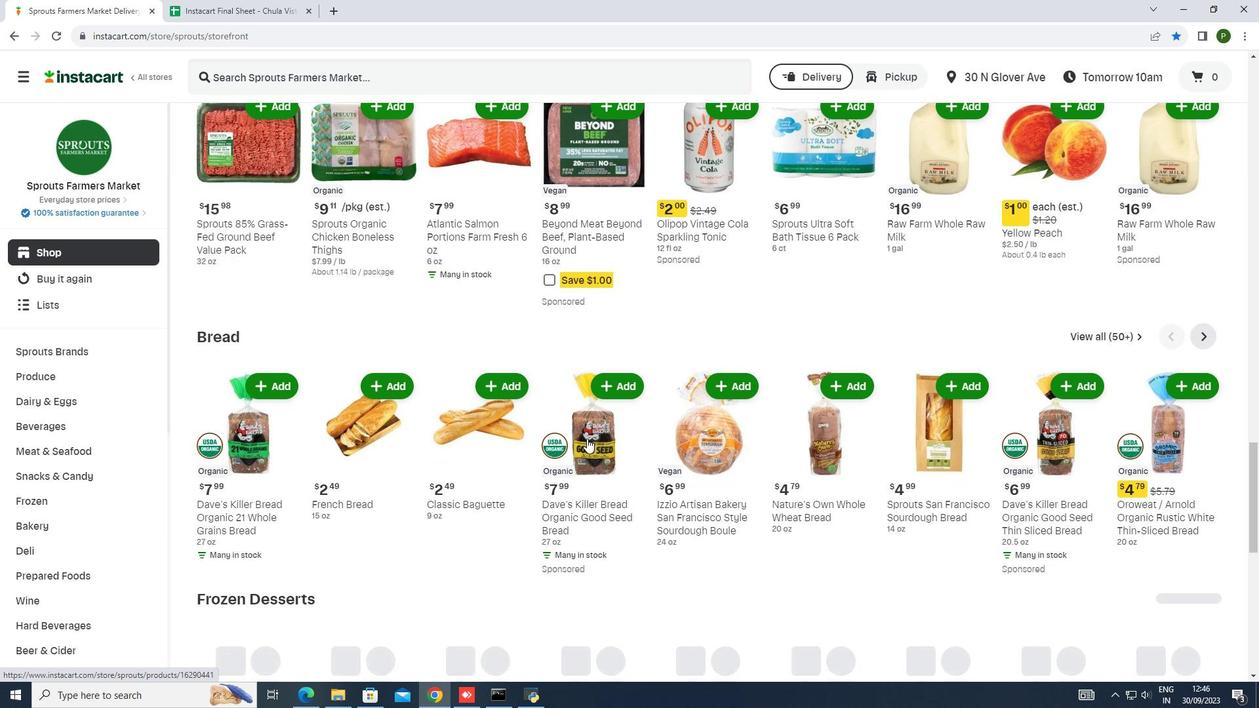 
Action: Mouse scrolled (587, 438) with delta (0, 0)
Screenshot: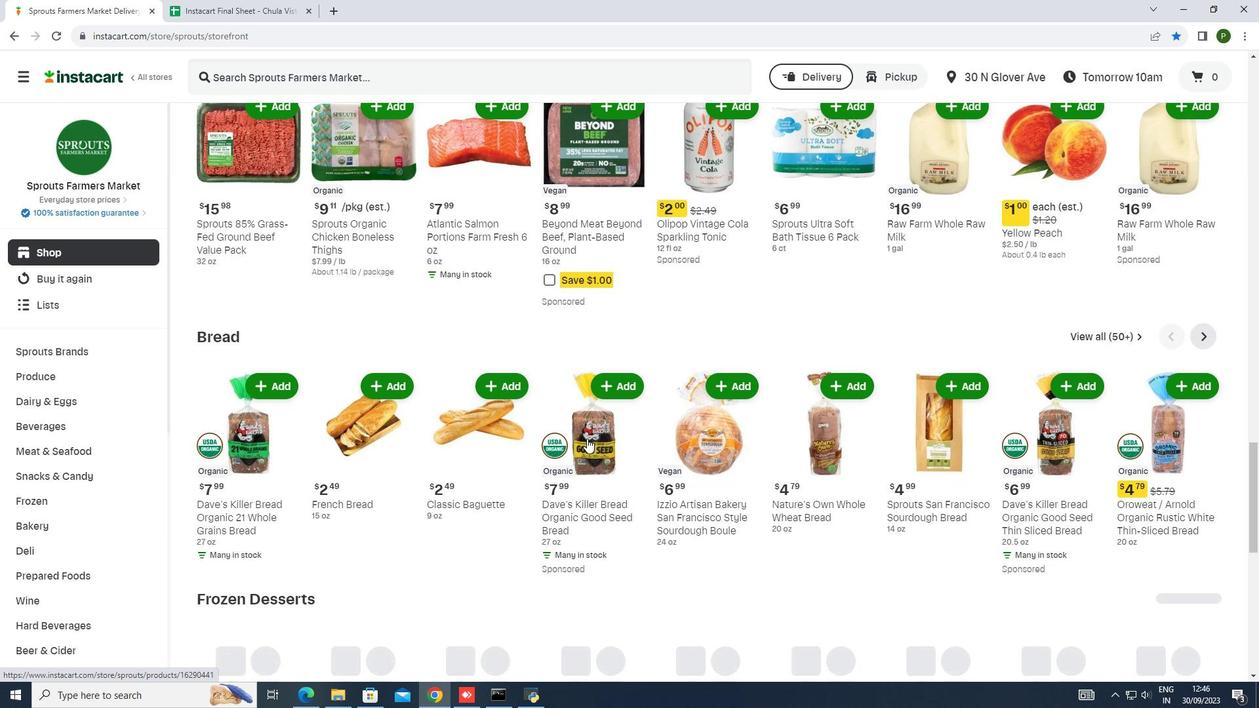 
Action: Mouse scrolled (587, 438) with delta (0, 0)
Screenshot: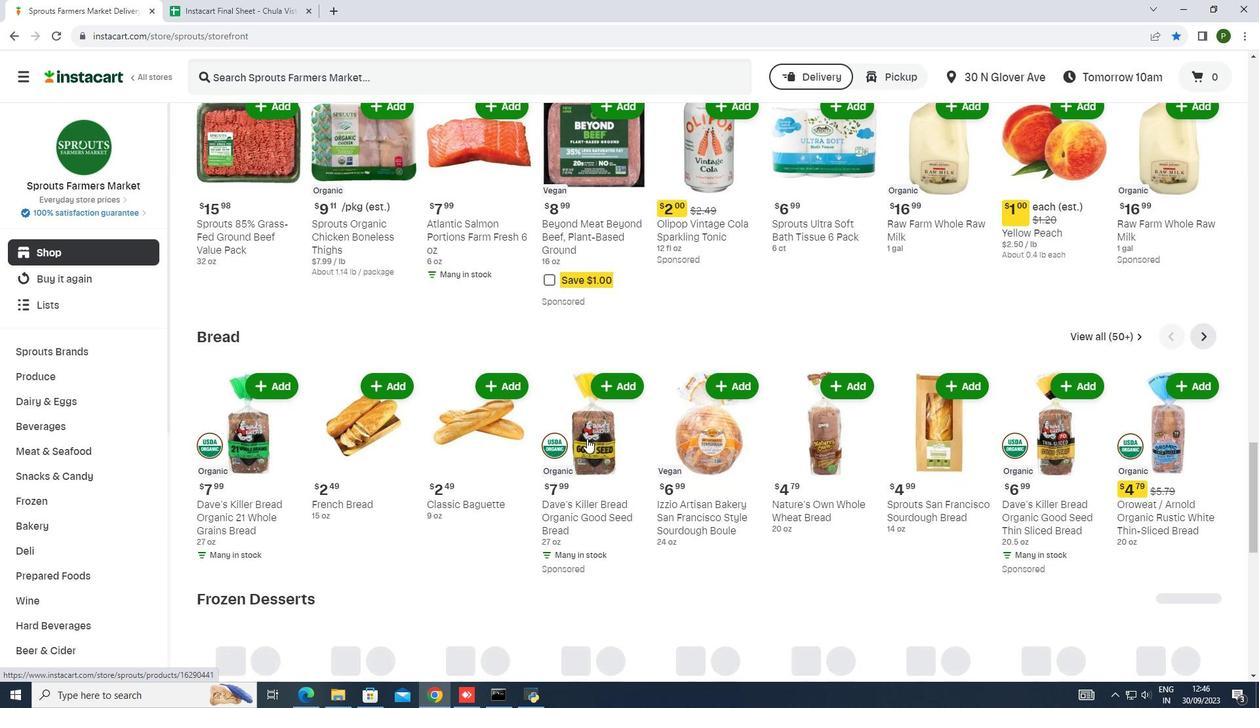 
Action: Mouse scrolled (587, 438) with delta (0, 0)
Screenshot: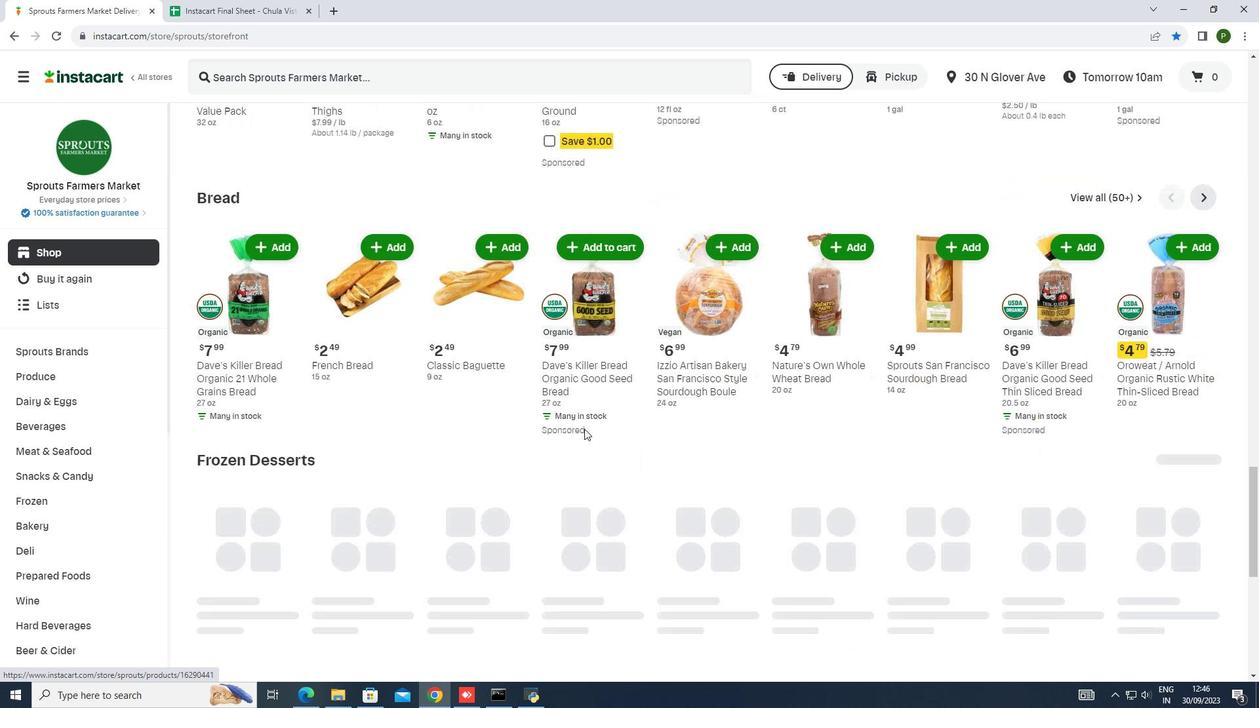 
Action: Mouse moved to (585, 430)
Screenshot: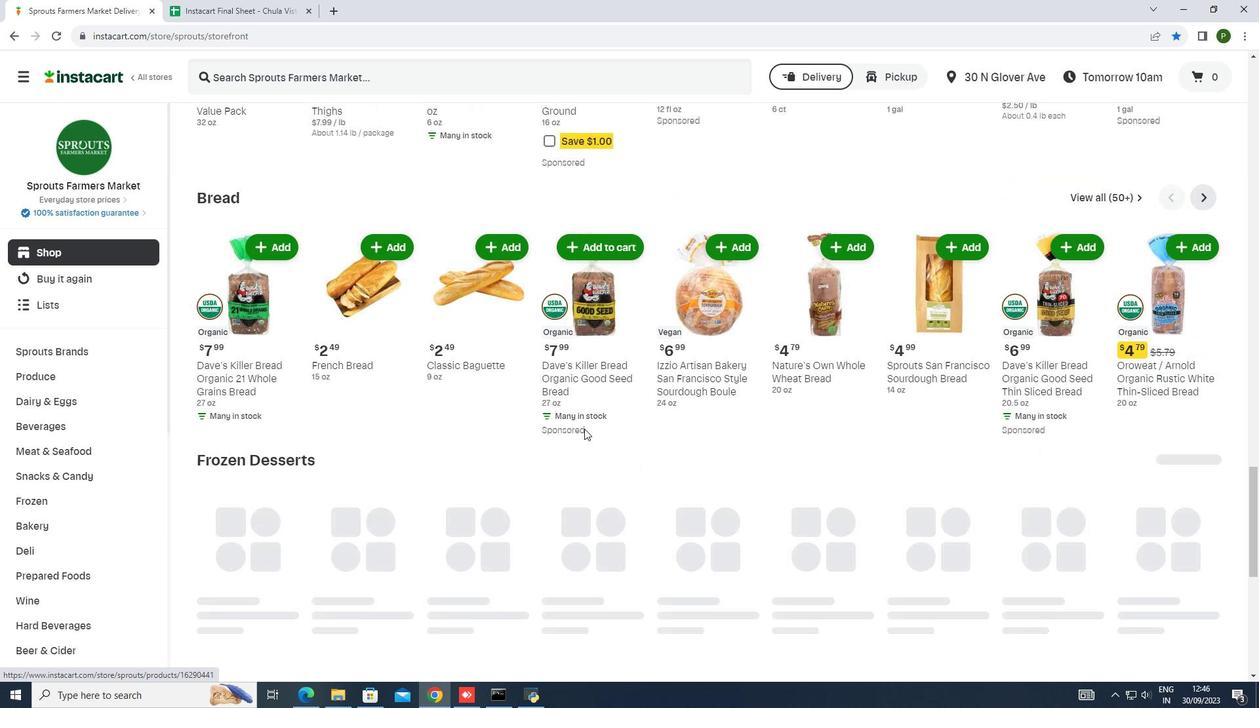 
Action: Mouse scrolled (585, 430) with delta (0, 0)
Screenshot: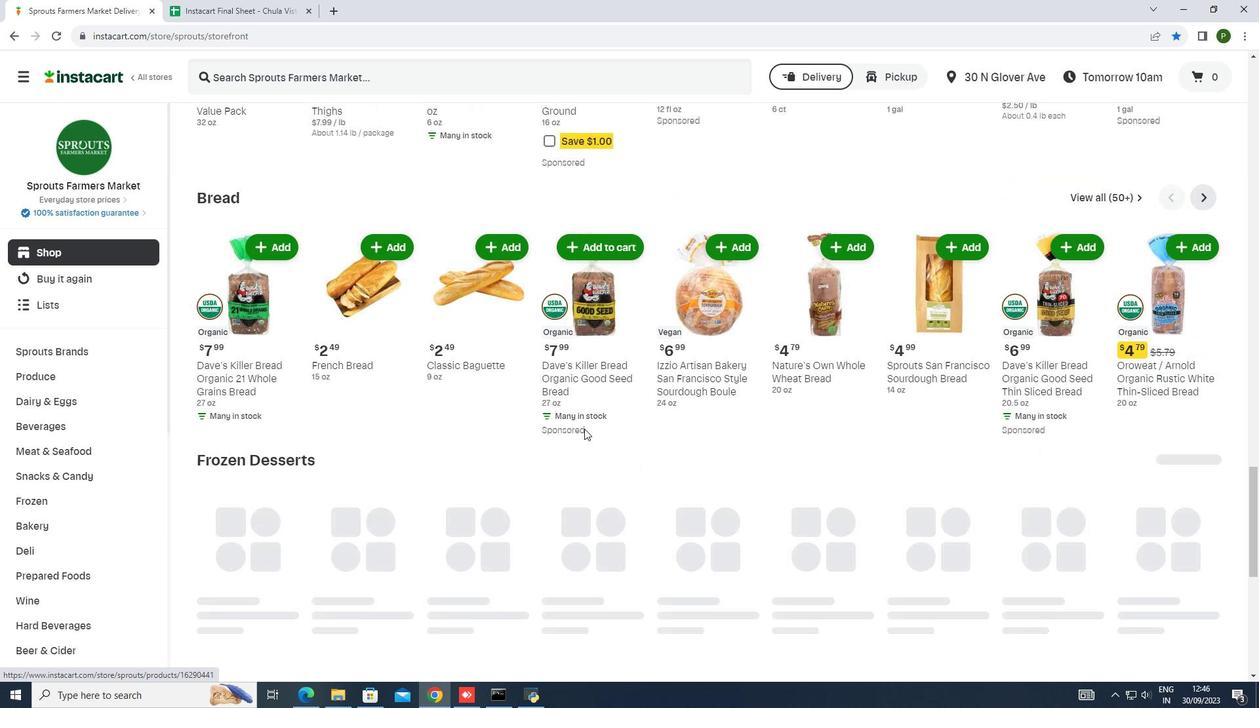 
Action: Mouse moved to (592, 470)
Screenshot: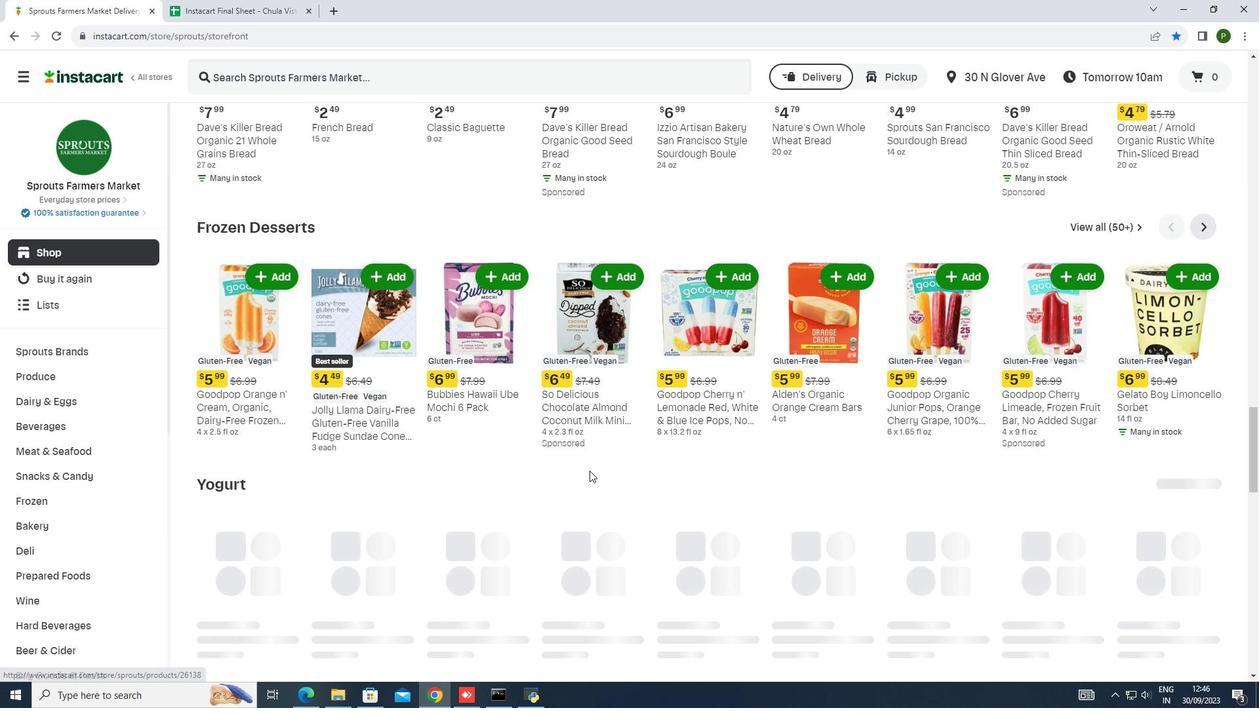 
Action: Mouse scrolled (592, 470) with delta (0, 0)
Screenshot: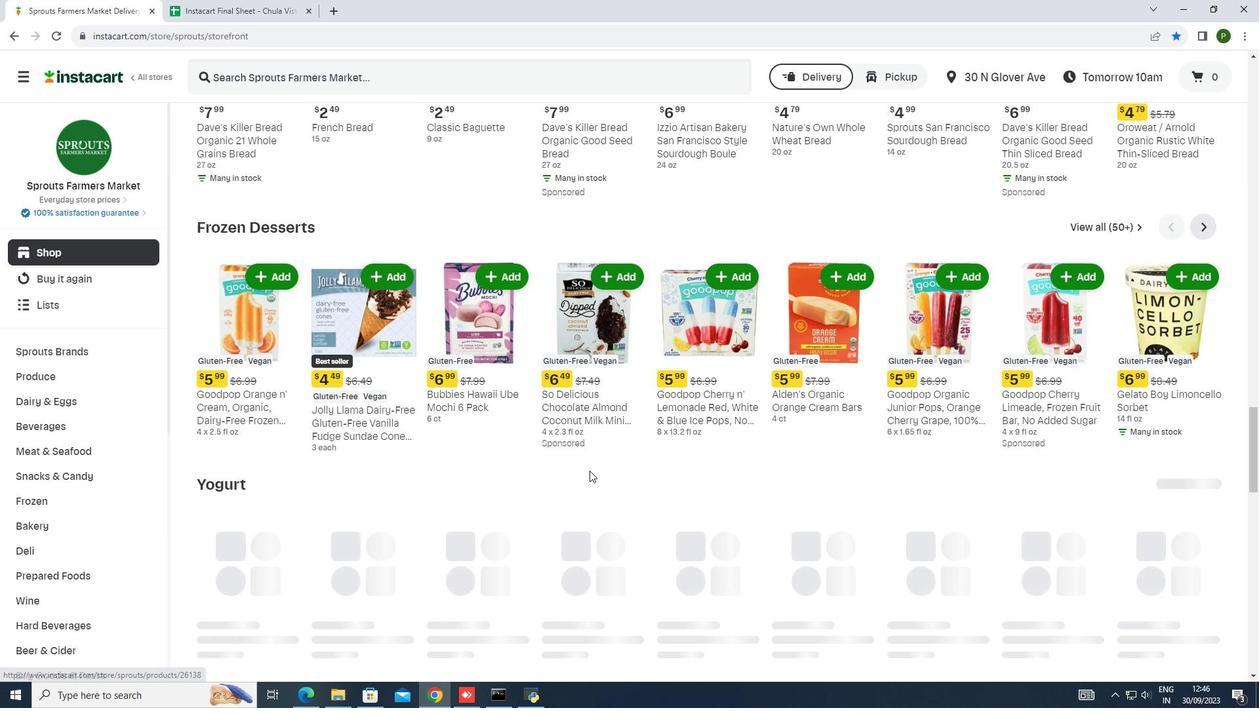
Action: Mouse moved to (589, 470)
Screenshot: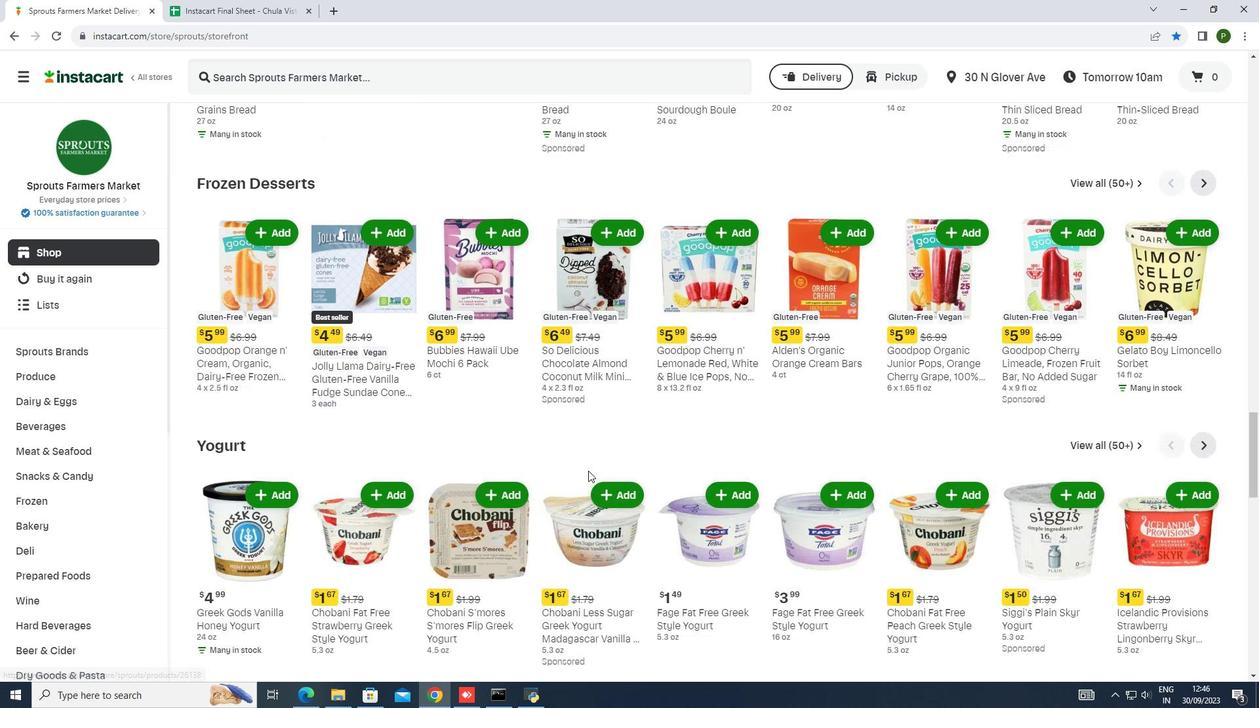 
Action: Mouse scrolled (589, 470) with delta (0, 0)
Screenshot: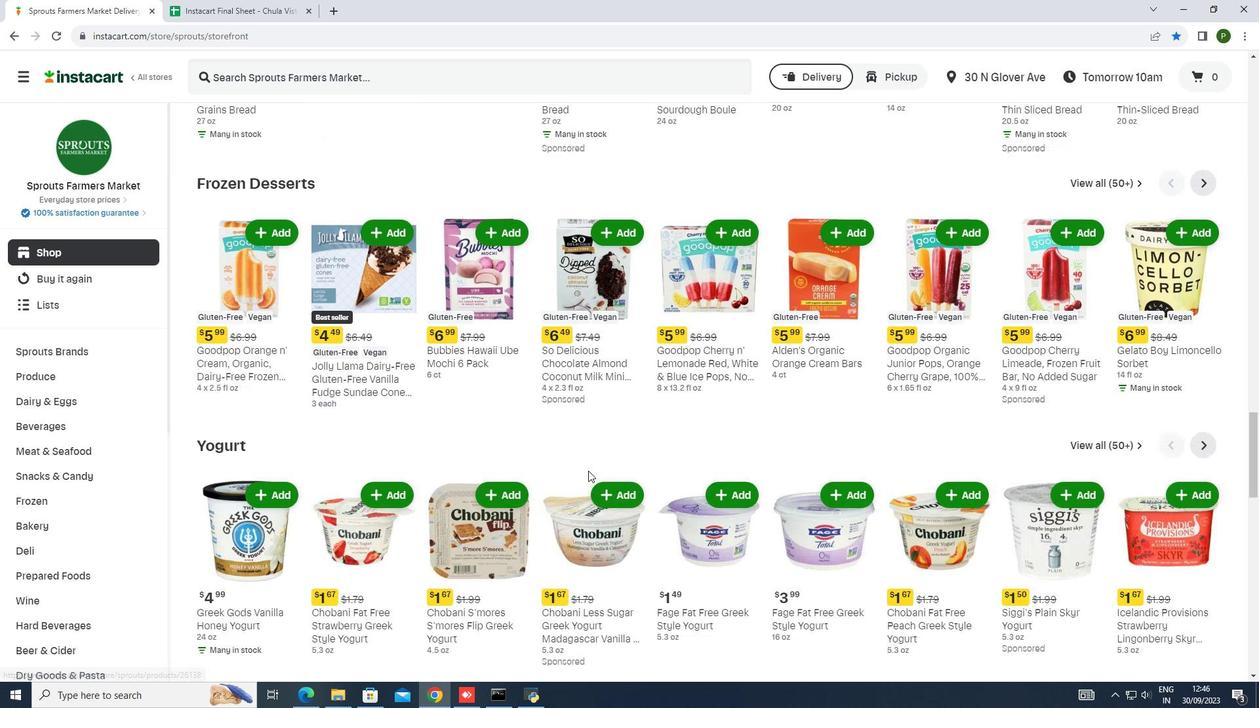 
Action: Mouse moved to (589, 470)
Screenshot: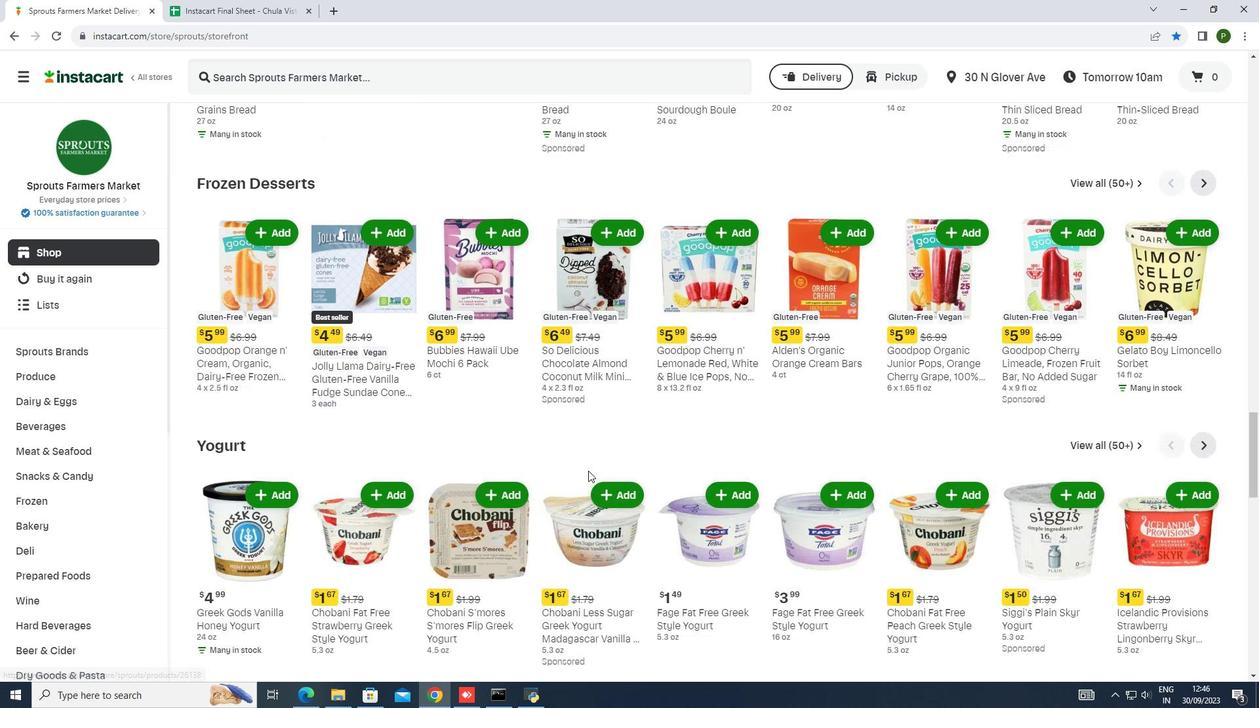 
Action: Mouse scrolled (589, 470) with delta (0, 0)
Screenshot: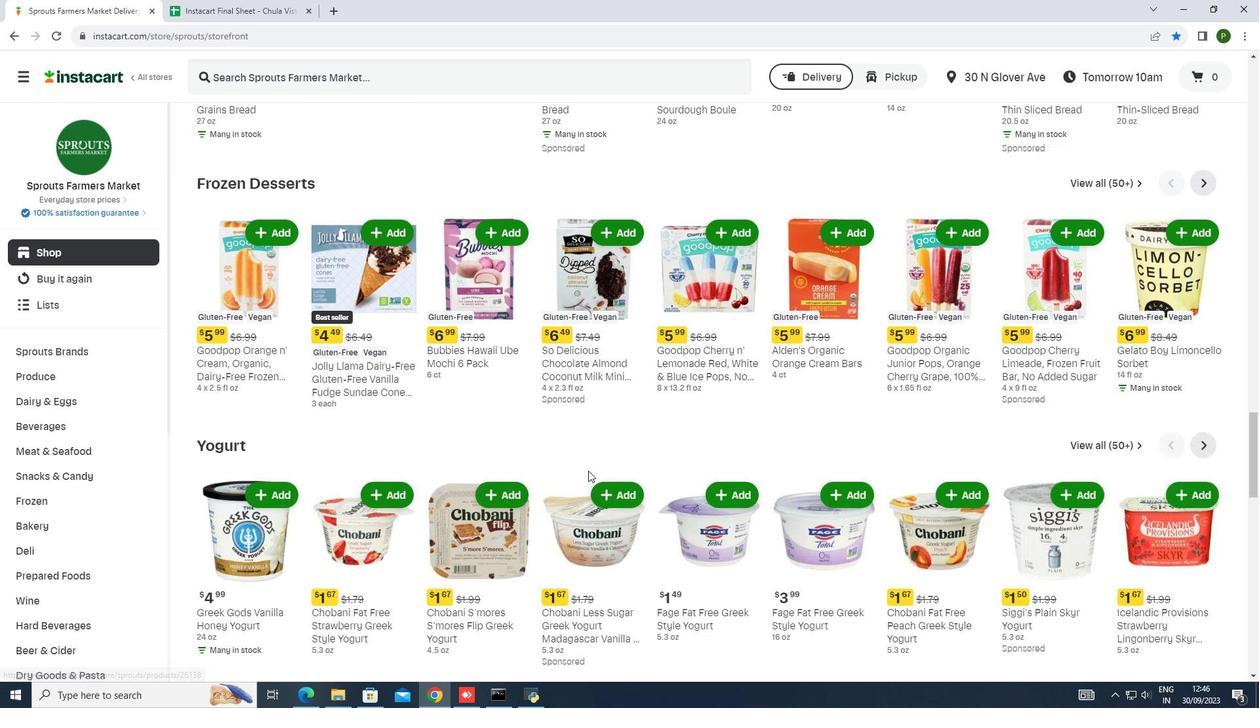 
Action: Mouse moved to (588, 470)
Screenshot: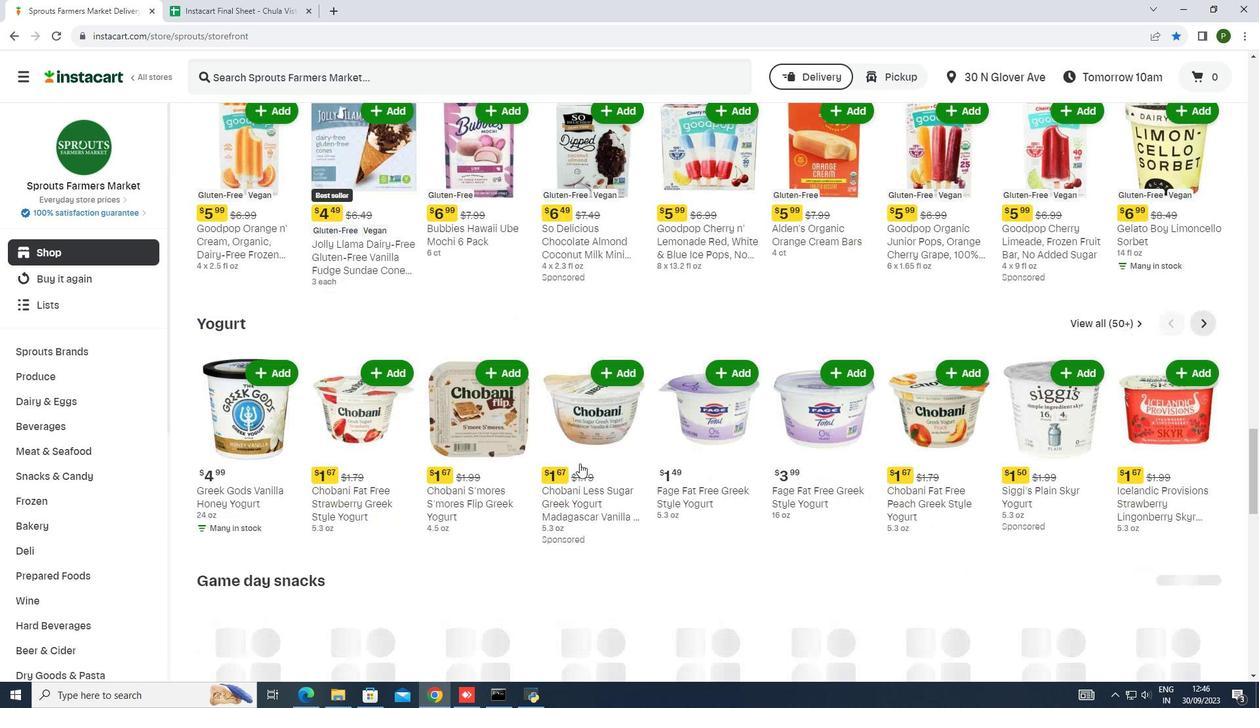 
Action: Mouse scrolled (588, 470) with delta (0, 0)
Screenshot: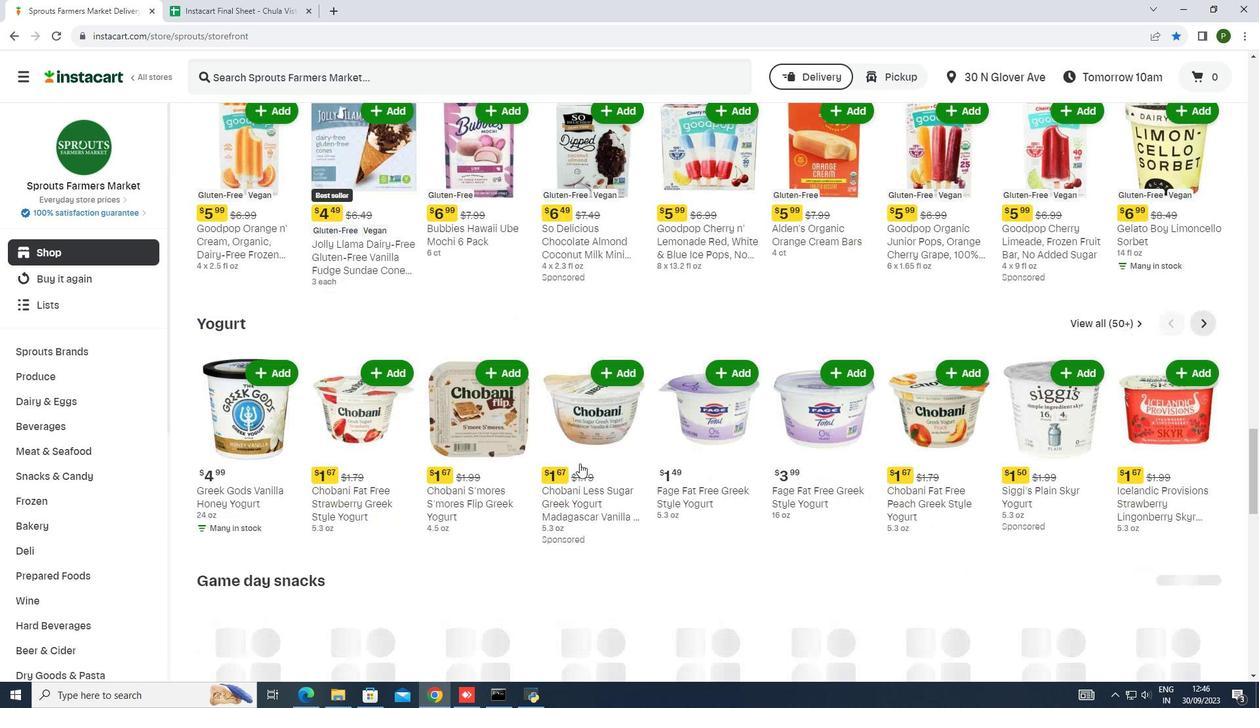 
Action: Mouse moved to (678, 472)
Screenshot: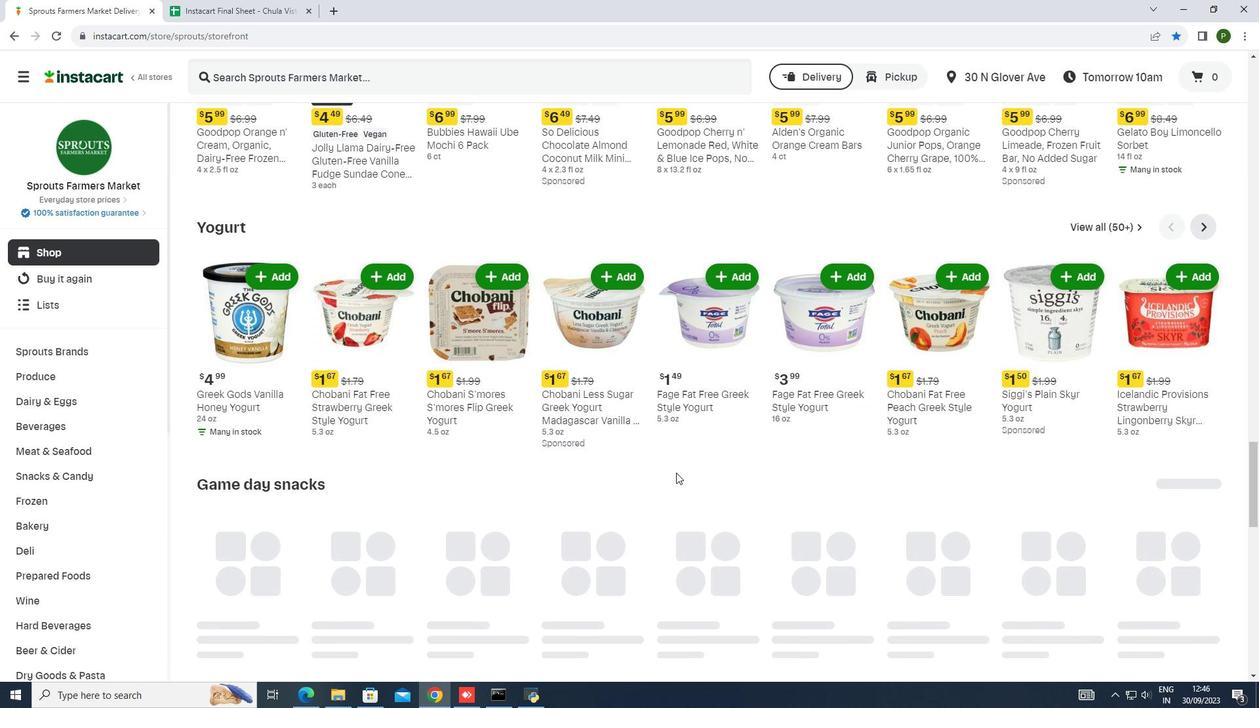
Action: Mouse scrolled (678, 471) with delta (0, 0)
Screenshot: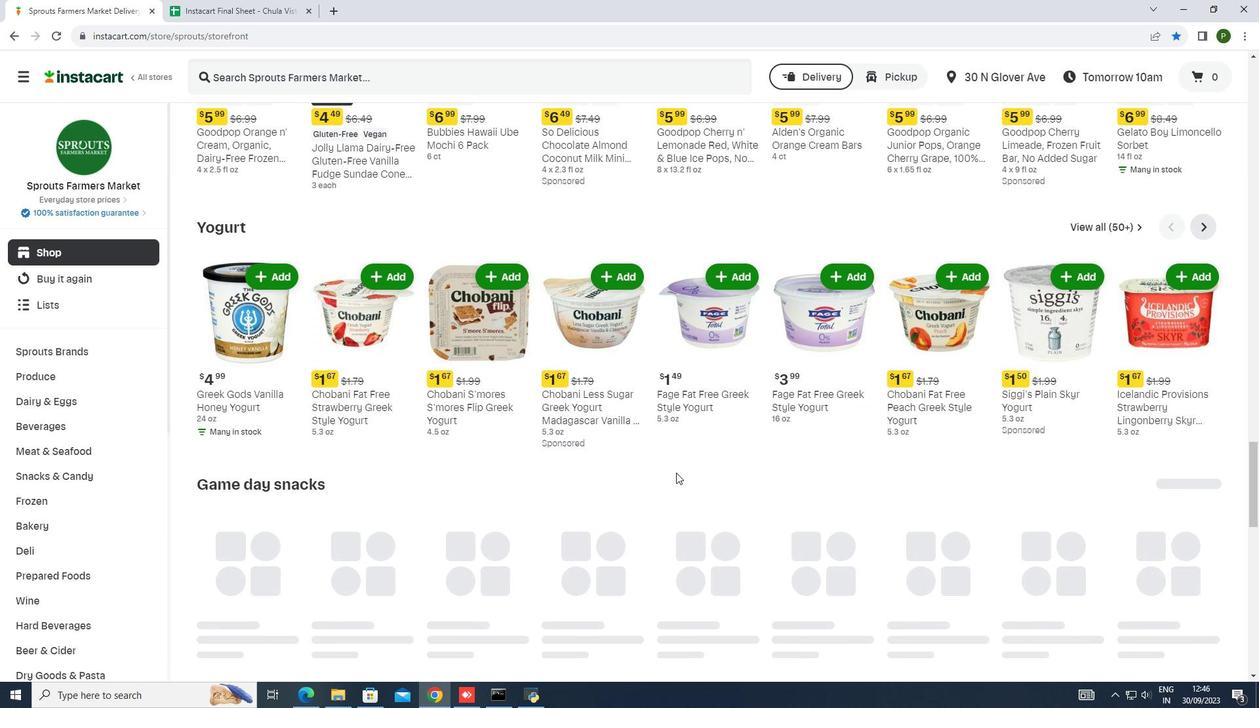 
Action: Mouse moved to (674, 472)
Screenshot: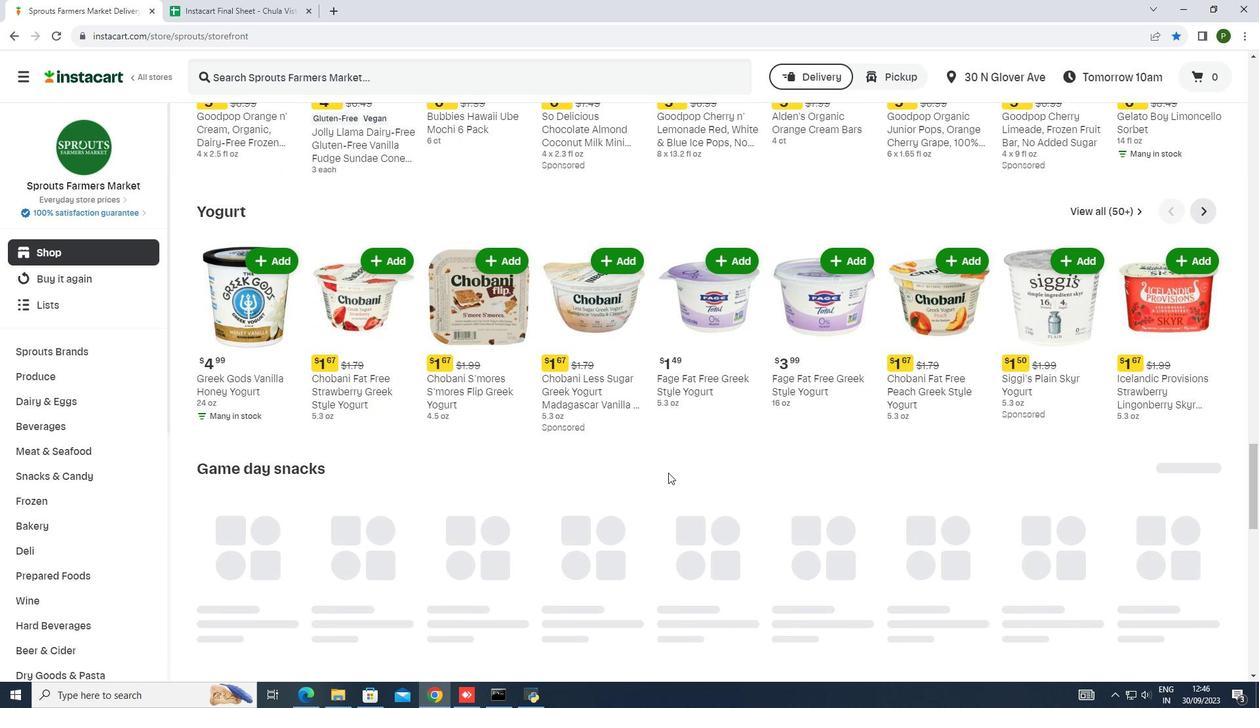 
Action: Mouse scrolled (674, 472) with delta (0, 0)
Screenshot: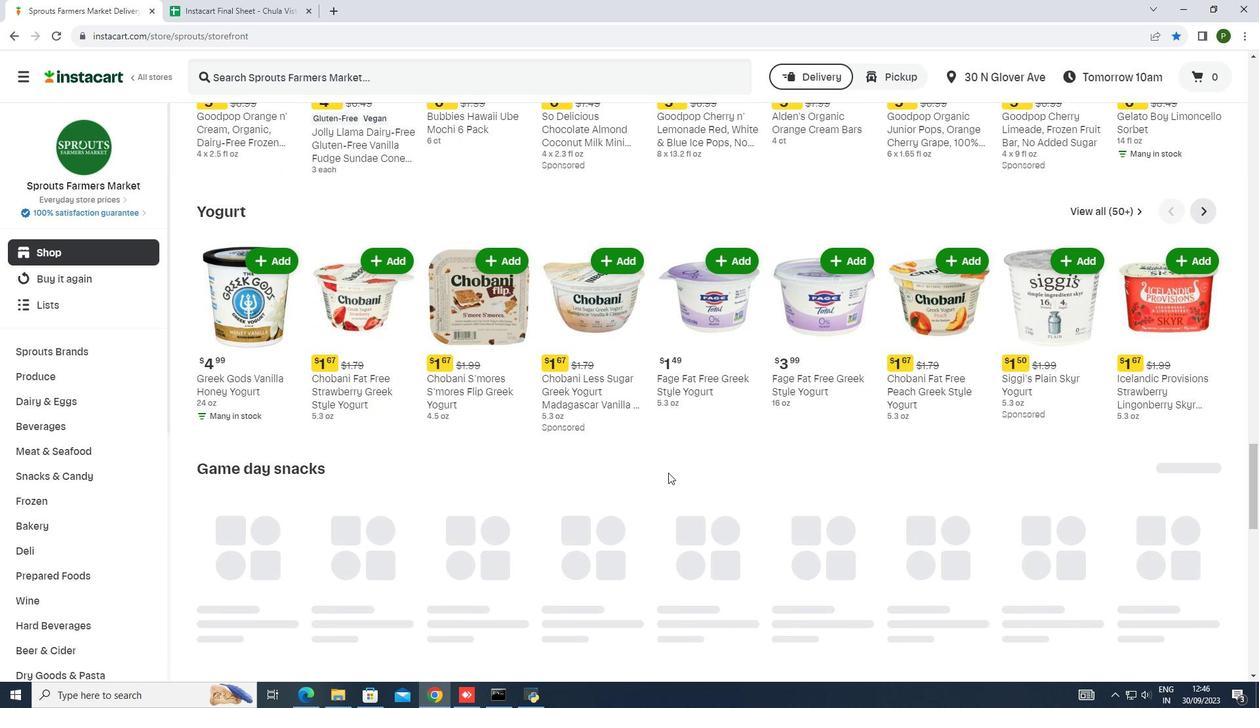 
Action: Mouse moved to (669, 472)
Screenshot: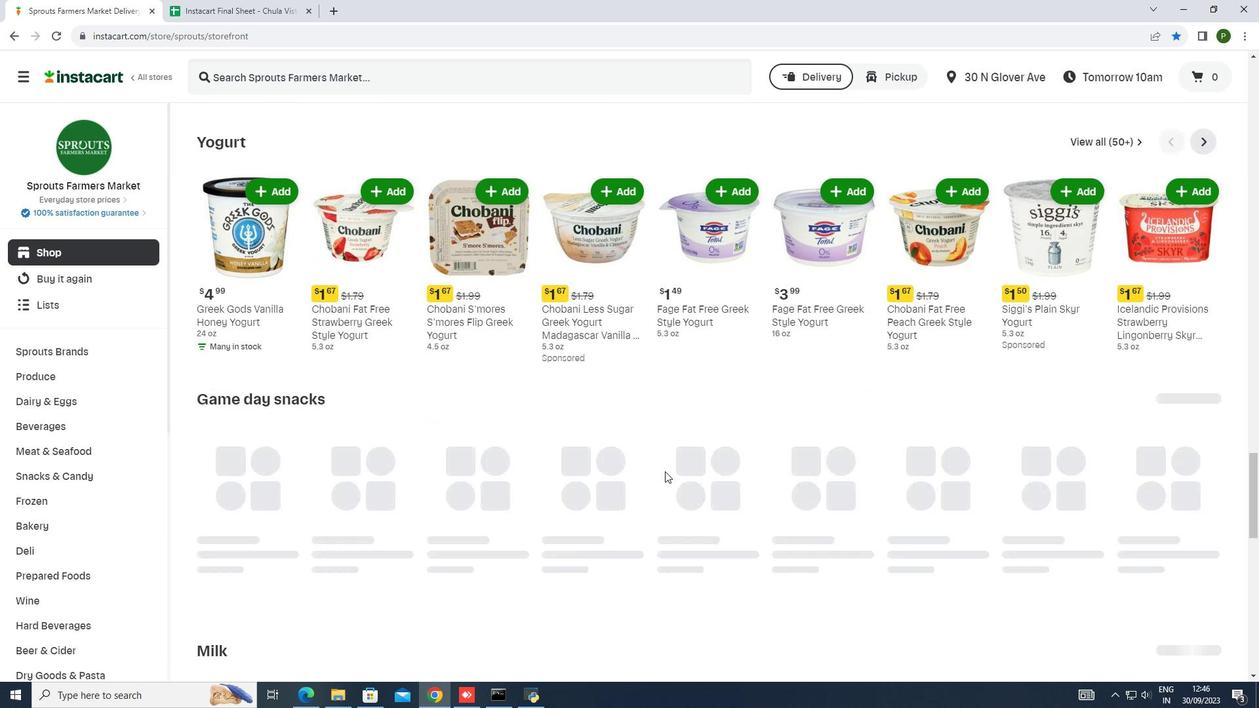
Action: Mouse scrolled (669, 472) with delta (0, 0)
Screenshot: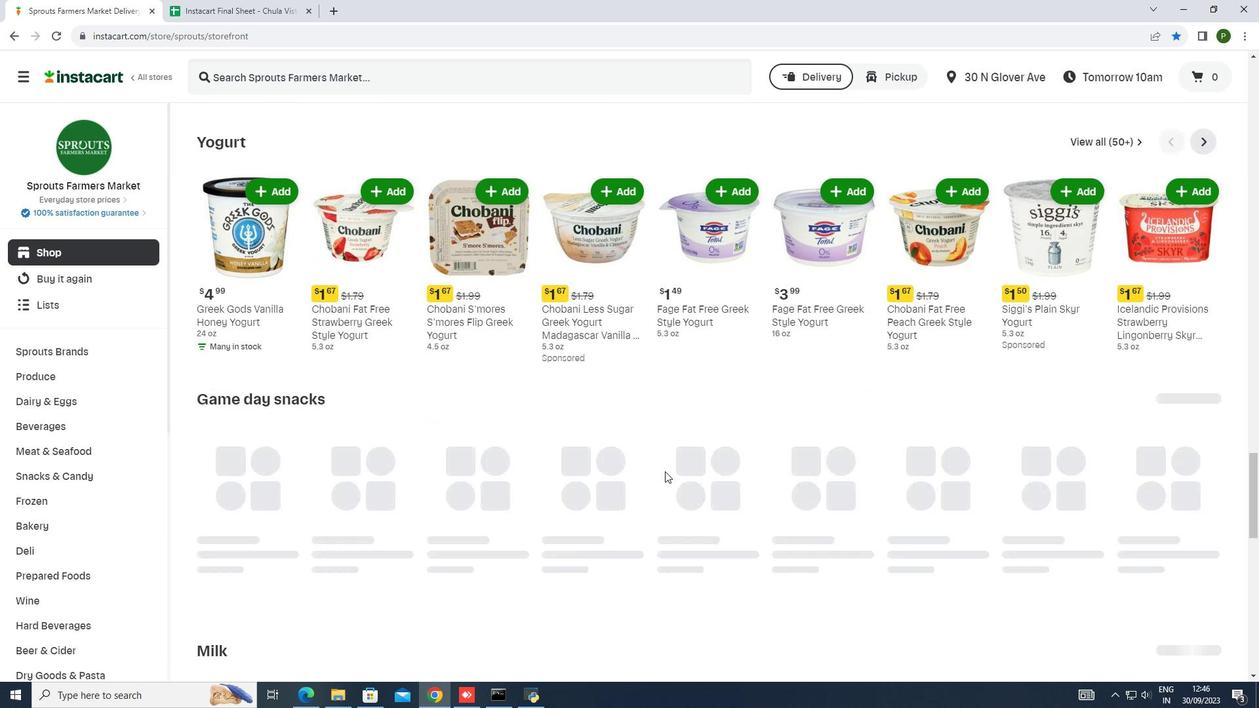
Action: Mouse moved to (665, 471)
Screenshot: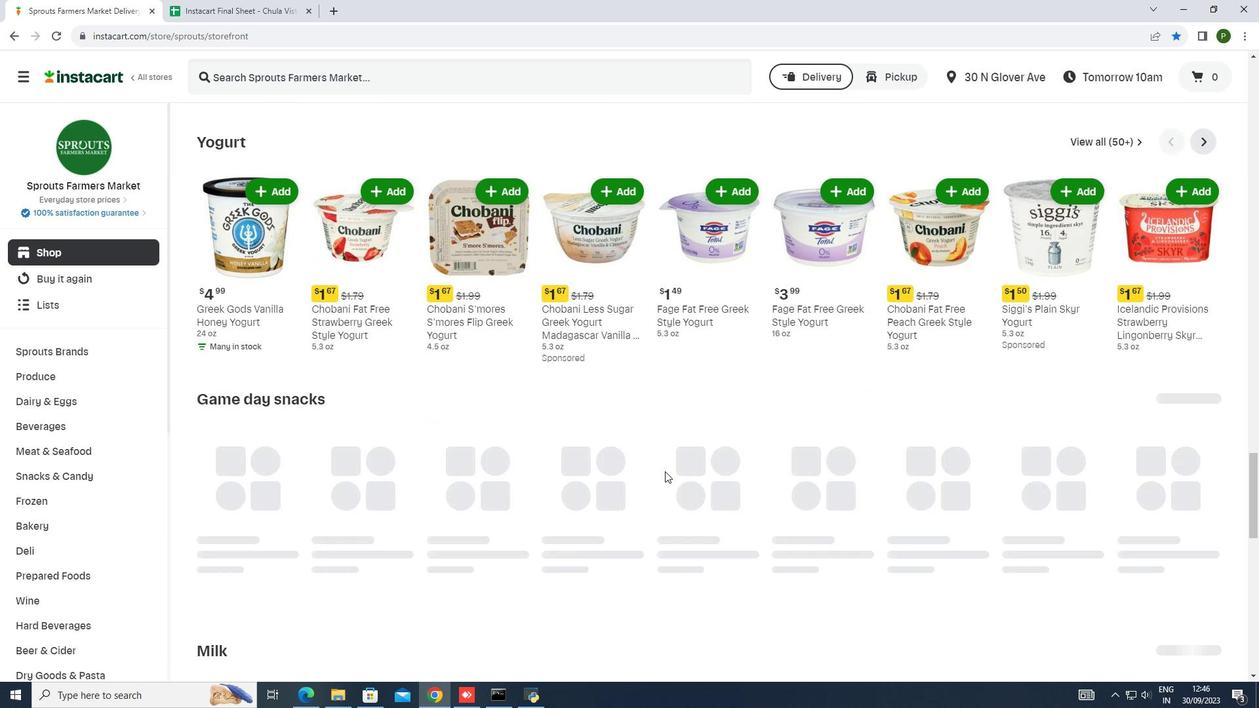 
Action: Mouse scrolled (665, 470) with delta (0, 0)
Screenshot: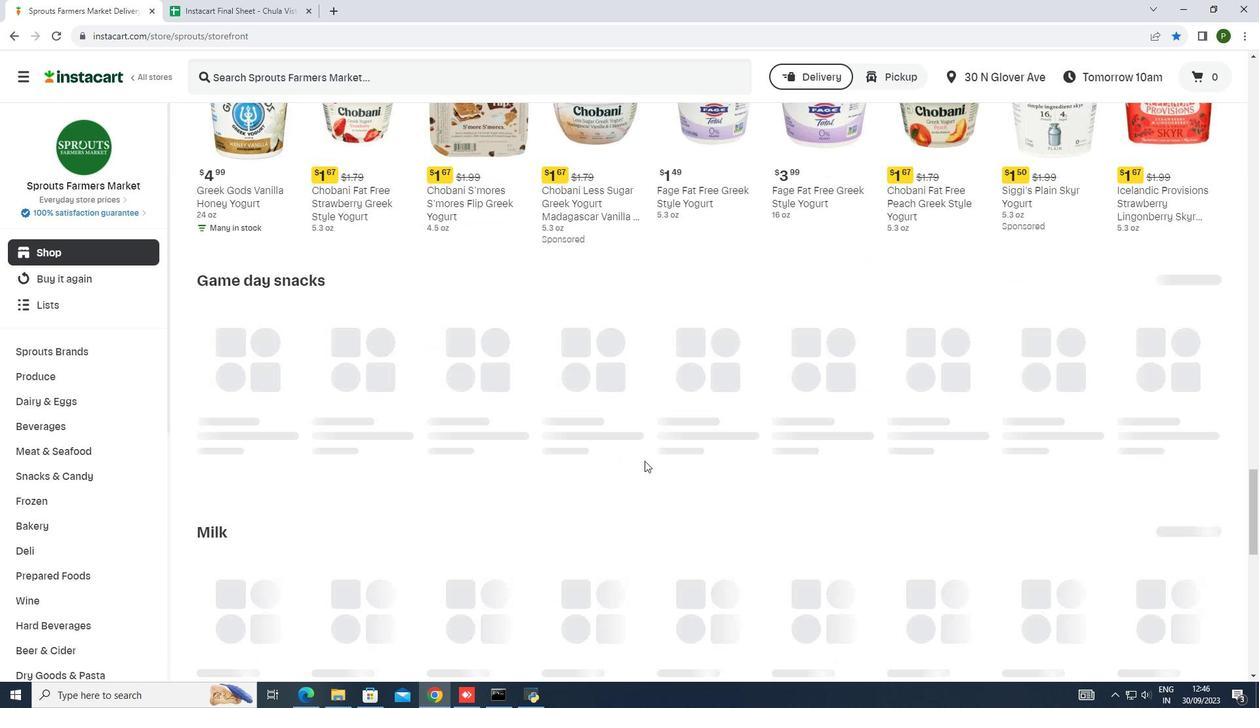 
Action: Mouse moved to (646, 472)
Screenshot: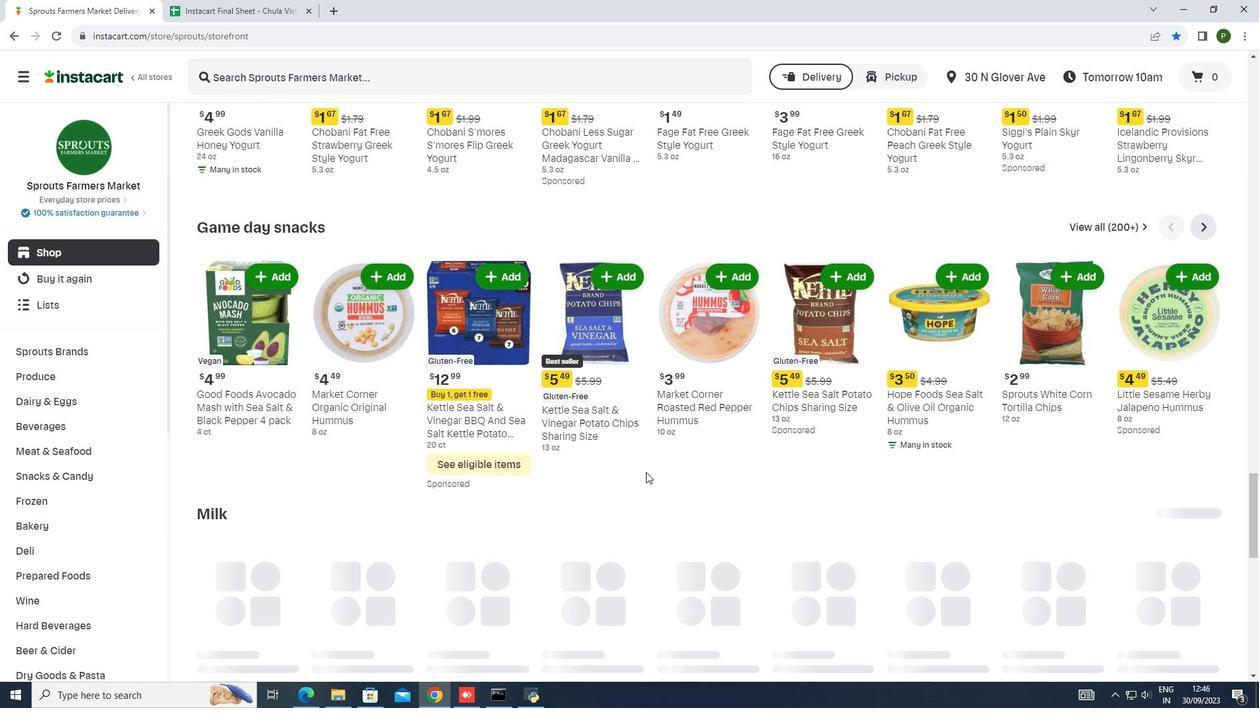 
Action: Mouse scrolled (646, 471) with delta (0, 0)
Screenshot: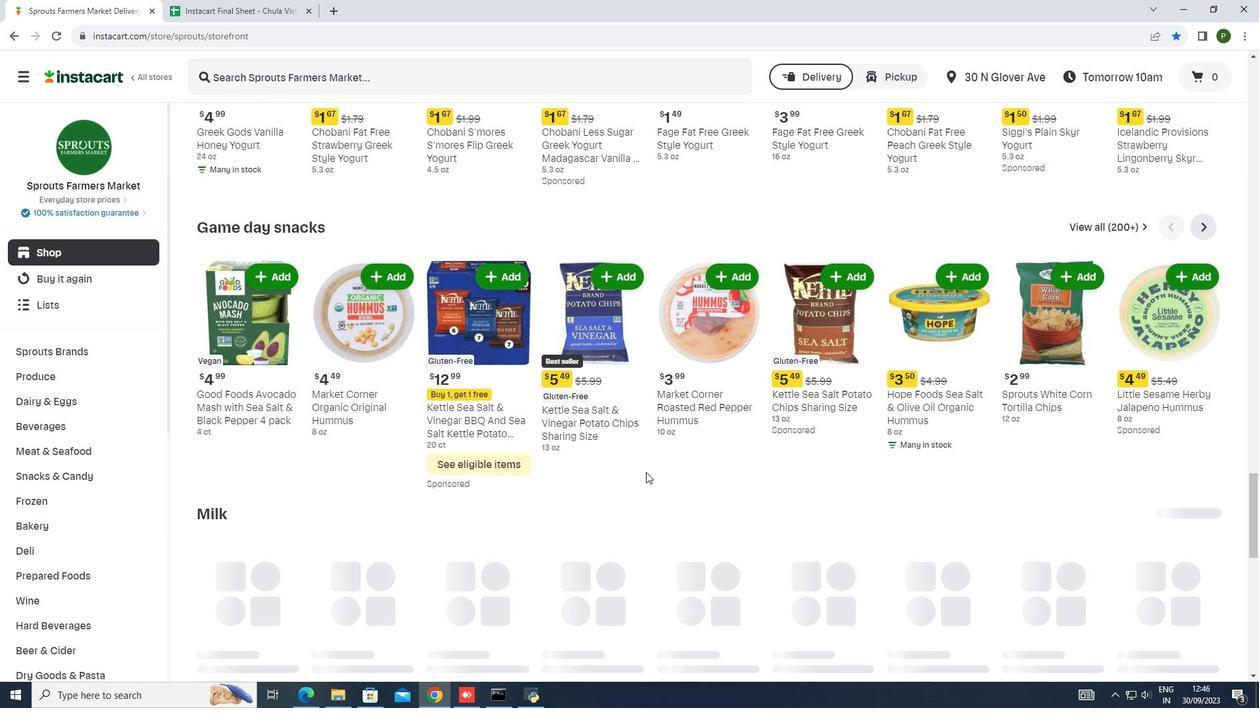
Action: Mouse moved to (646, 472)
Screenshot: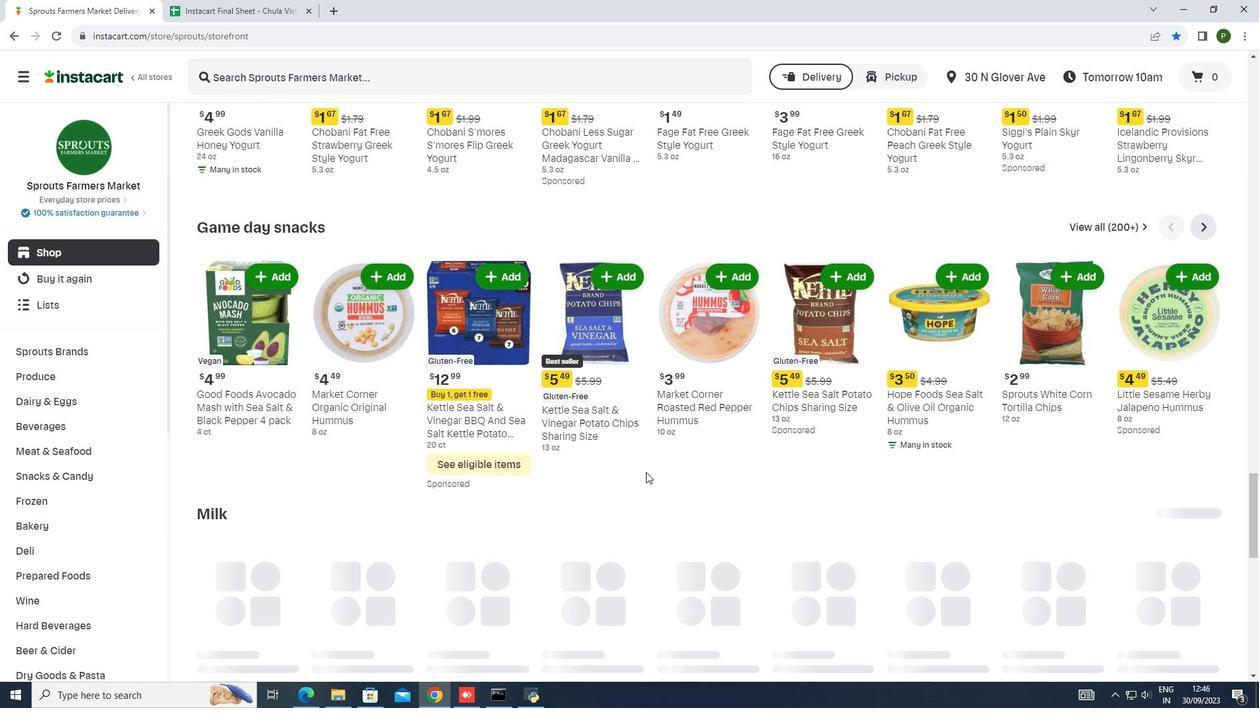 
Action: Mouse scrolled (646, 471) with delta (0, 0)
Screenshot: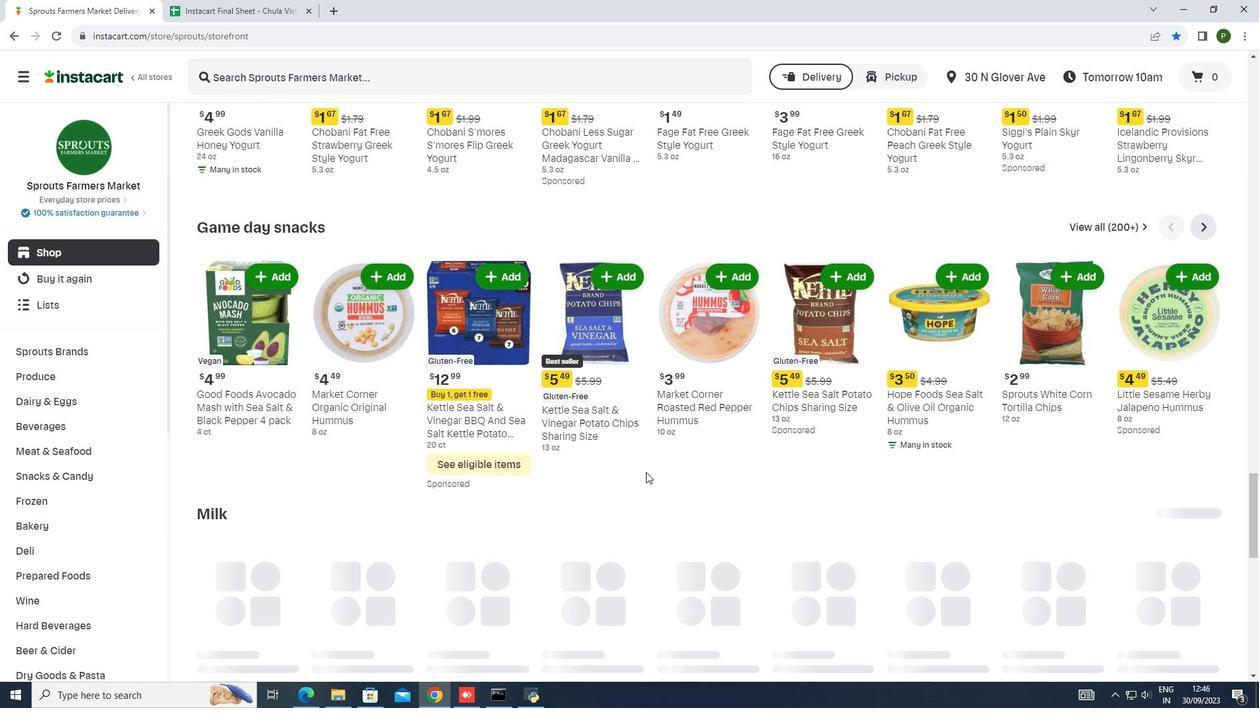 
Action: Mouse scrolled (646, 471) with delta (0, 0)
Screenshot: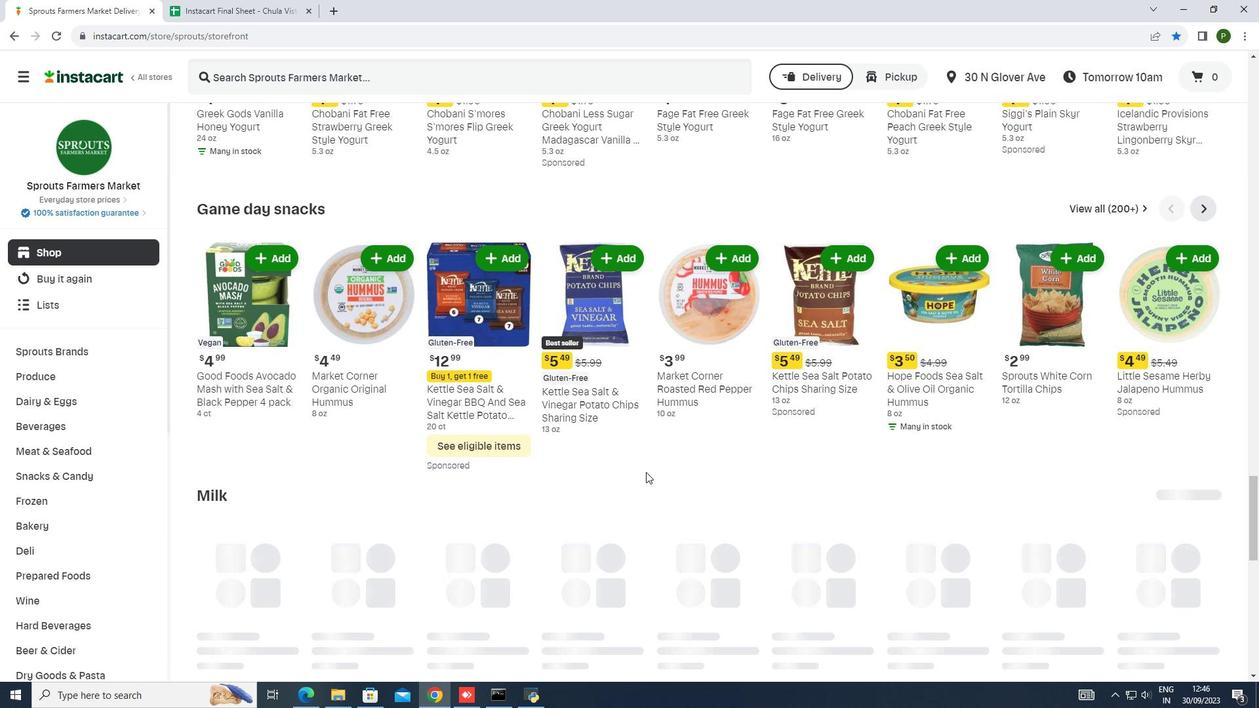 
Action: Mouse scrolled (646, 471) with delta (0, 0)
Screenshot: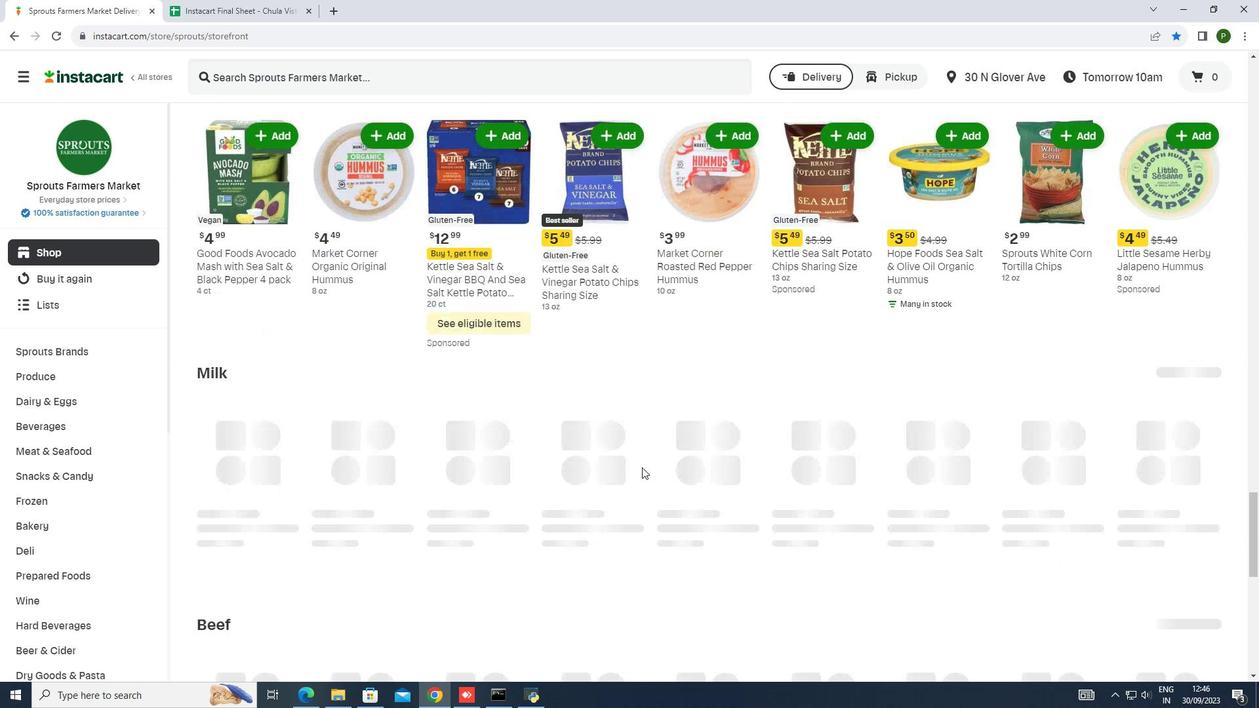 
Action: Mouse scrolled (646, 471) with delta (0, 0)
Screenshot: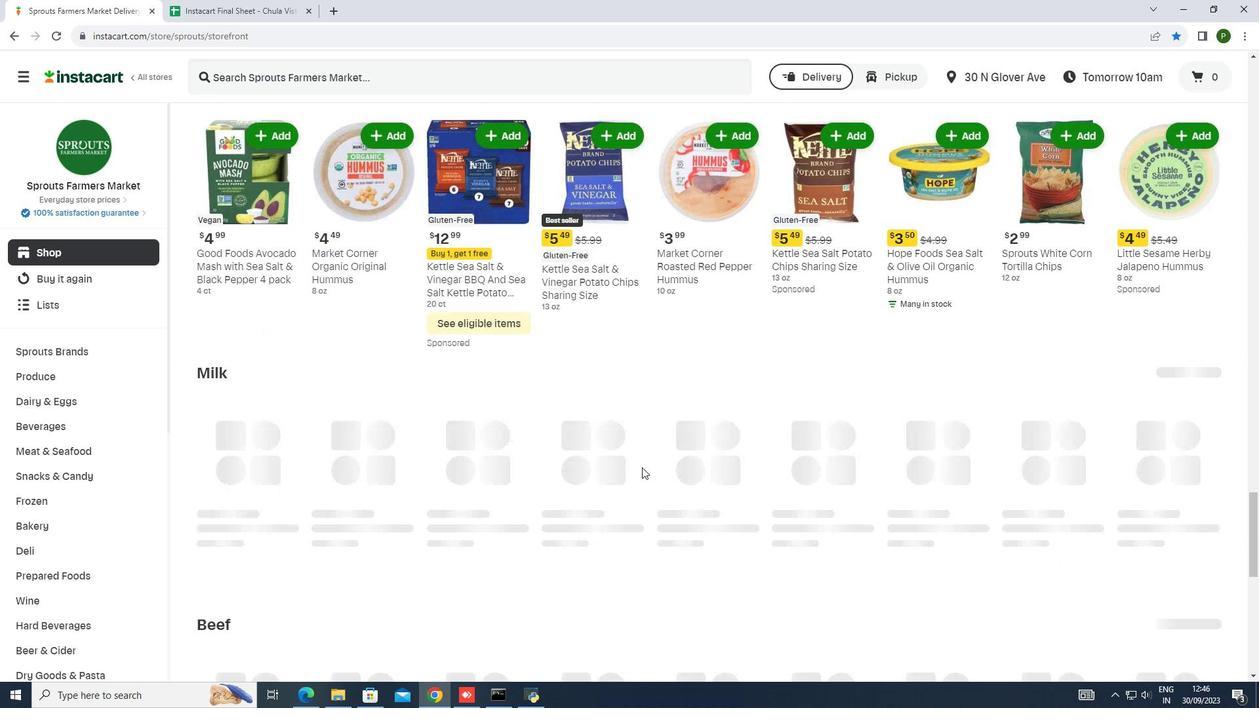 
Action: Mouse moved to (639, 498)
Screenshot: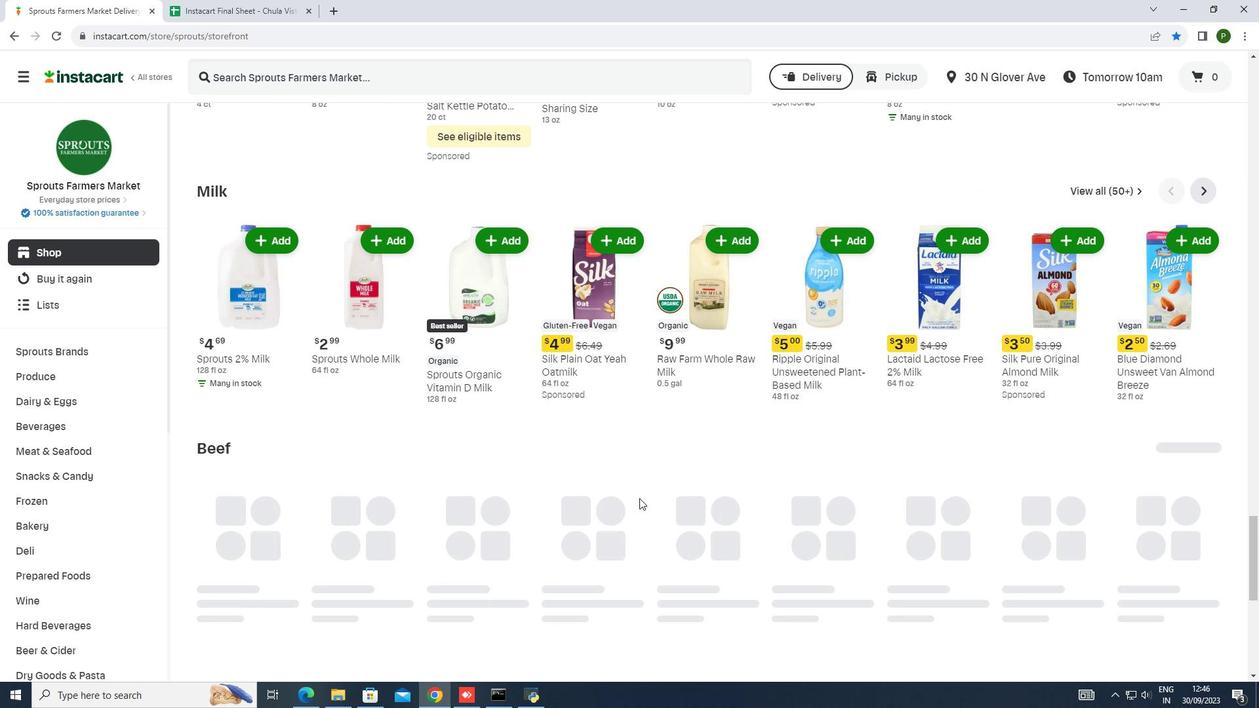 
Action: Mouse scrolled (639, 497) with delta (0, 0)
Screenshot: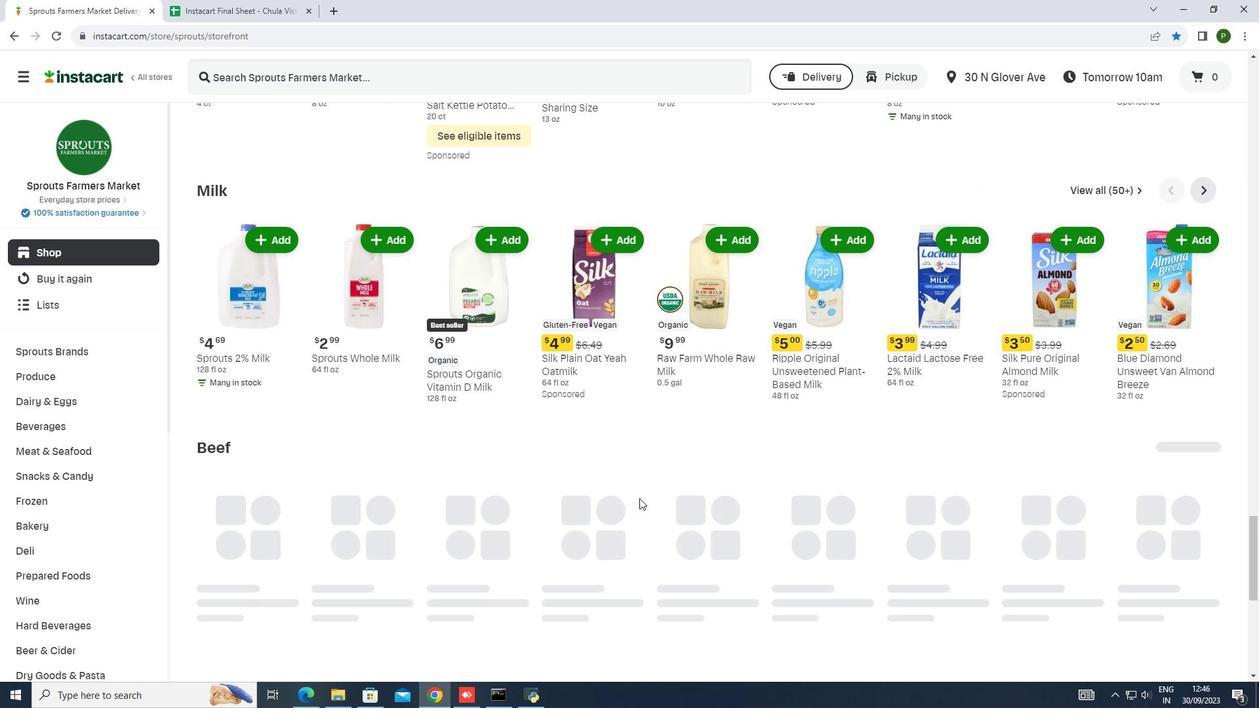 
Action: Mouse scrolled (639, 497) with delta (0, 0)
Screenshot: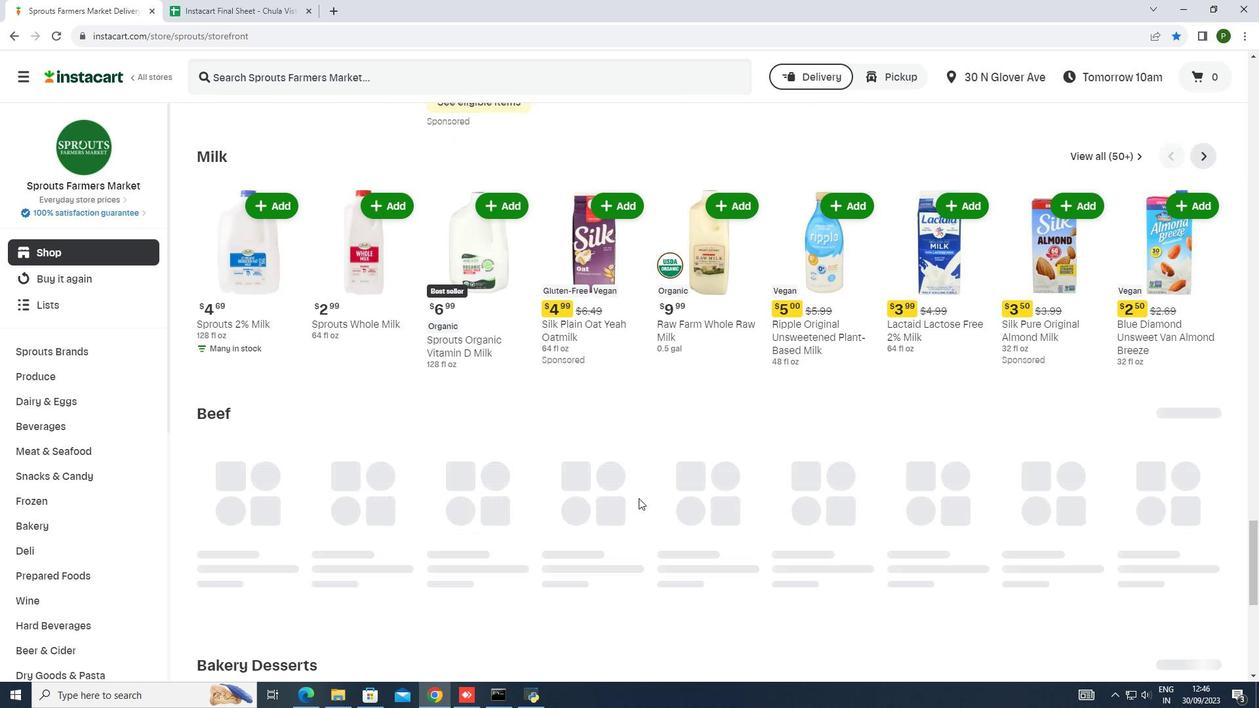 
Action: Mouse scrolled (639, 497) with delta (0, 0)
Screenshot: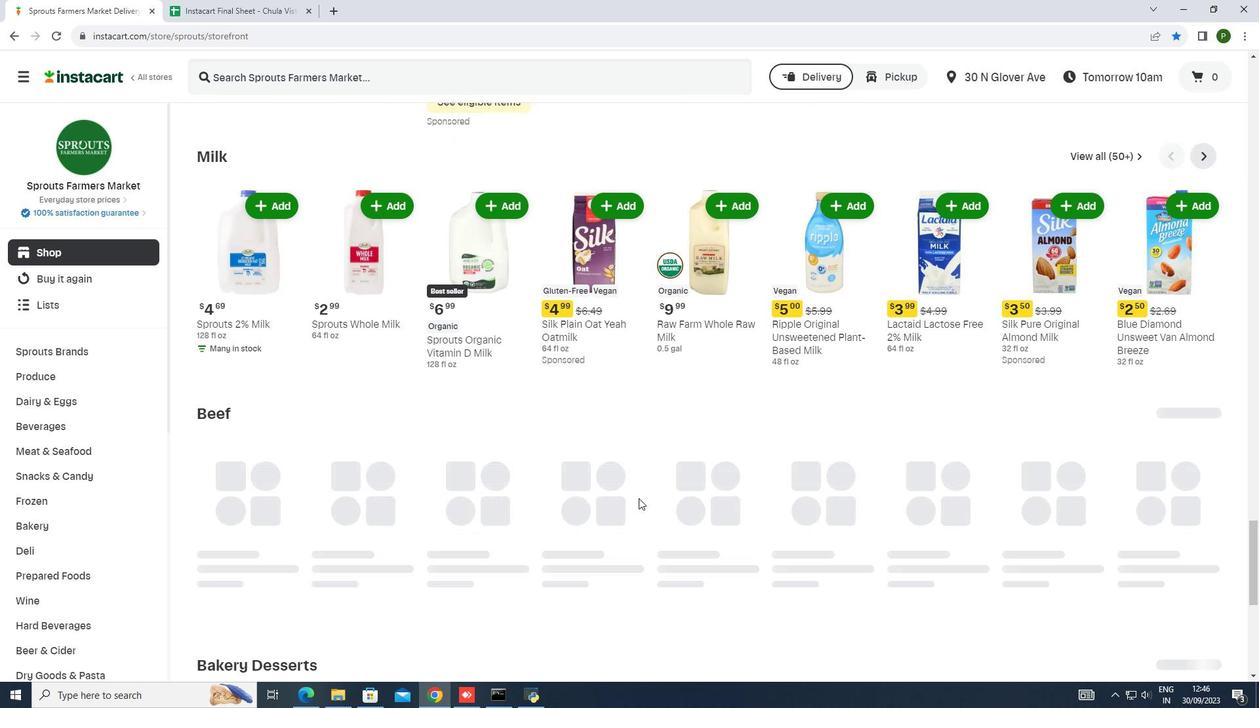 
Action: Mouse moved to (629, 523)
Screenshot: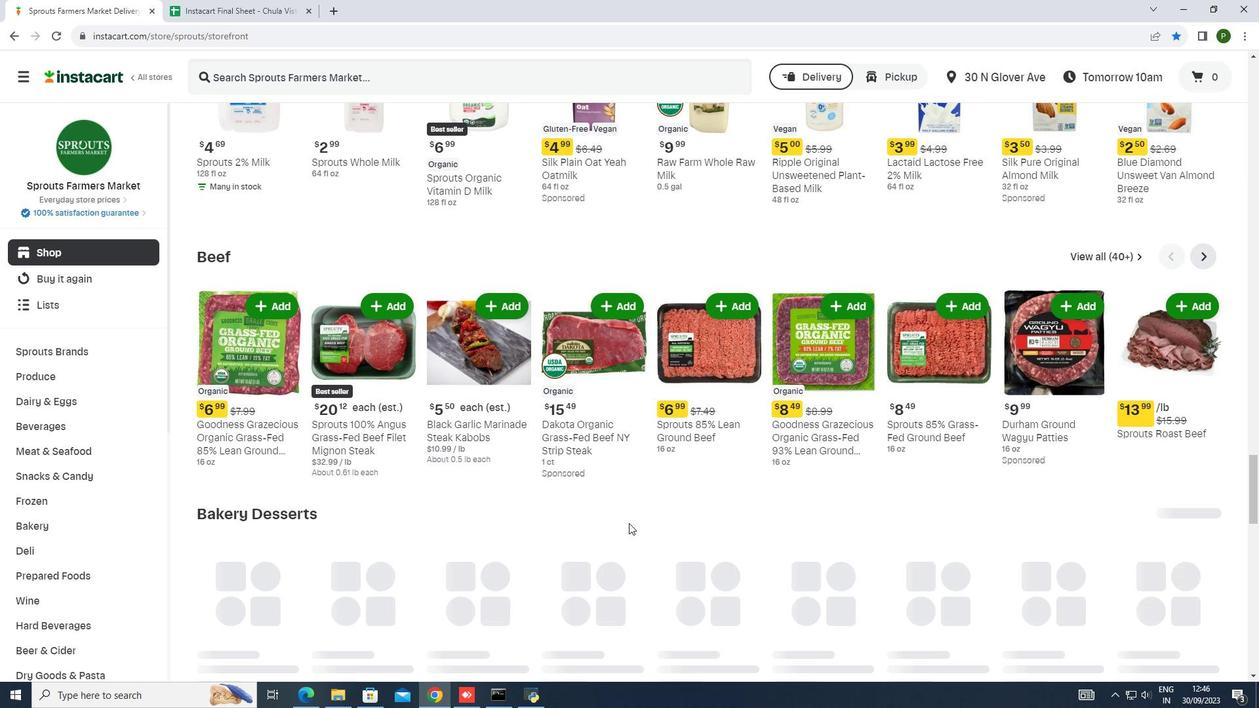 
Action: Mouse scrolled (629, 522) with delta (0, 0)
Screenshot: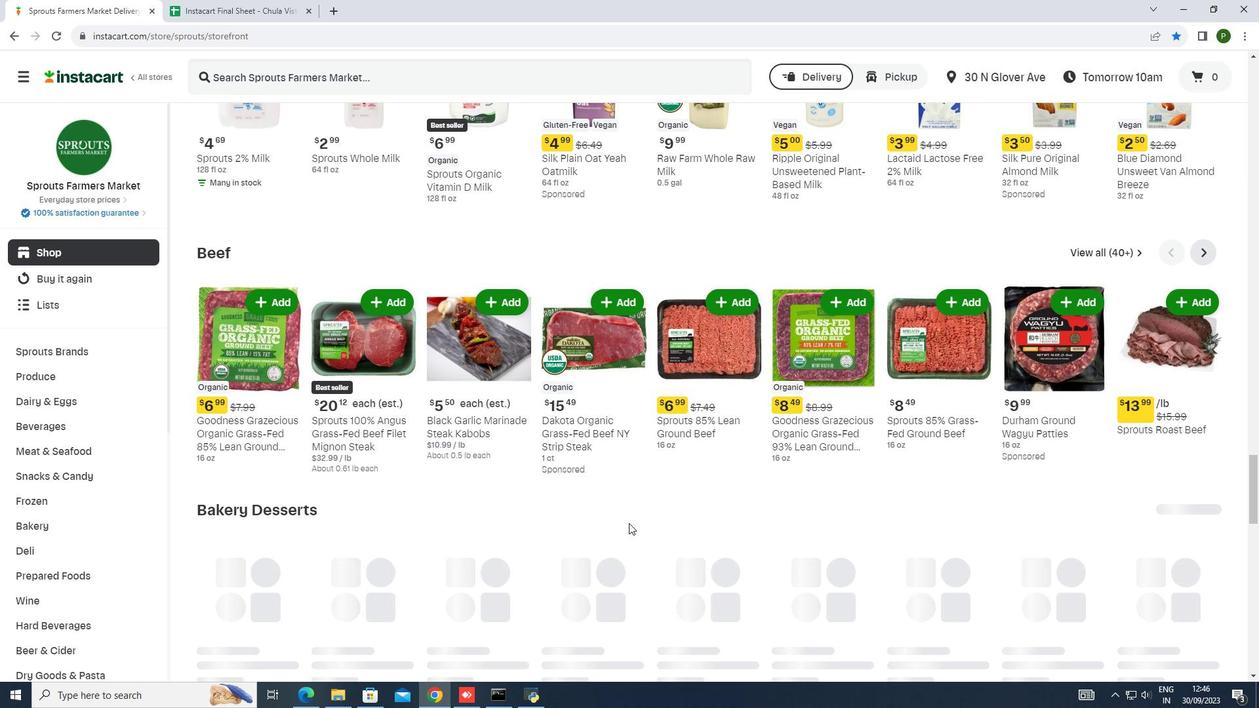 
Action: Mouse scrolled (629, 522) with delta (0, 0)
Screenshot: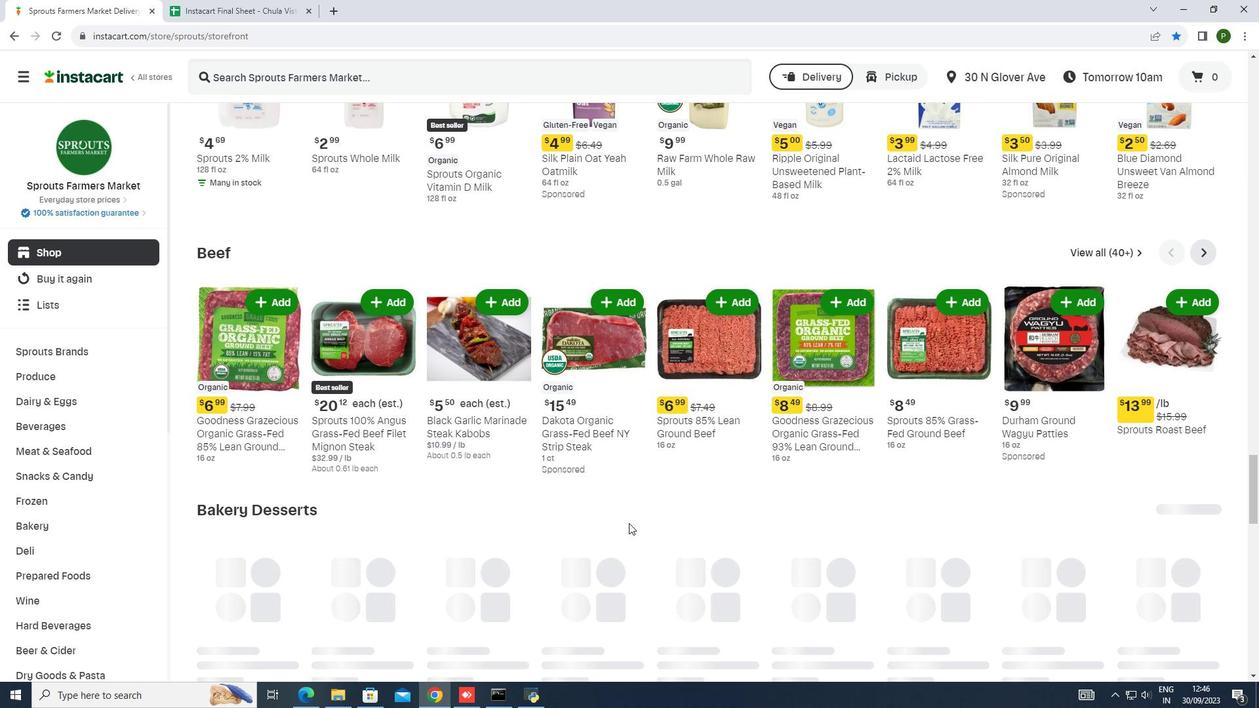 
Action: Mouse scrolled (629, 522) with delta (0, 0)
Screenshot: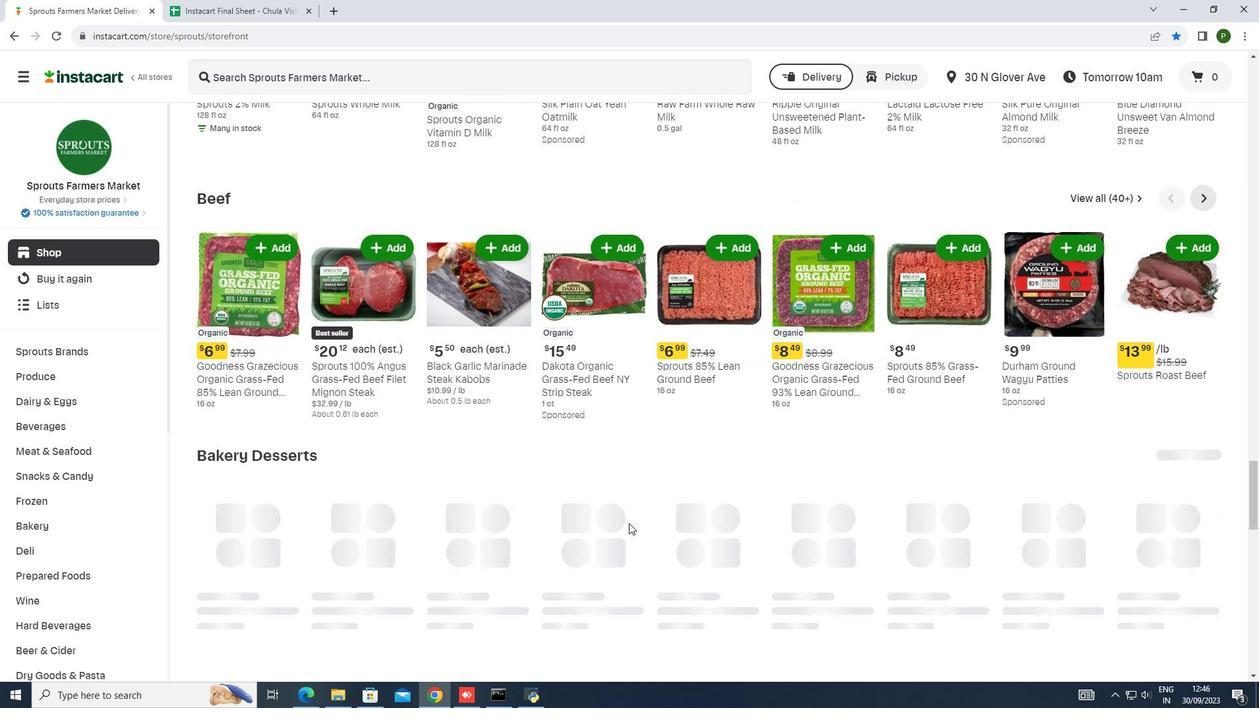
Action: Mouse moved to (1090, 319)
Screenshot: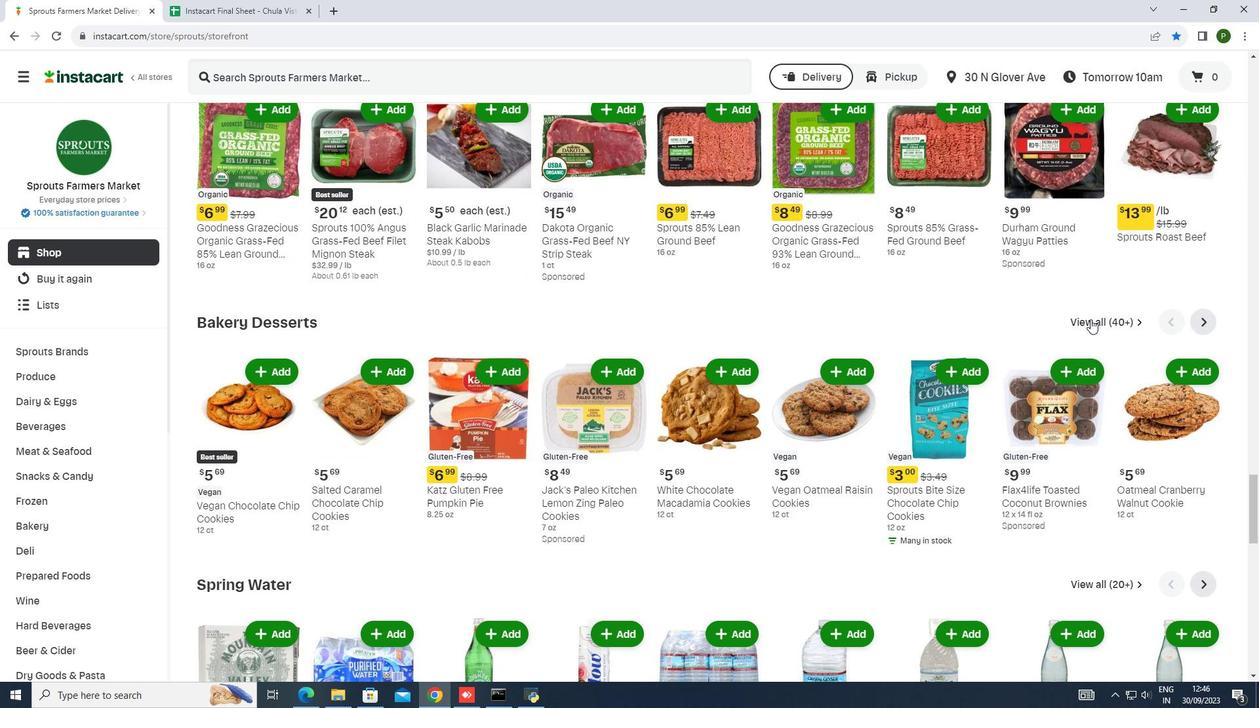
Action: Mouse pressed left at (1090, 319)
Screenshot: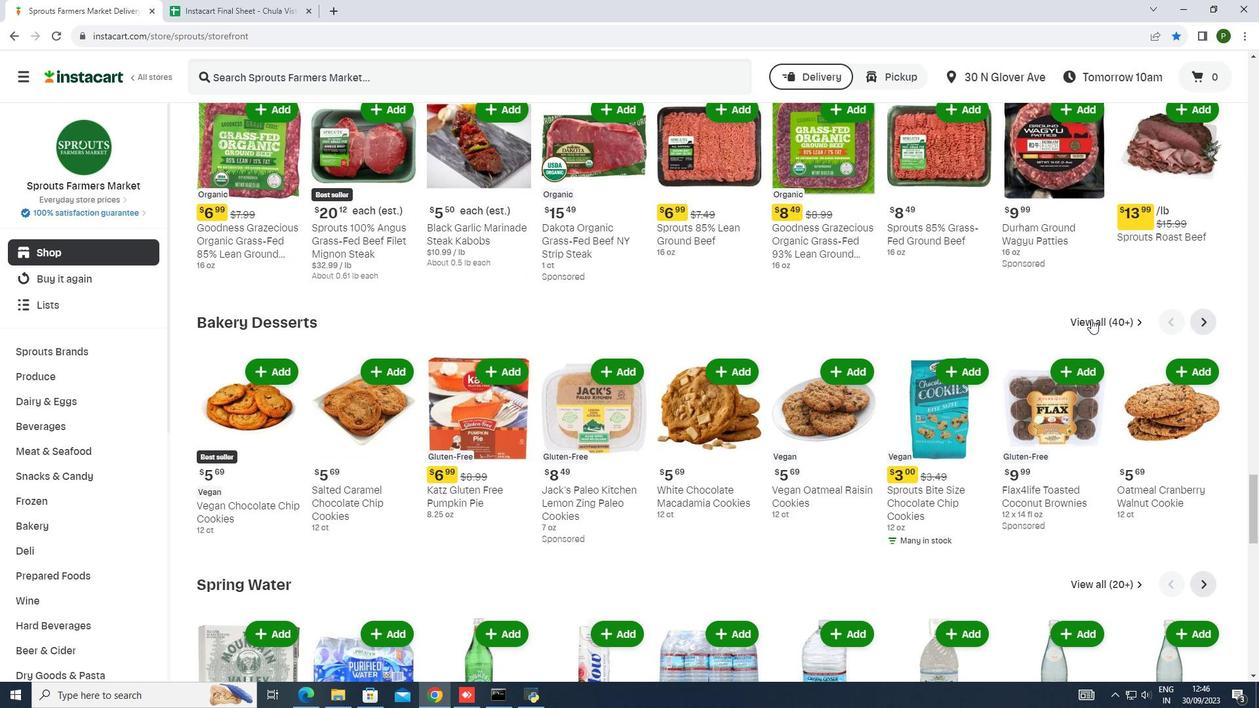
Action: Mouse moved to (659, 171)
Screenshot: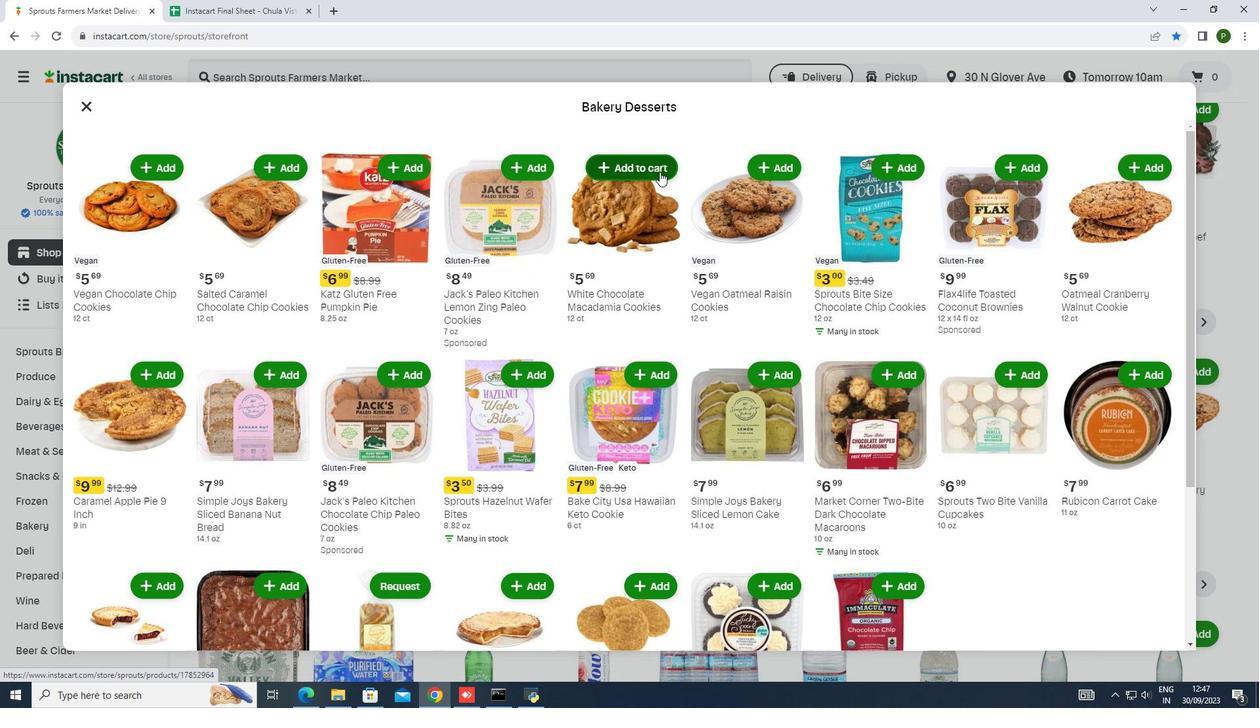 
Action: Mouse pressed left at (659, 171)
Screenshot: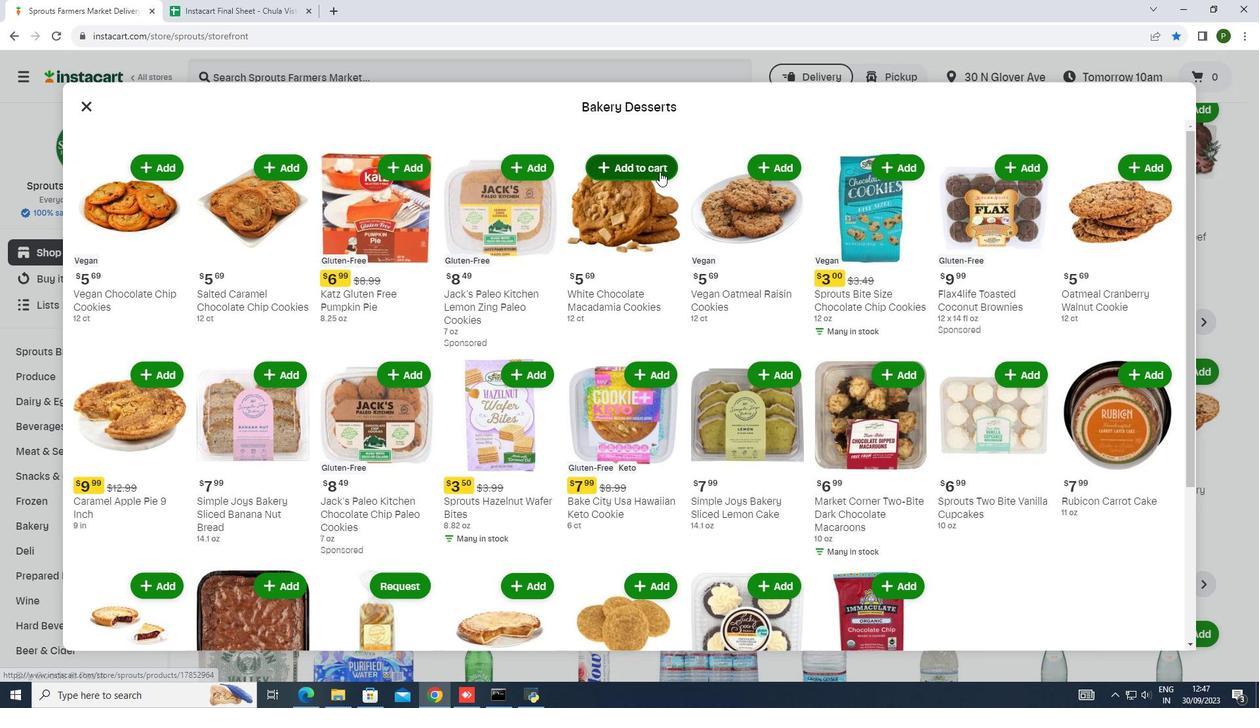 
